 Task: Find connections with filter location Calimete with filter topic #Mobileapplicationswith filter profile language Potuguese with filter current company Hero MotoCorp with filter school Dwaraka Doss Goverdhan Doss Vaishnav College with filter industry IT System Testing and Evaluation with filter service category FIle Management with filter keywords title B2B Sales Specialist
Action: Mouse moved to (674, 93)
Screenshot: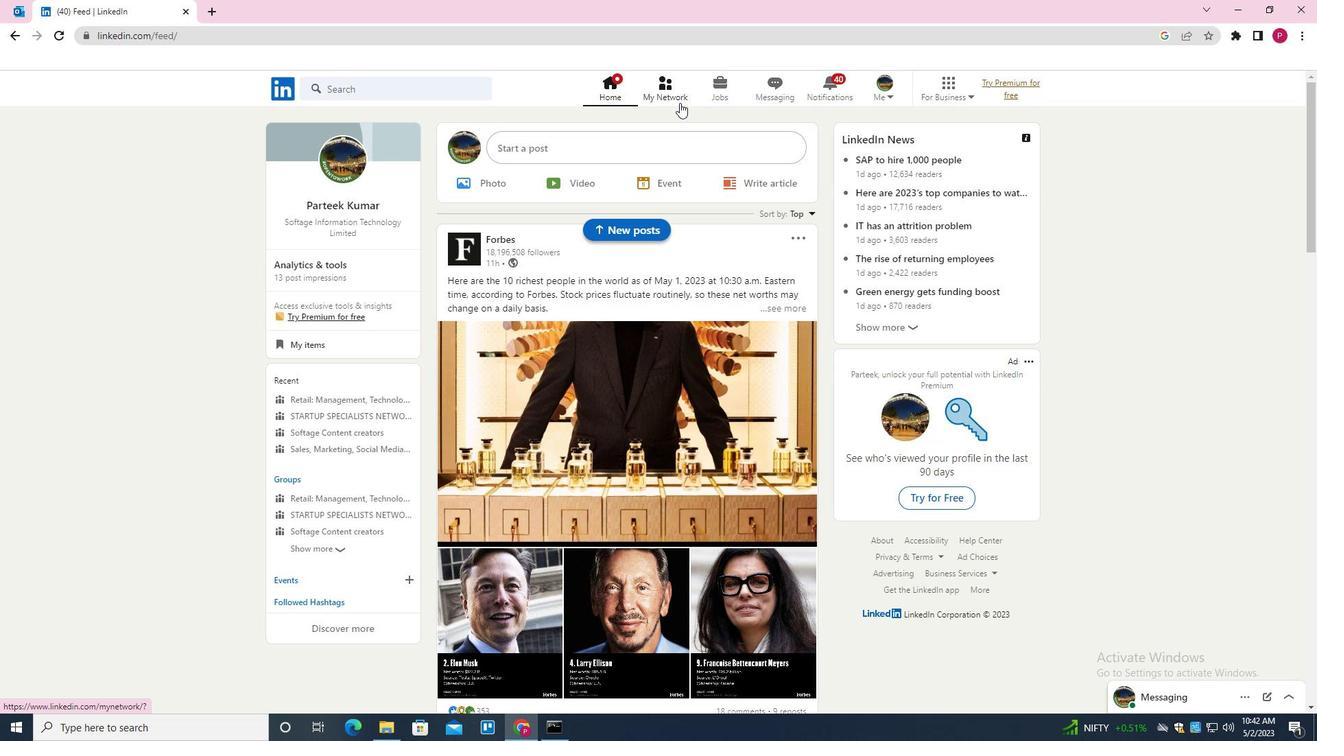 
Action: Mouse pressed left at (674, 93)
Screenshot: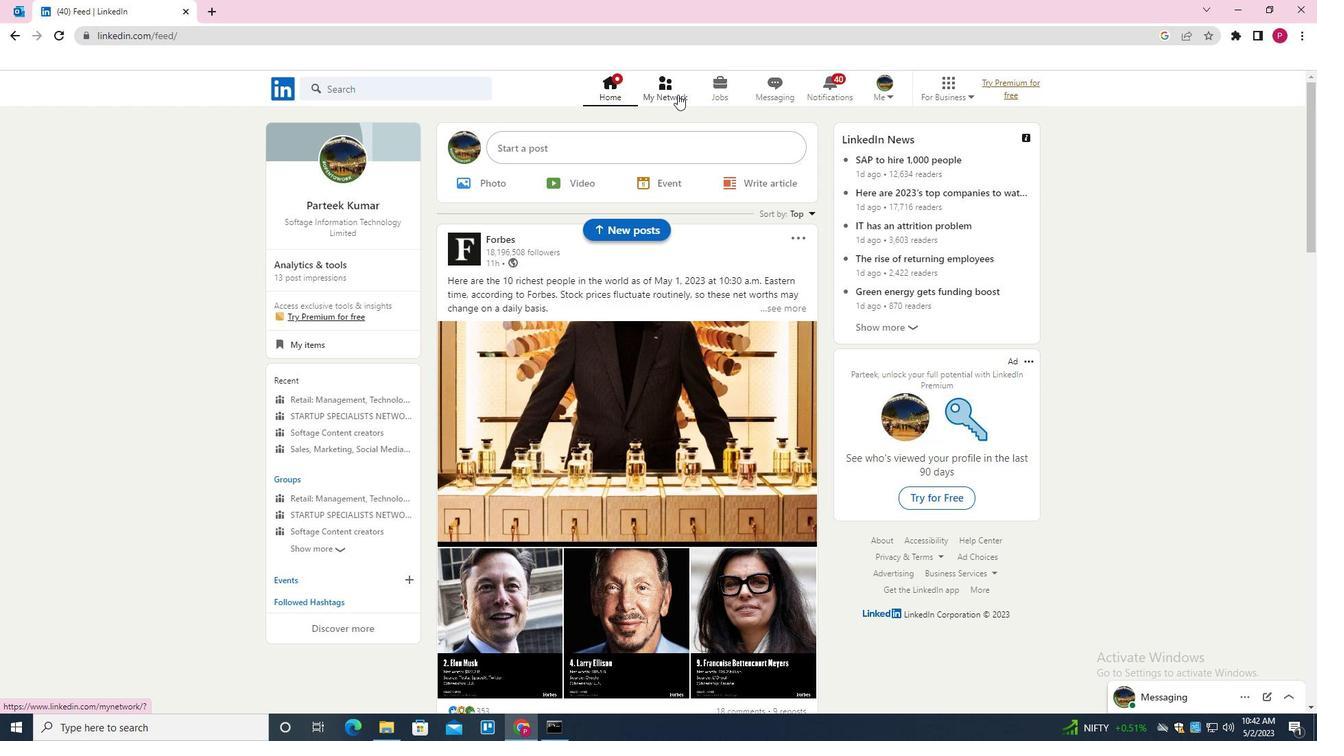
Action: Mouse moved to (434, 161)
Screenshot: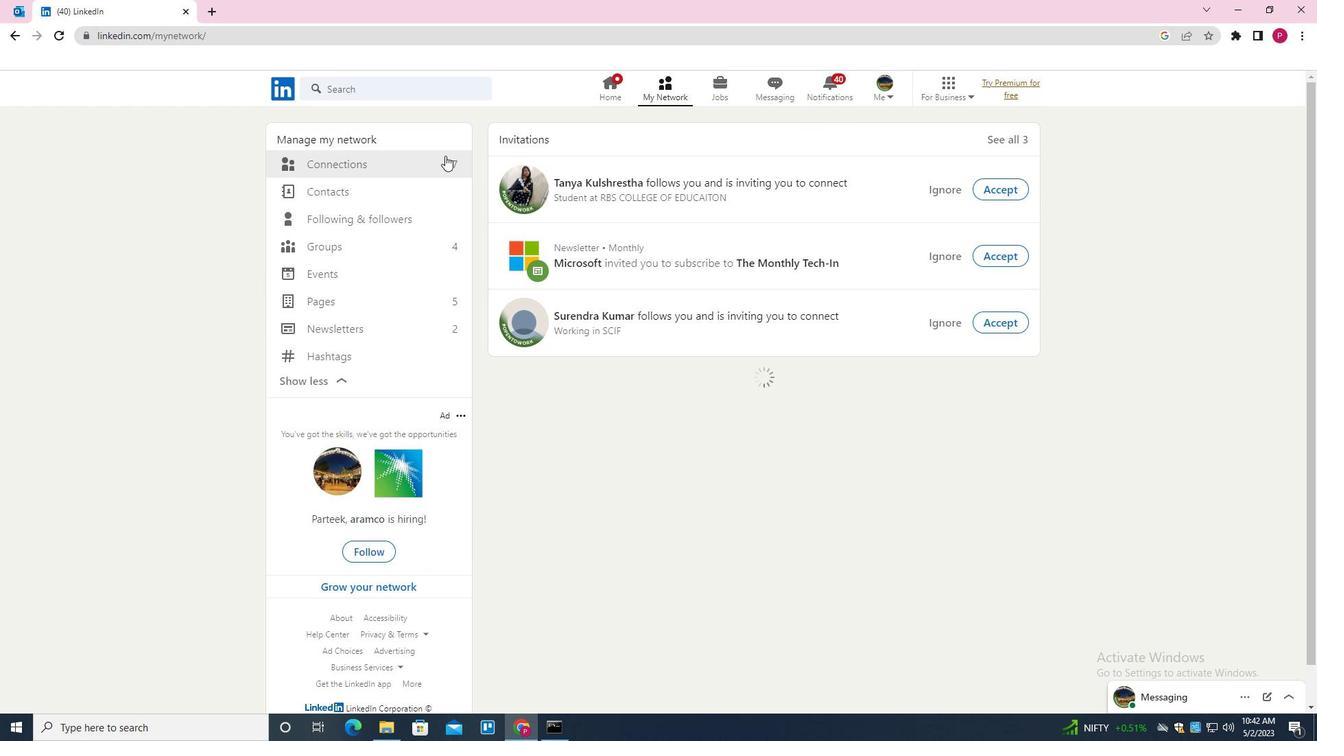 
Action: Mouse pressed left at (434, 161)
Screenshot: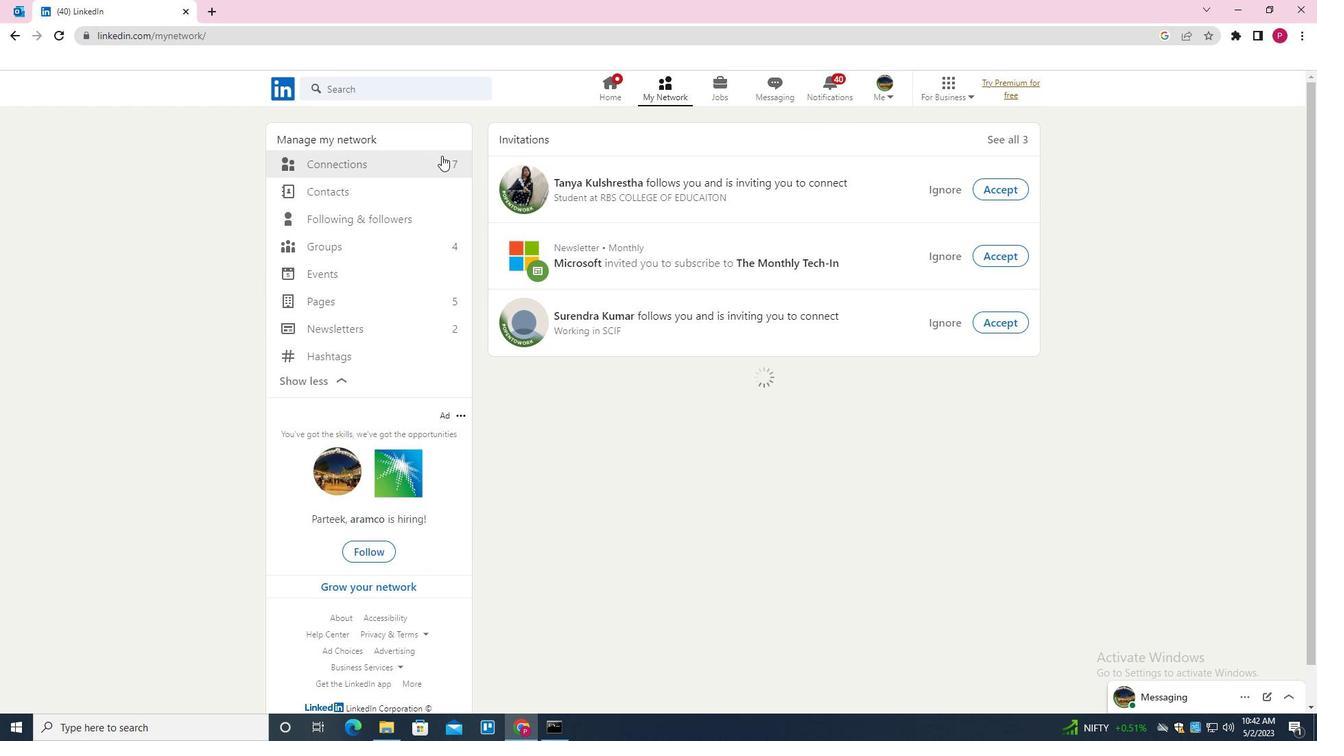 
Action: Mouse moved to (754, 166)
Screenshot: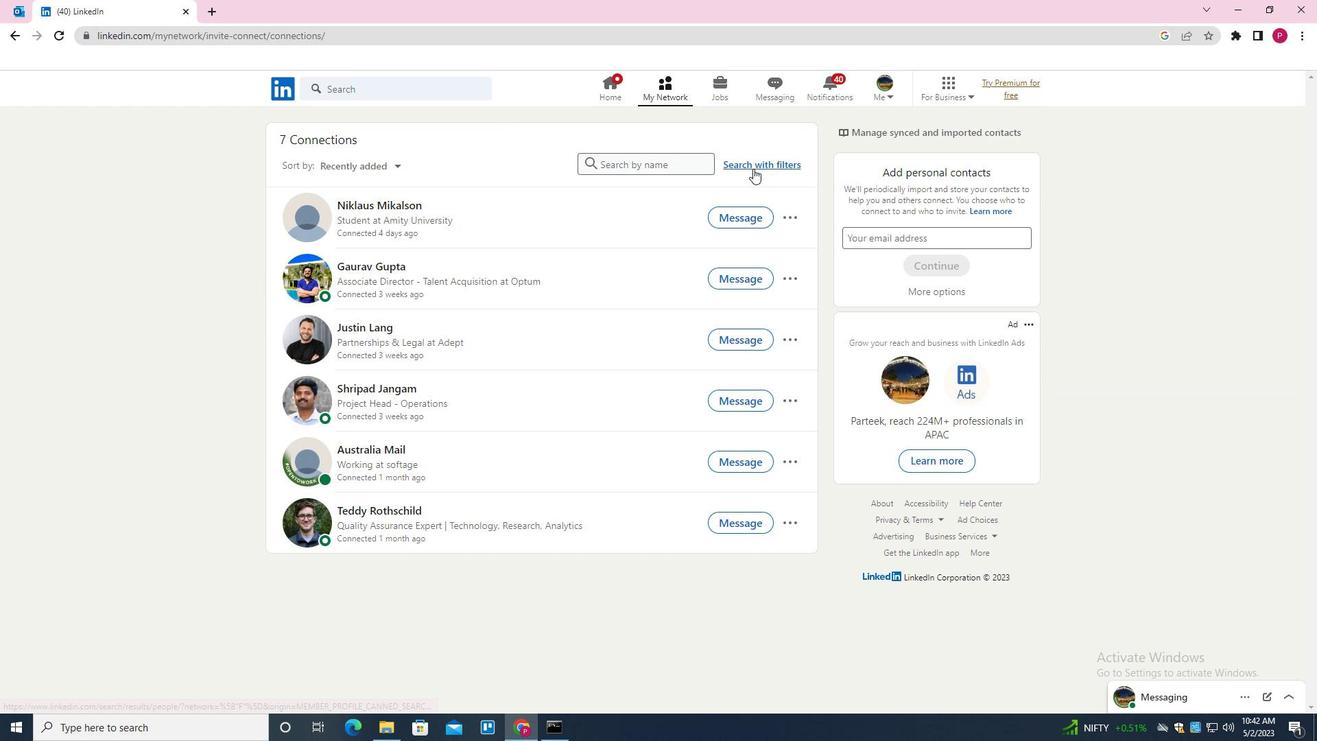 
Action: Mouse pressed left at (754, 166)
Screenshot: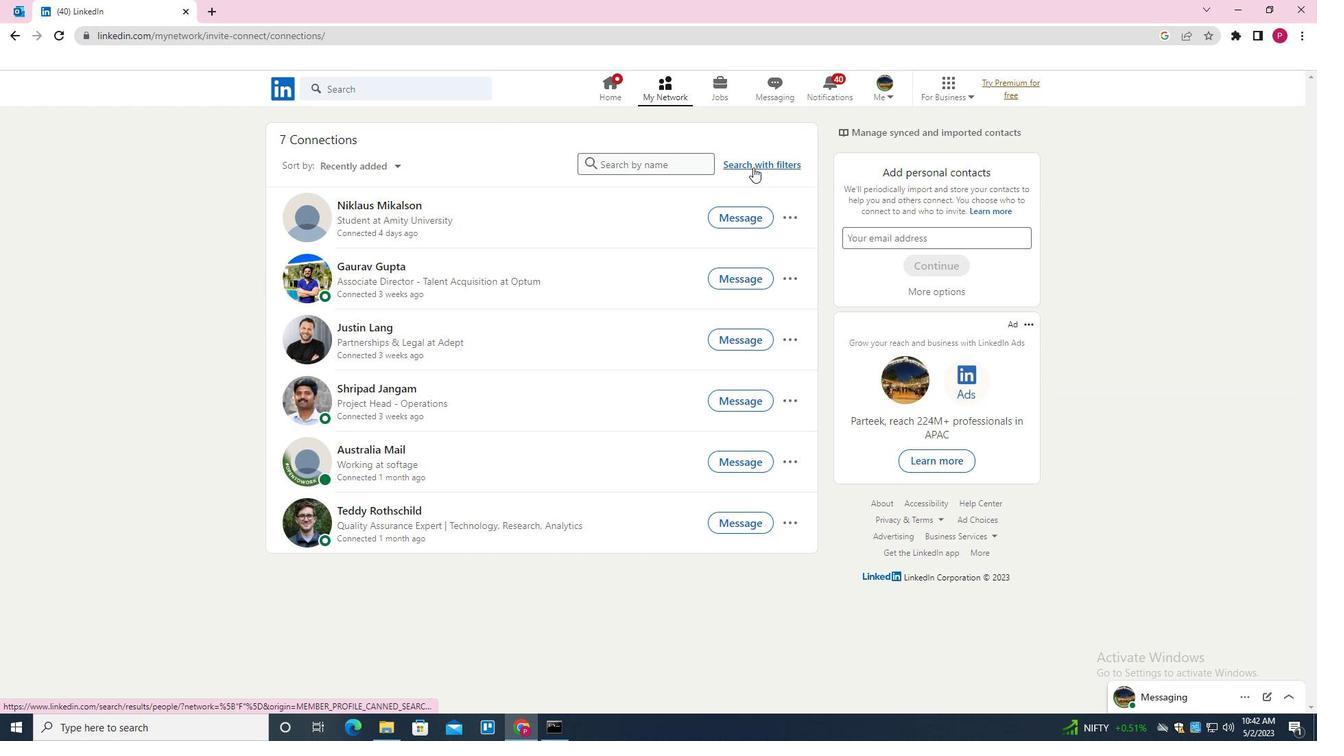 
Action: Mouse moved to (699, 131)
Screenshot: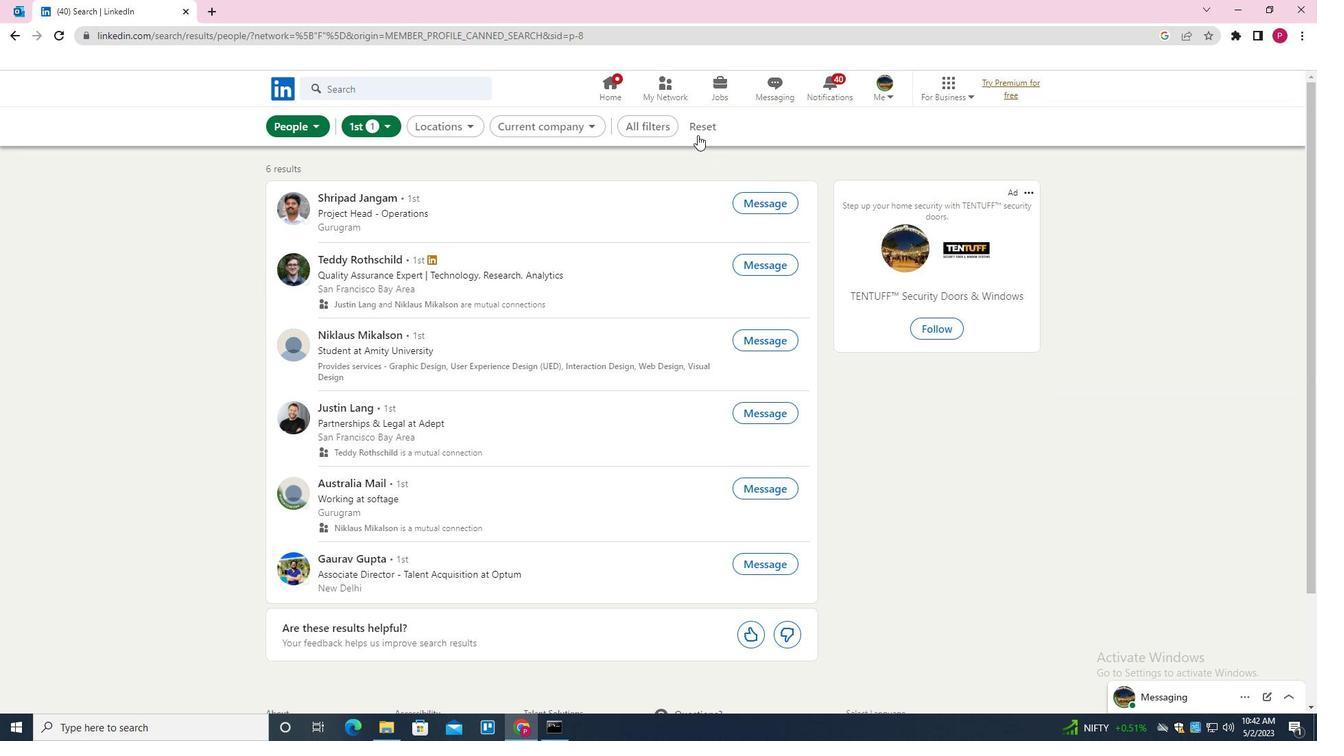 
Action: Mouse pressed left at (699, 131)
Screenshot: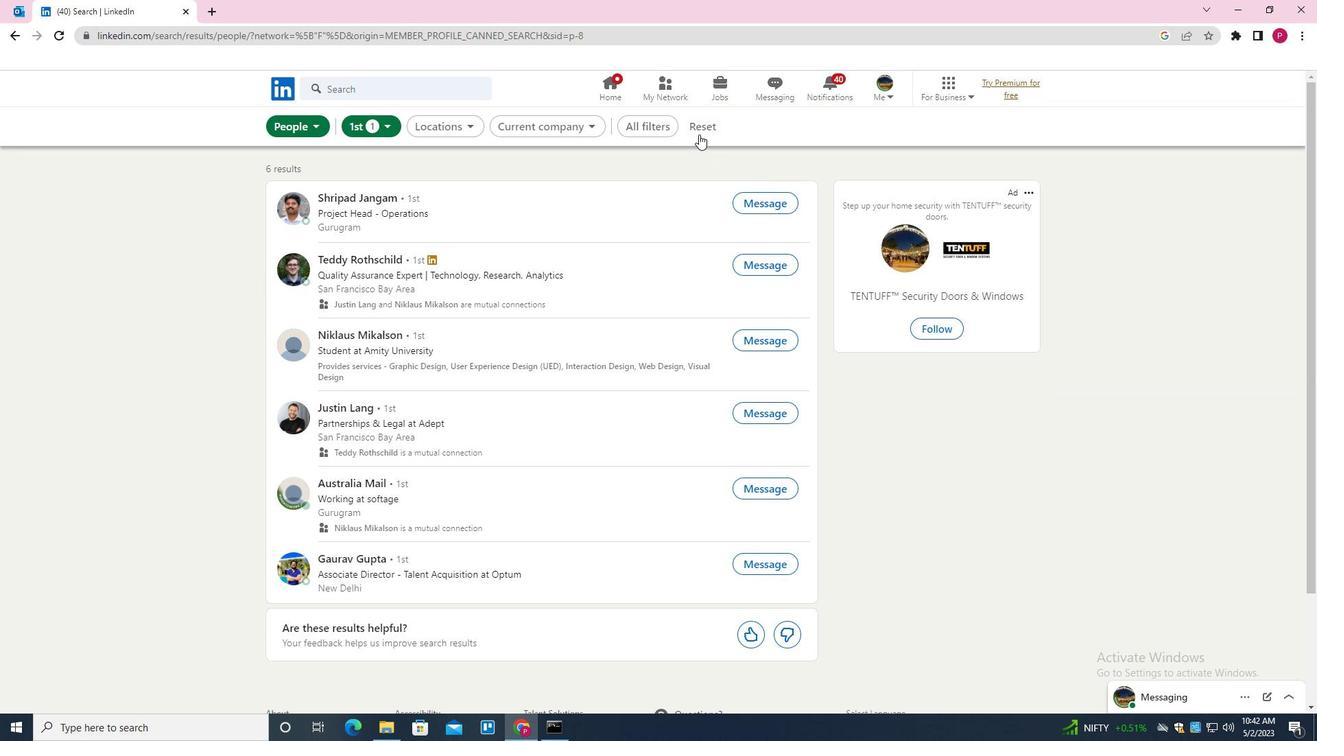 
Action: Mouse moved to (698, 130)
Screenshot: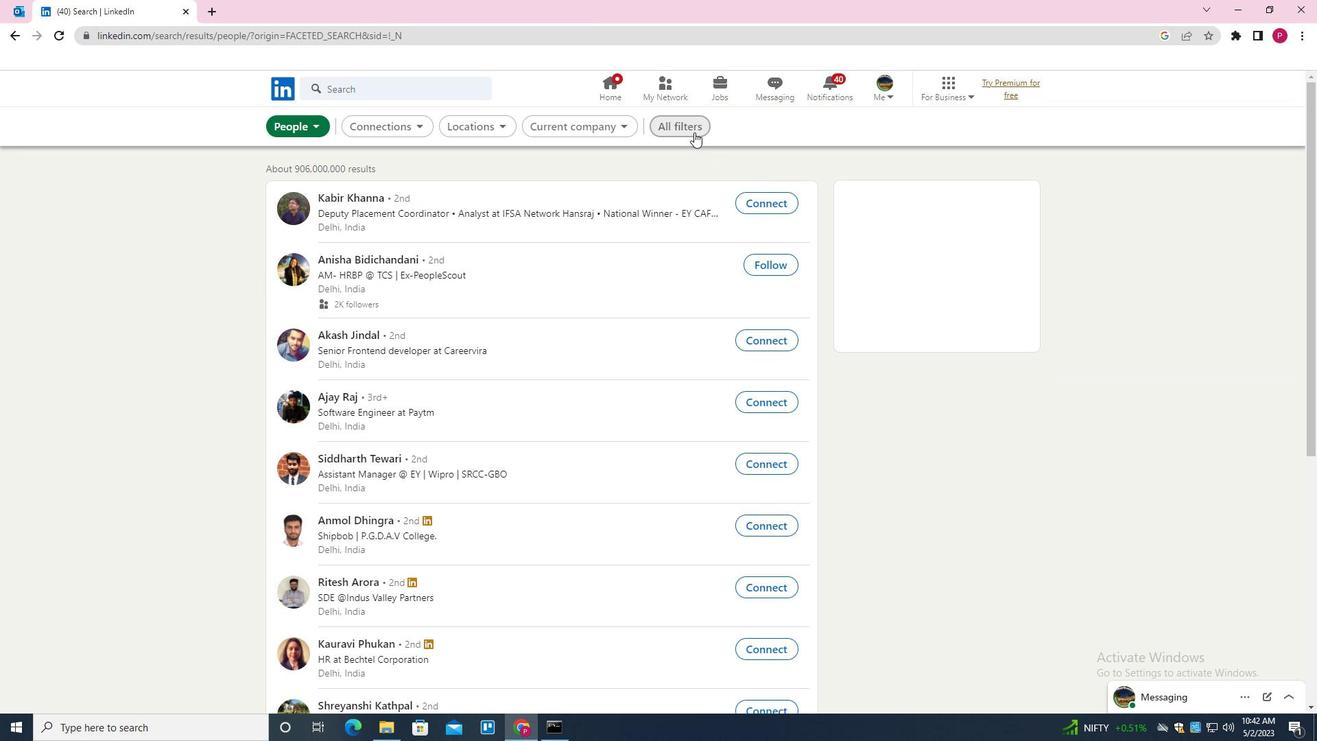 
Action: Mouse pressed left at (698, 130)
Screenshot: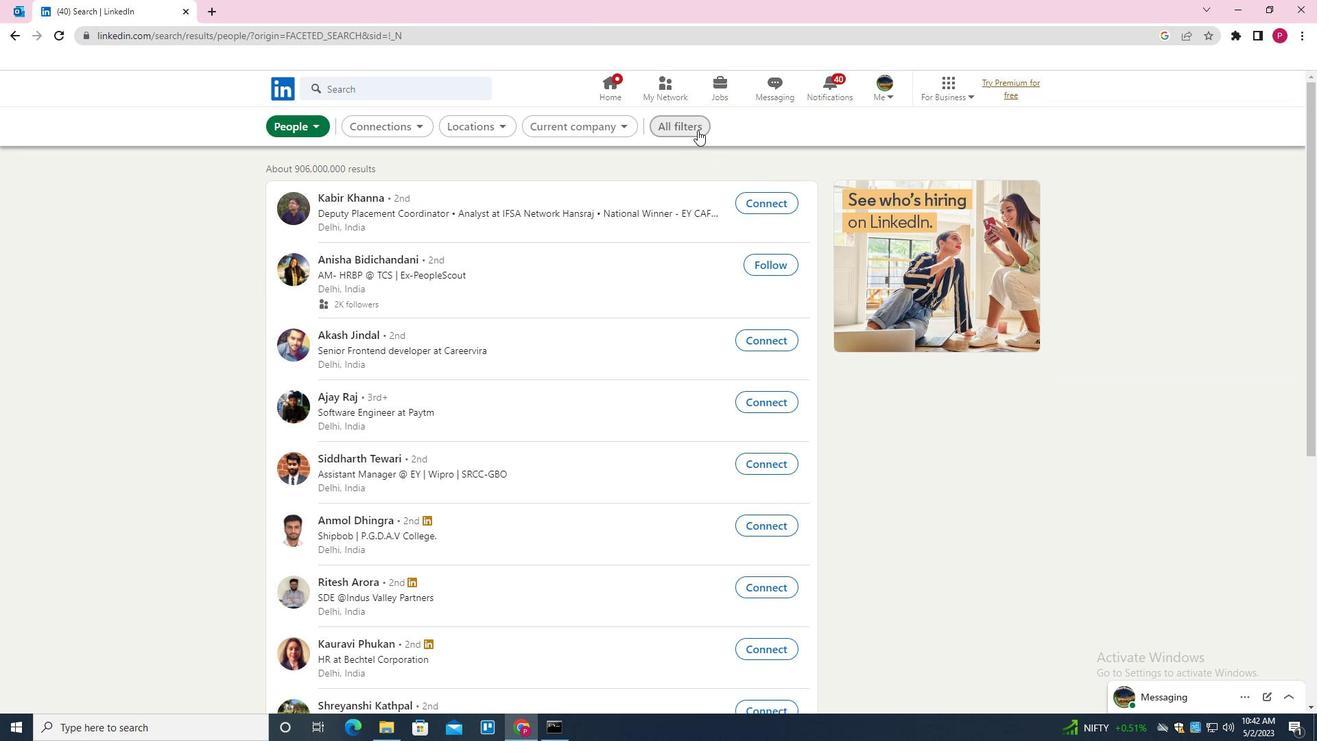 
Action: Mouse moved to (1159, 446)
Screenshot: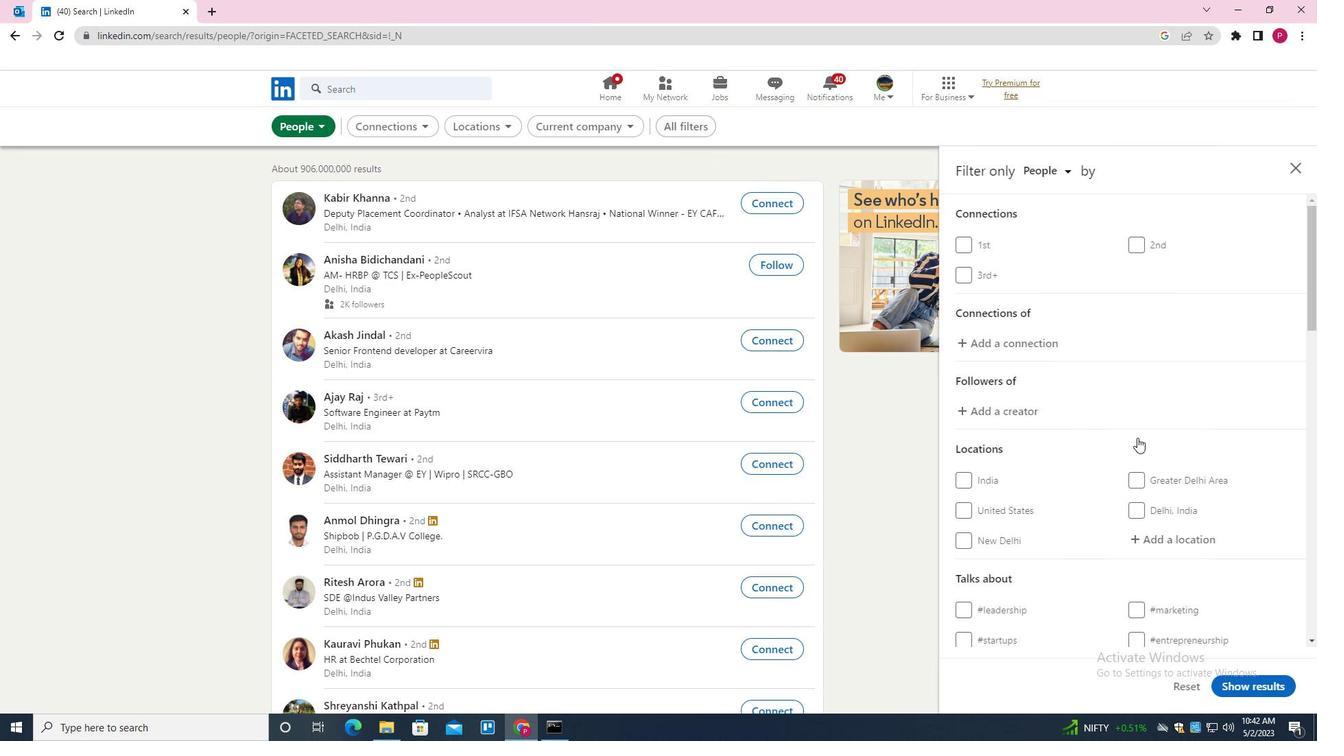 
Action: Mouse scrolled (1159, 445) with delta (0, 0)
Screenshot: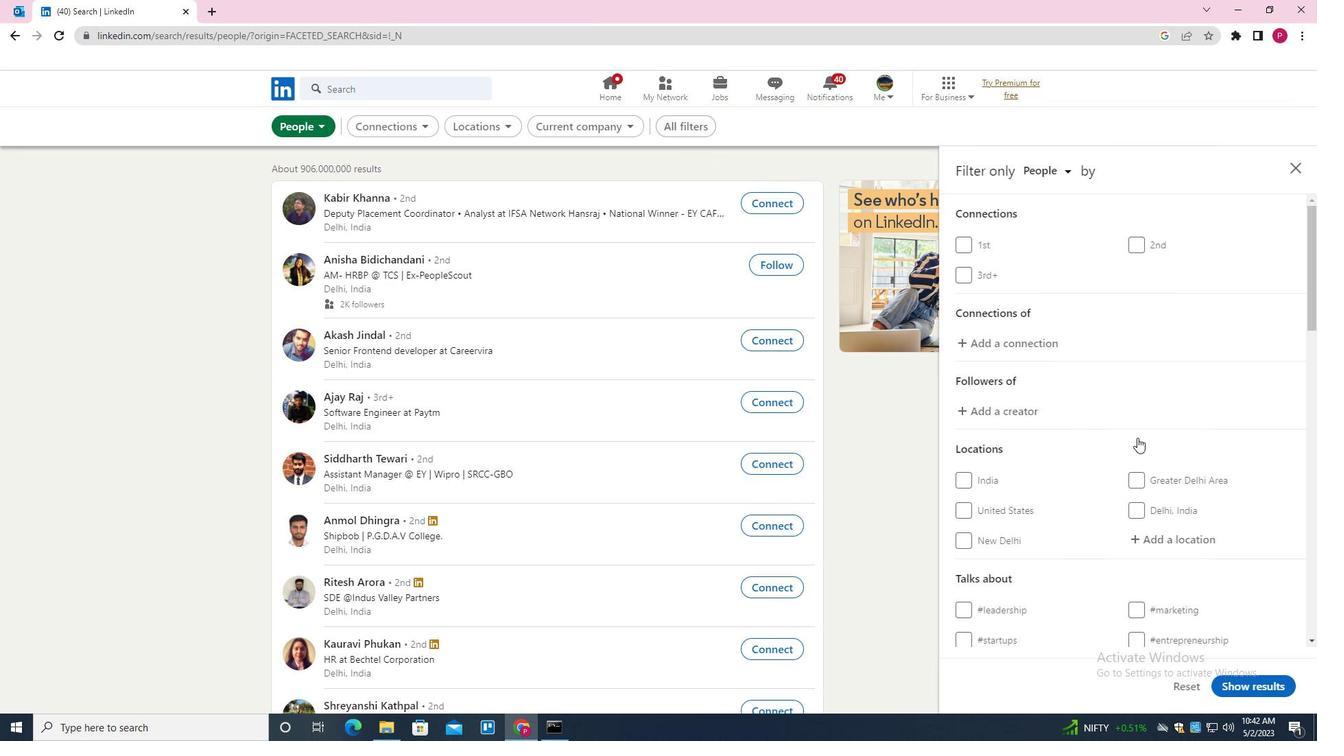 
Action: Mouse moved to (1169, 470)
Screenshot: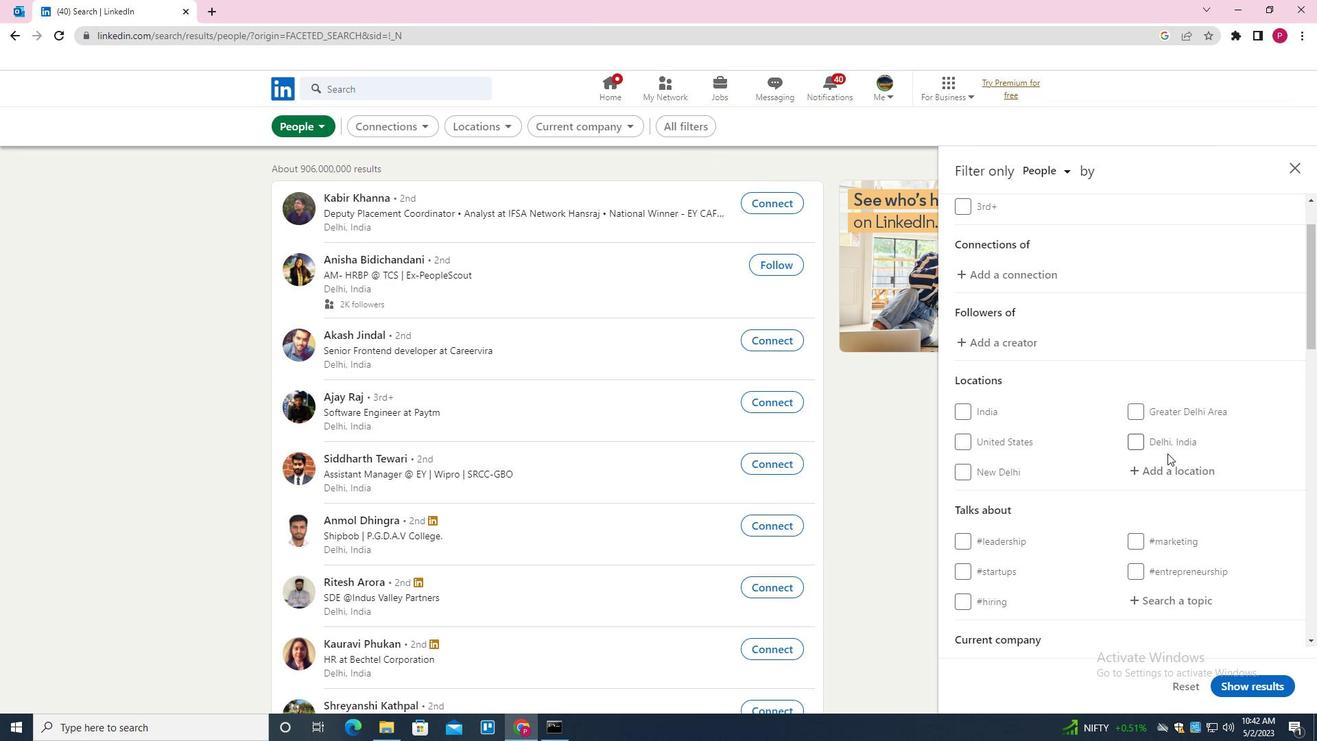
Action: Mouse pressed left at (1169, 470)
Screenshot: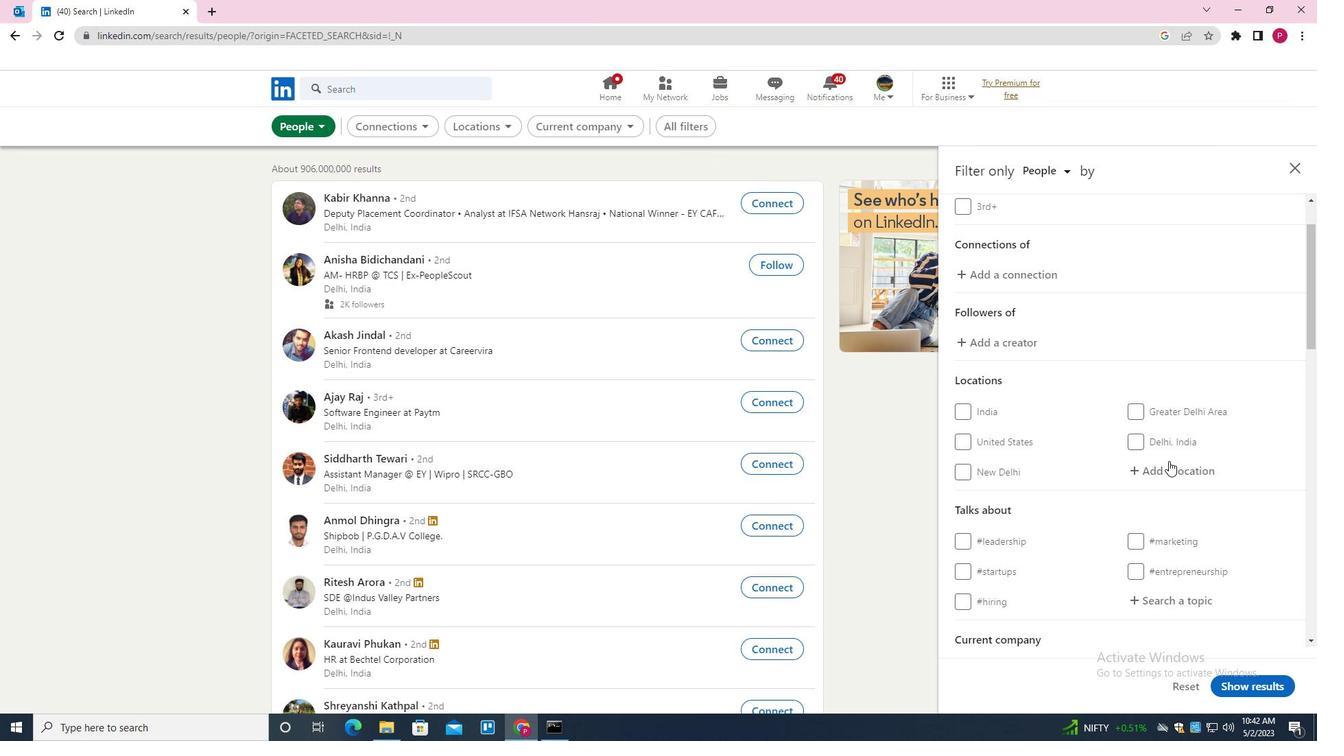 
Action: Mouse moved to (1168, 471)
Screenshot: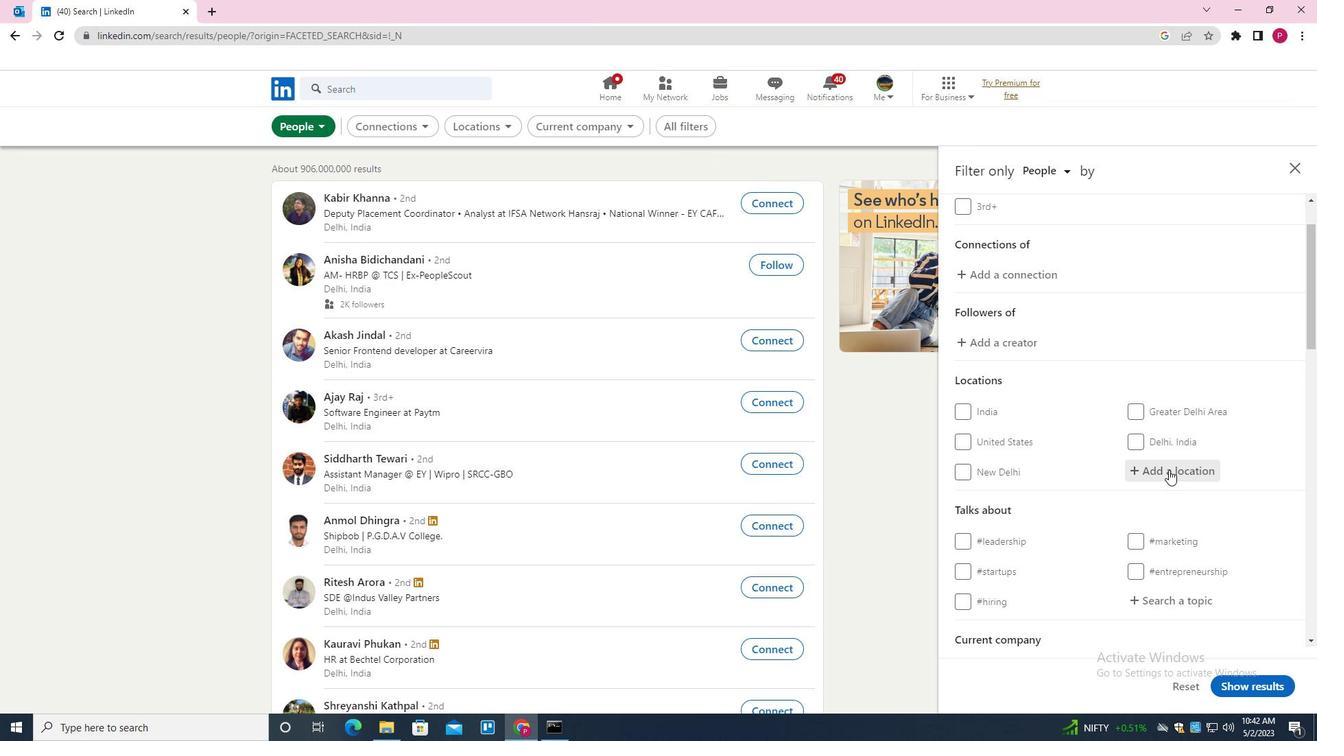 
Action: Key pressed <Key.shift>CALIMETE
Screenshot: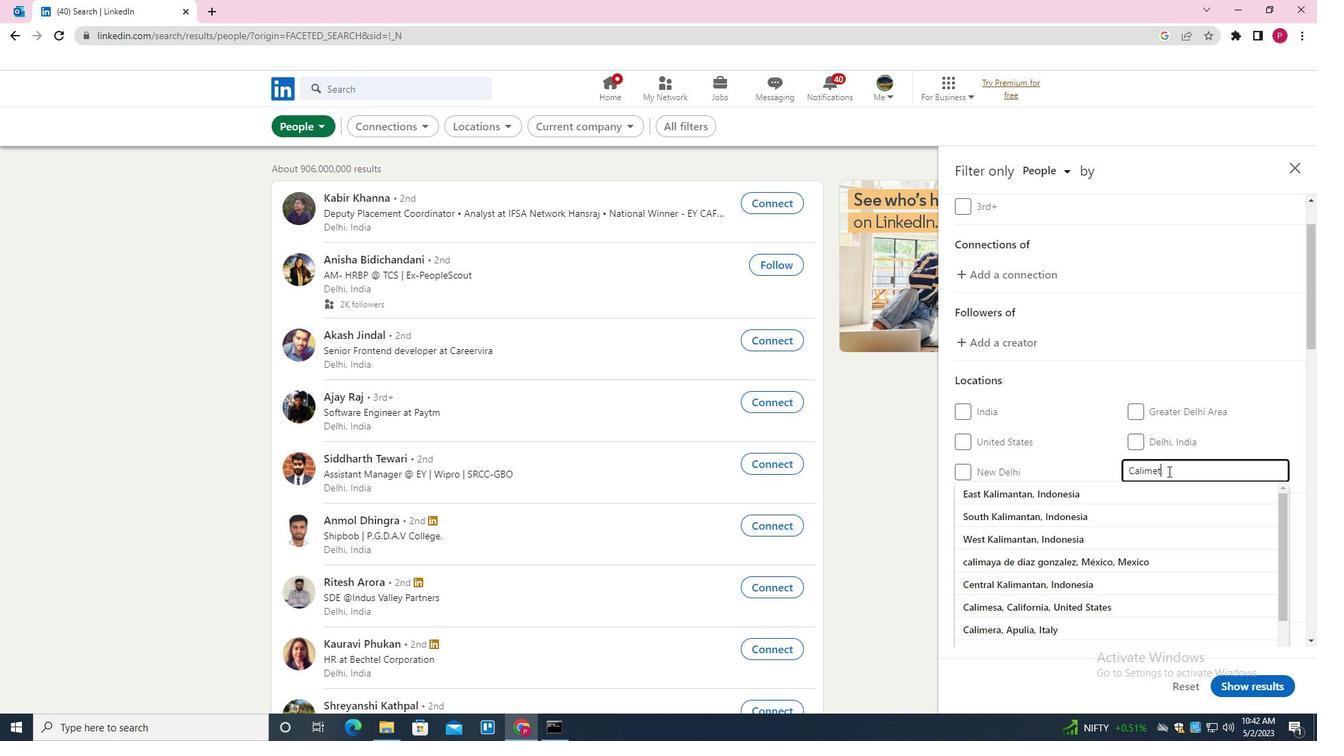 
Action: Mouse moved to (1166, 472)
Screenshot: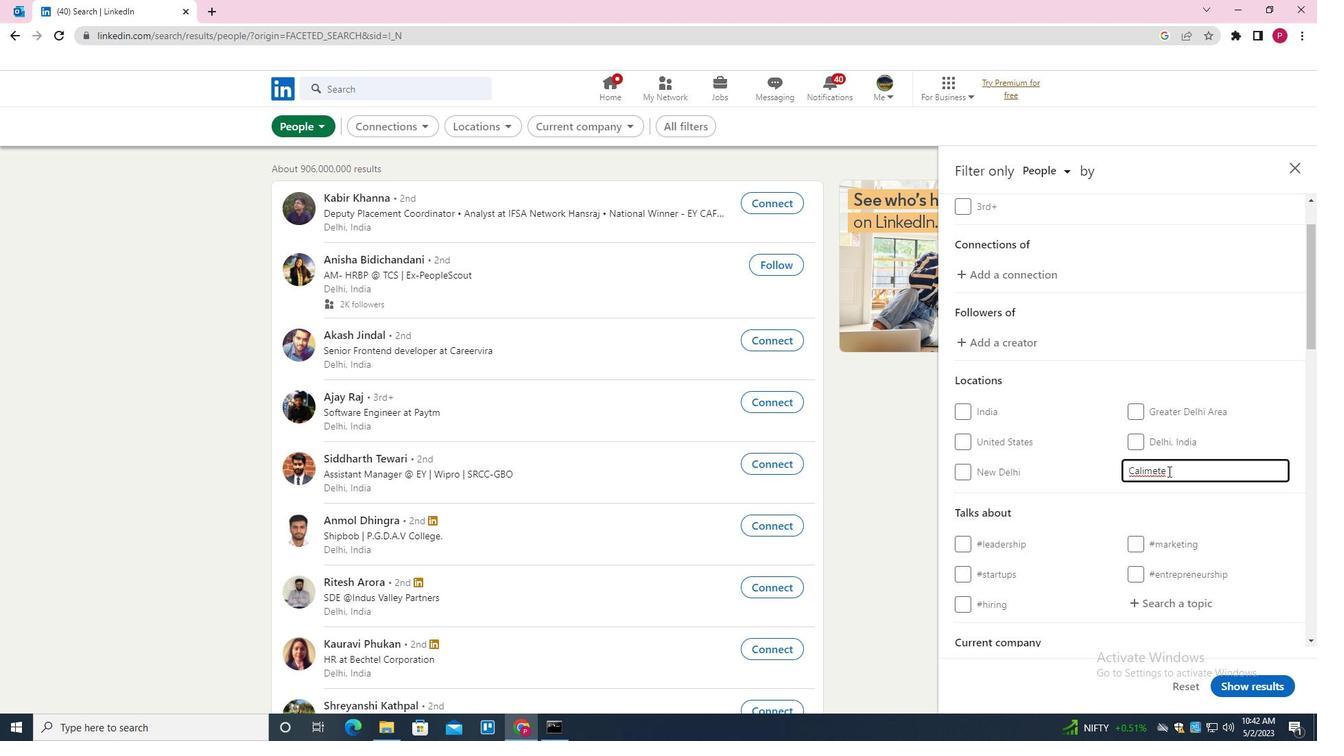 
Action: Mouse scrolled (1166, 471) with delta (0, 0)
Screenshot: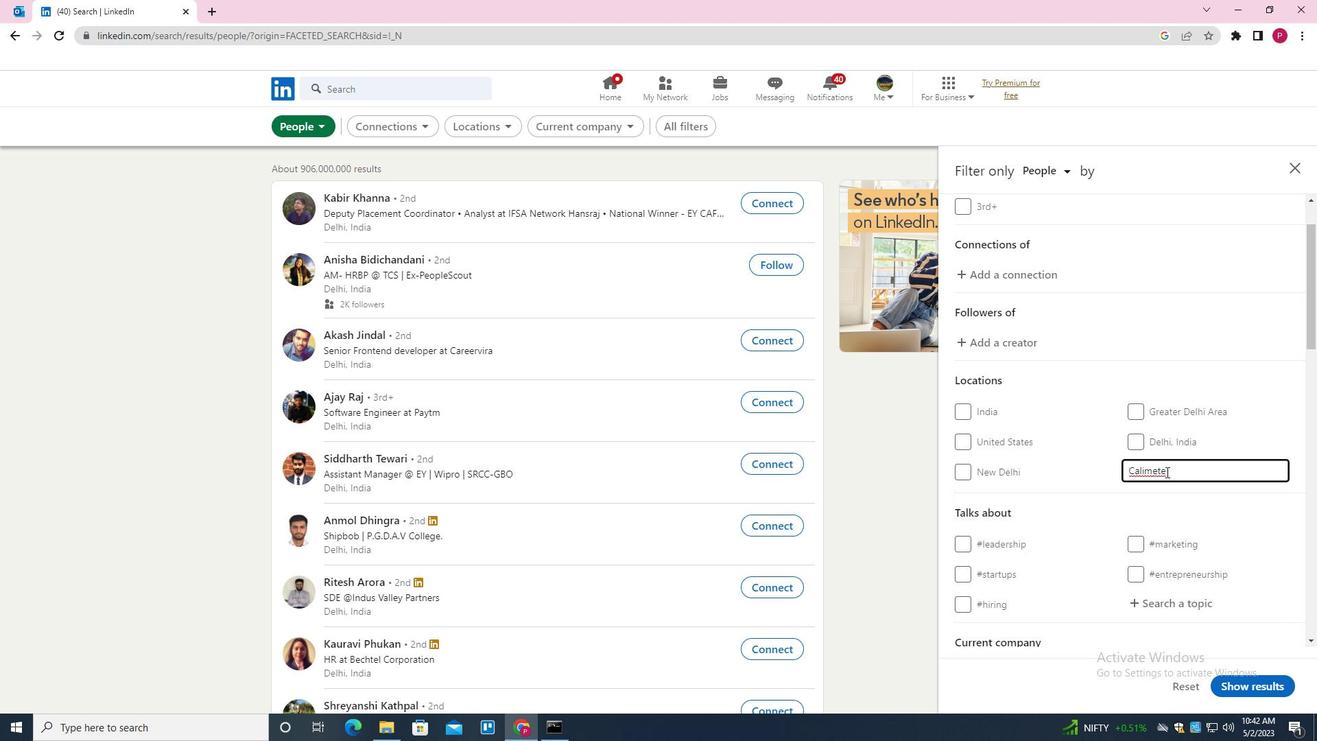 
Action: Mouse scrolled (1166, 471) with delta (0, 0)
Screenshot: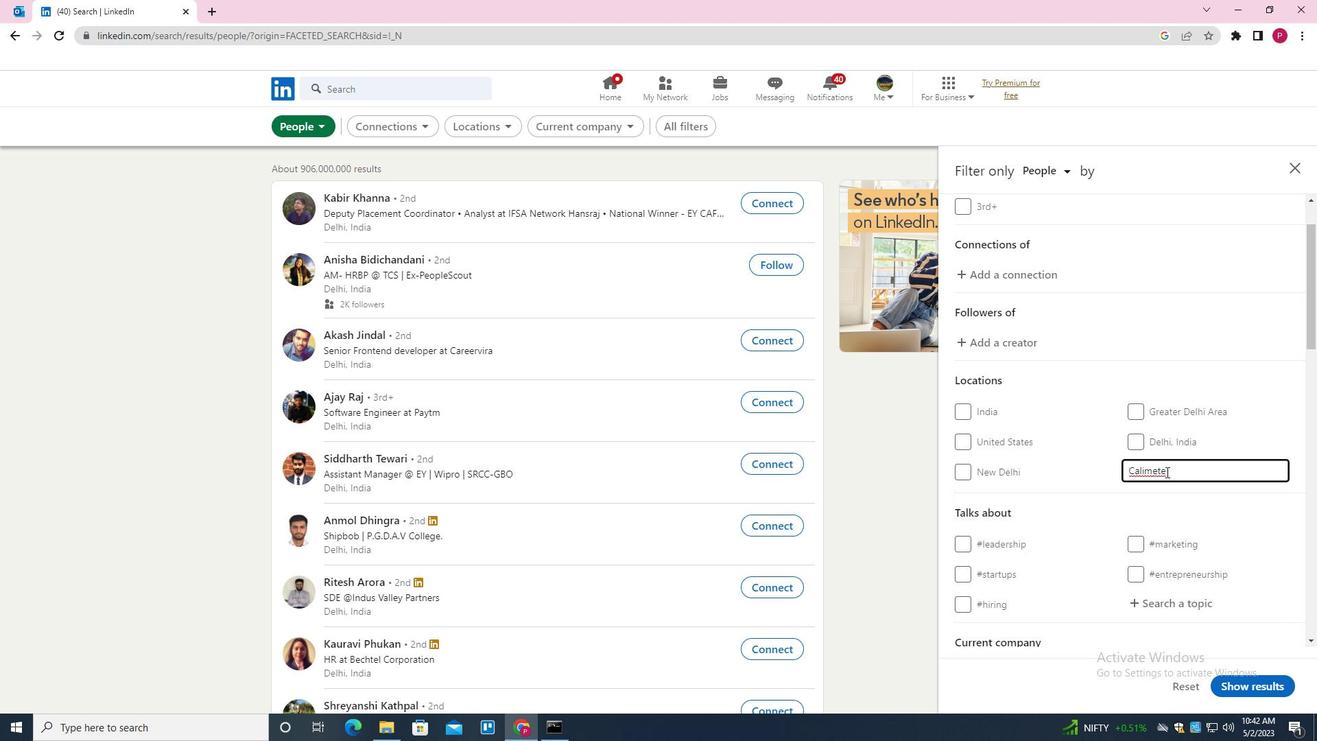 
Action: Mouse moved to (1166, 473)
Screenshot: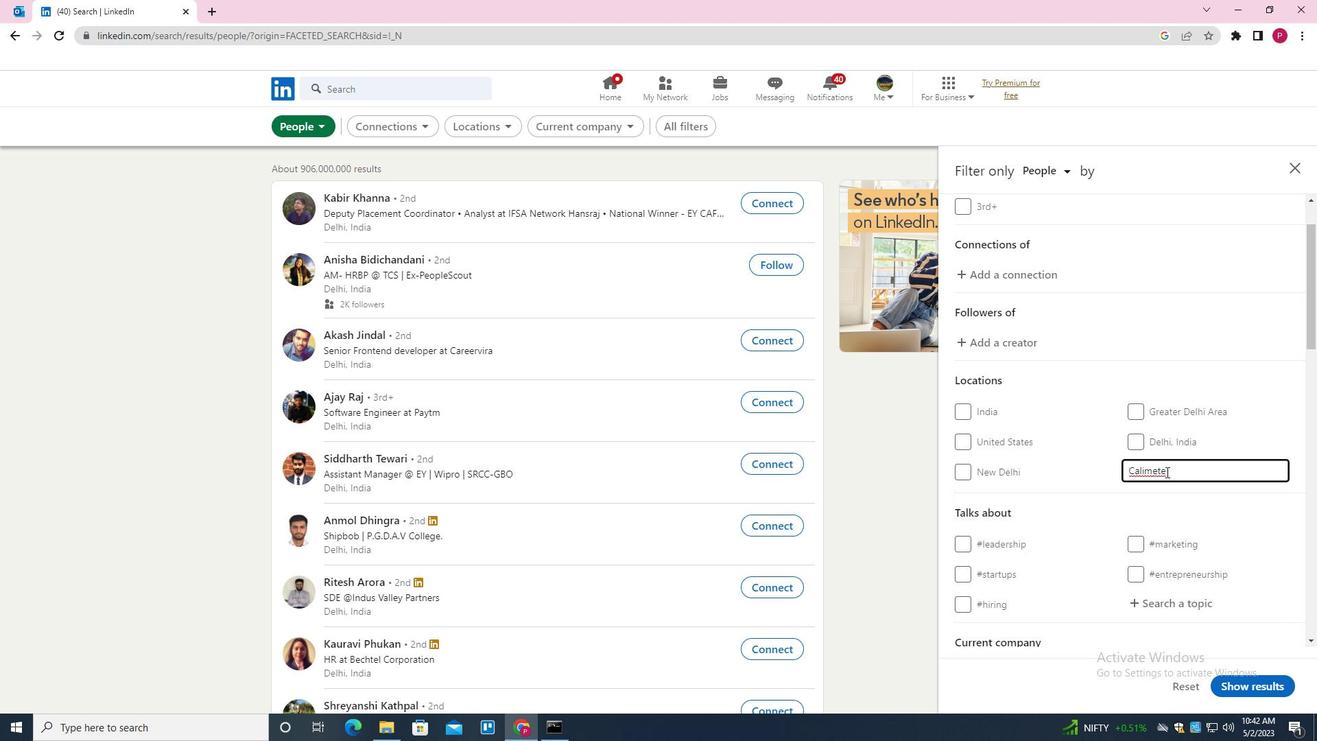 
Action: Mouse scrolled (1166, 472) with delta (0, 0)
Screenshot: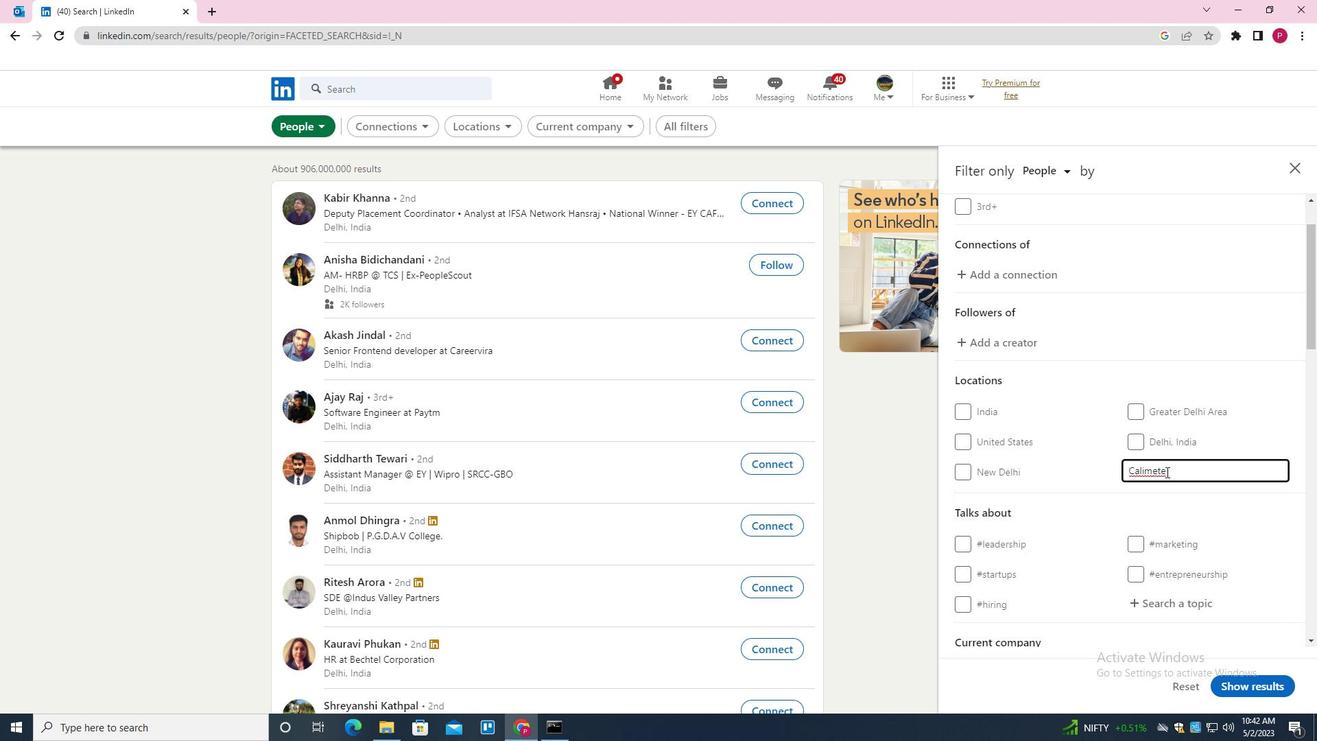 
Action: Mouse moved to (1172, 393)
Screenshot: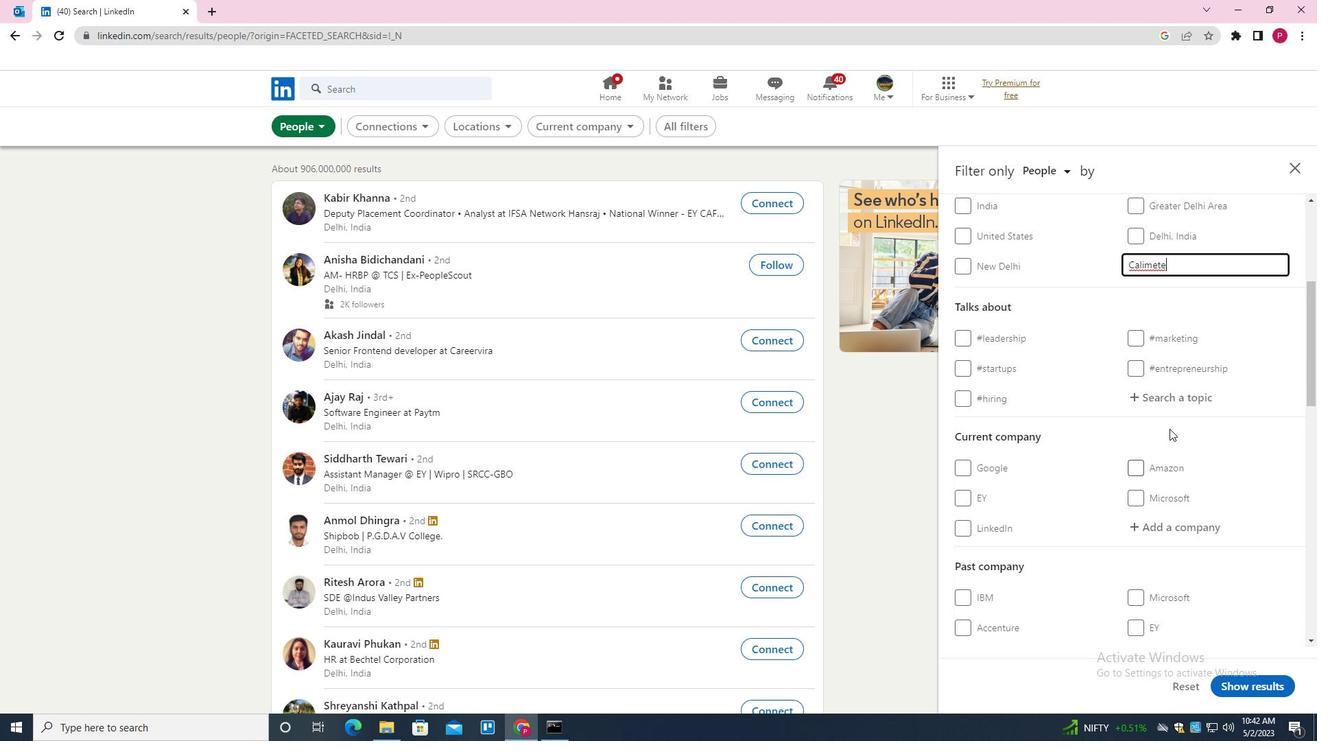 
Action: Mouse pressed left at (1172, 393)
Screenshot: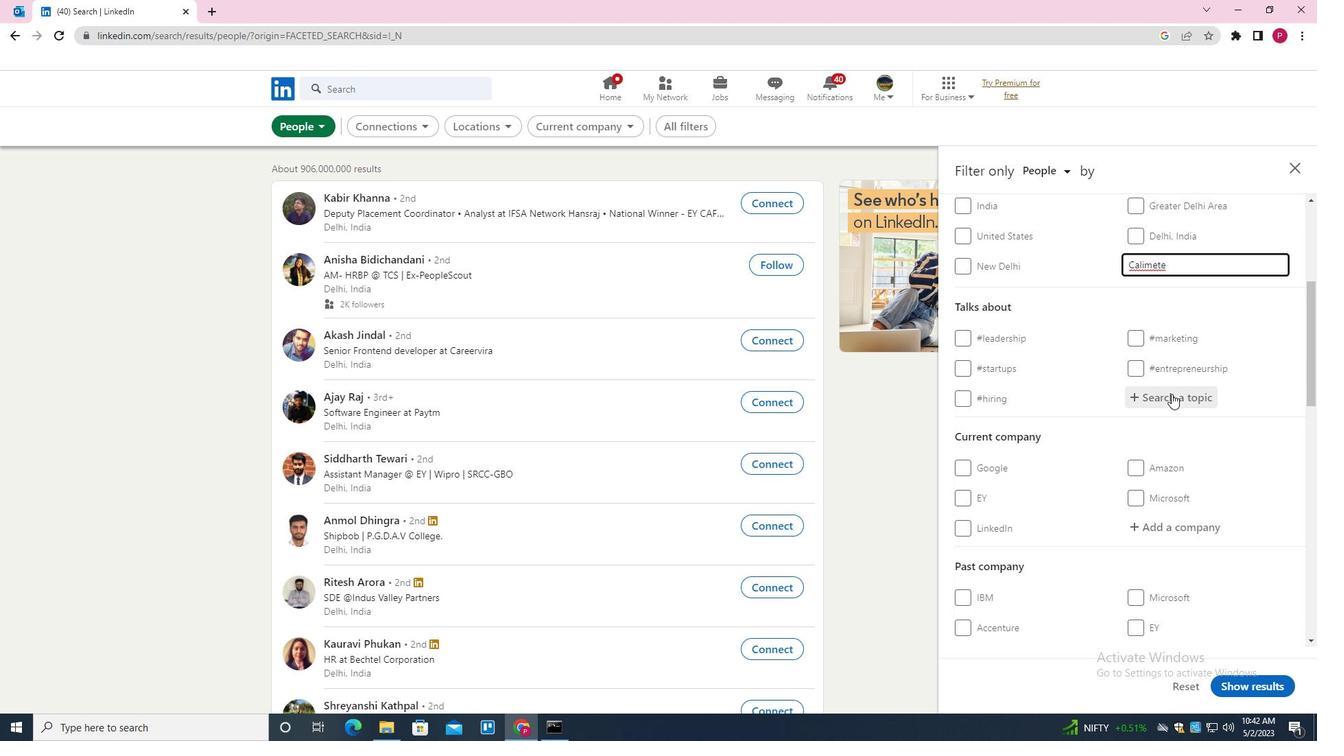 
Action: Key pressed MOBILEAPPLICATION<Key.down><Key.enter>
Screenshot: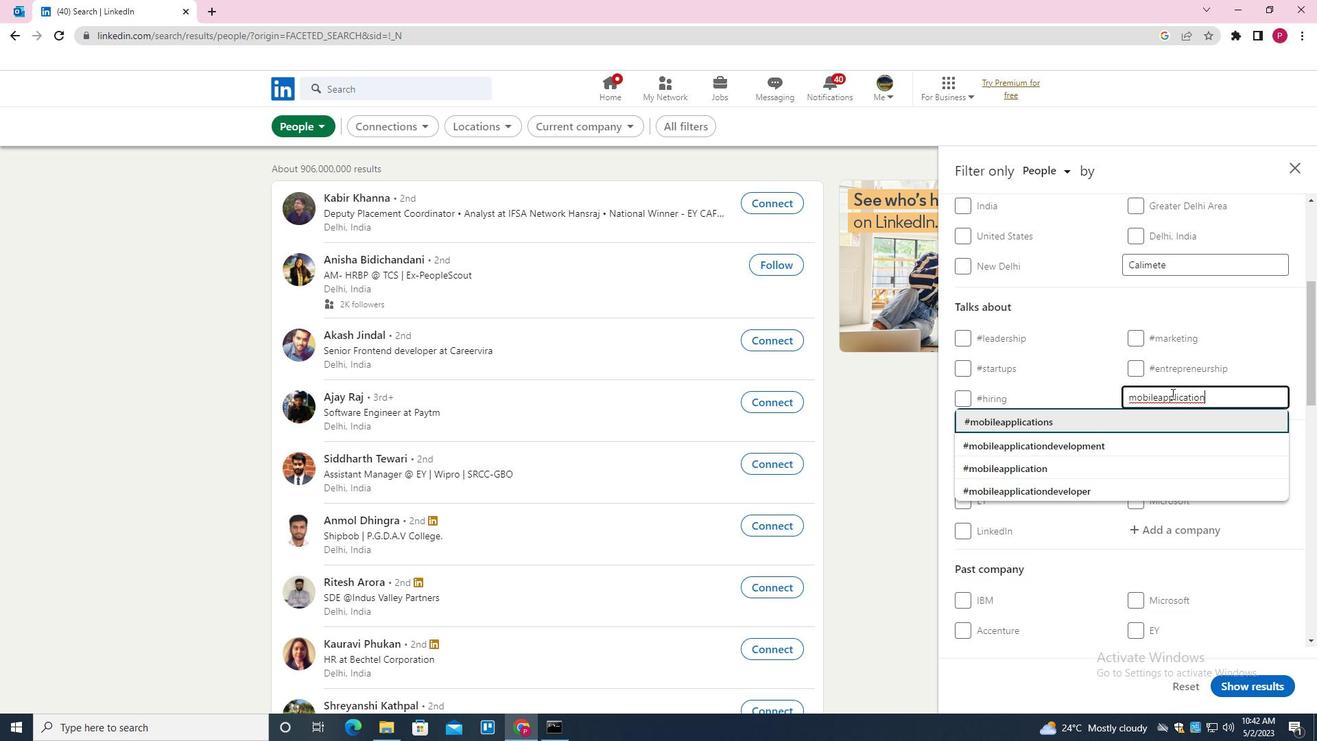 
Action: Mouse moved to (1132, 420)
Screenshot: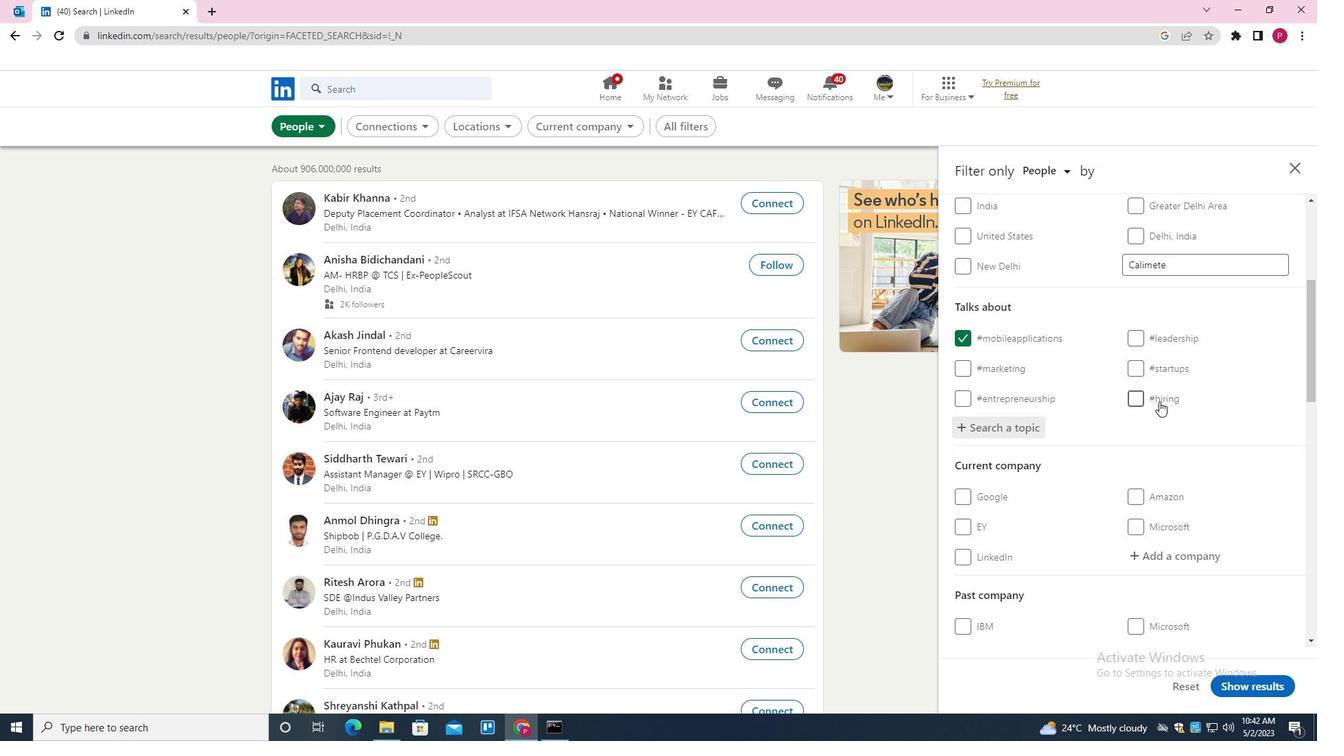 
Action: Mouse scrolled (1132, 420) with delta (0, 0)
Screenshot: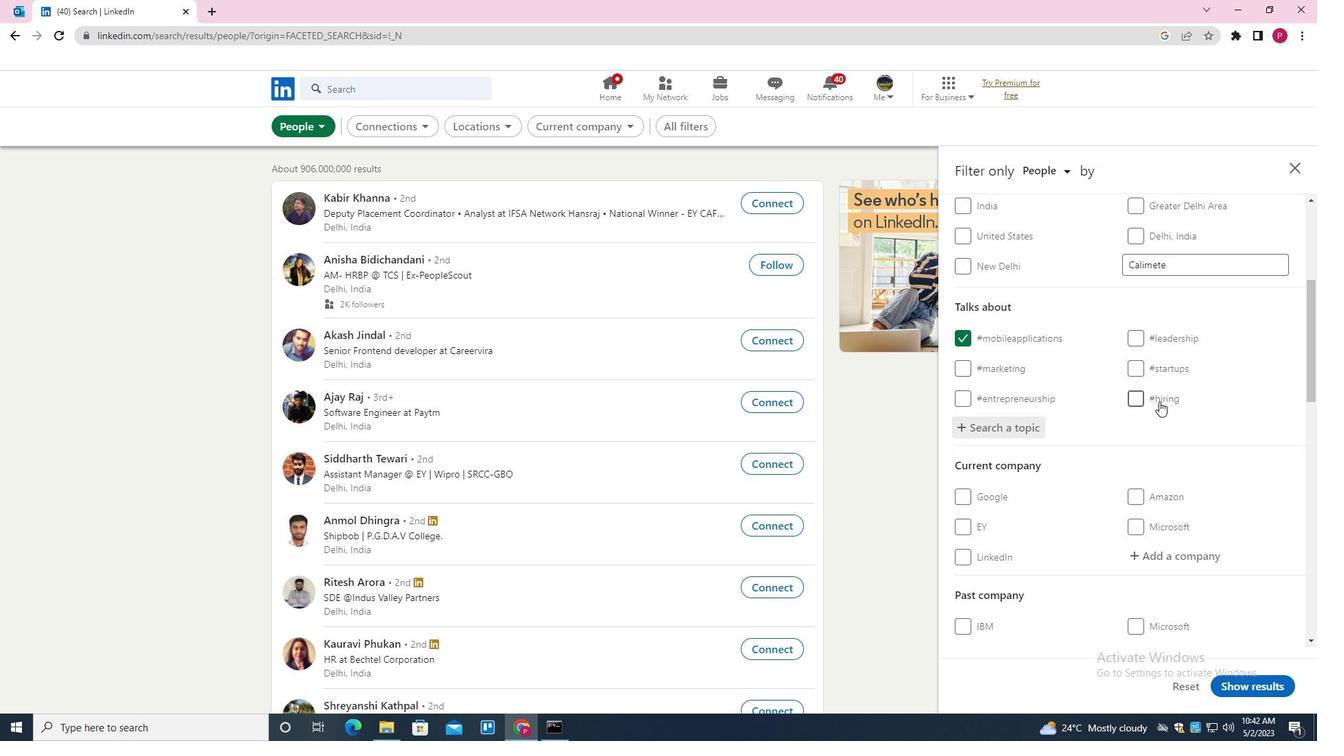 
Action: Mouse moved to (1130, 421)
Screenshot: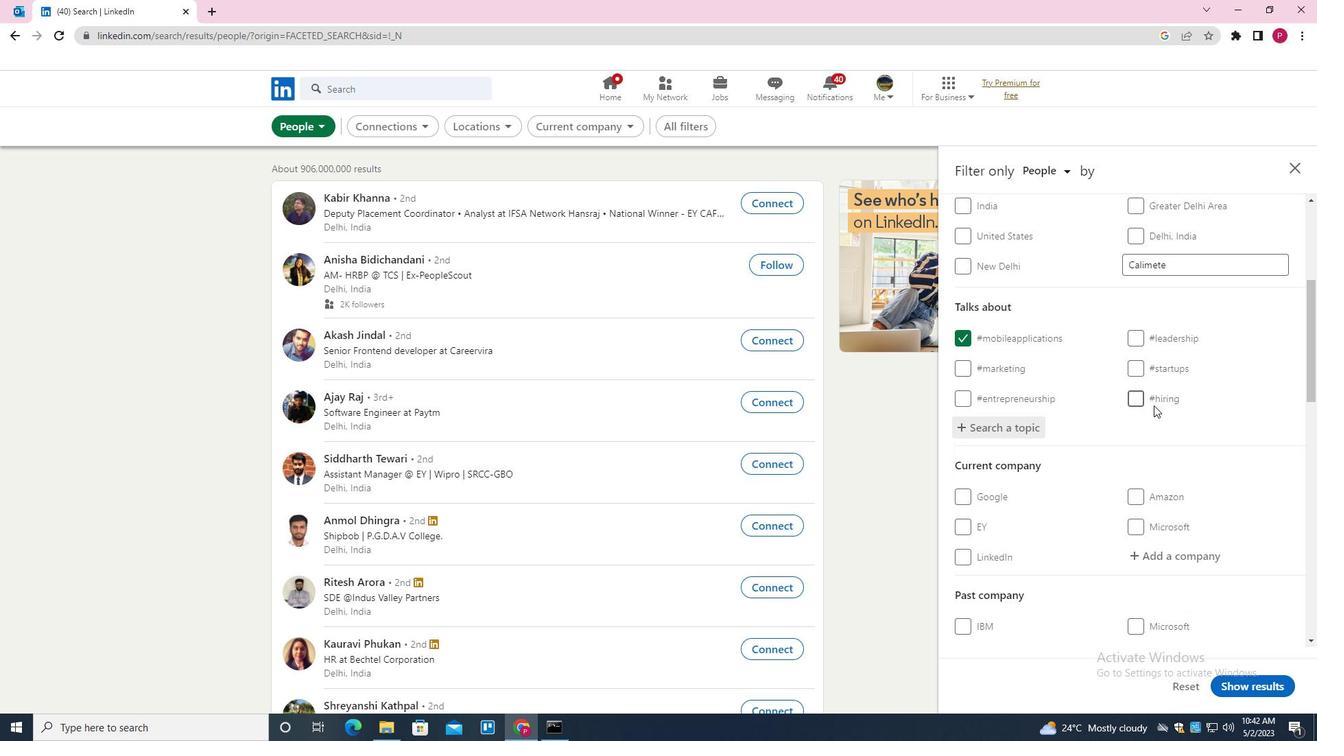 
Action: Mouse scrolled (1130, 420) with delta (0, 0)
Screenshot: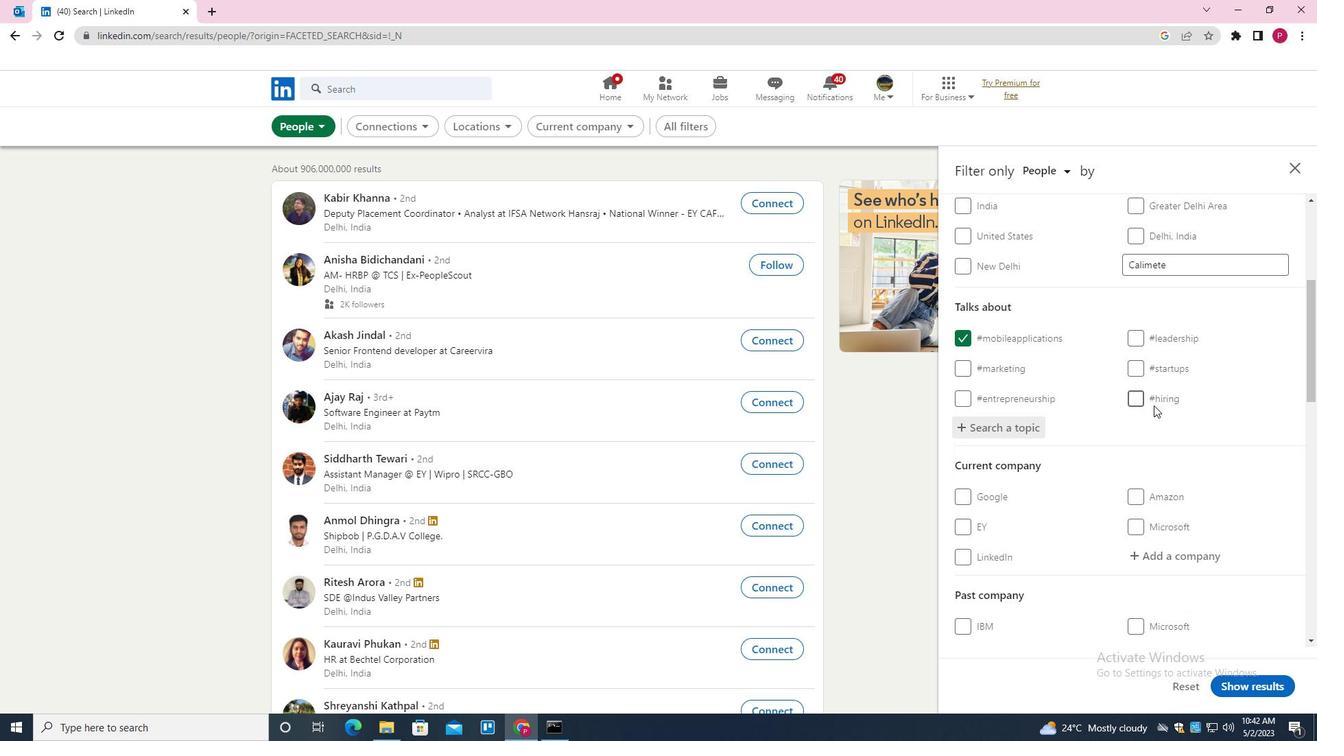 
Action: Mouse scrolled (1130, 420) with delta (0, 0)
Screenshot: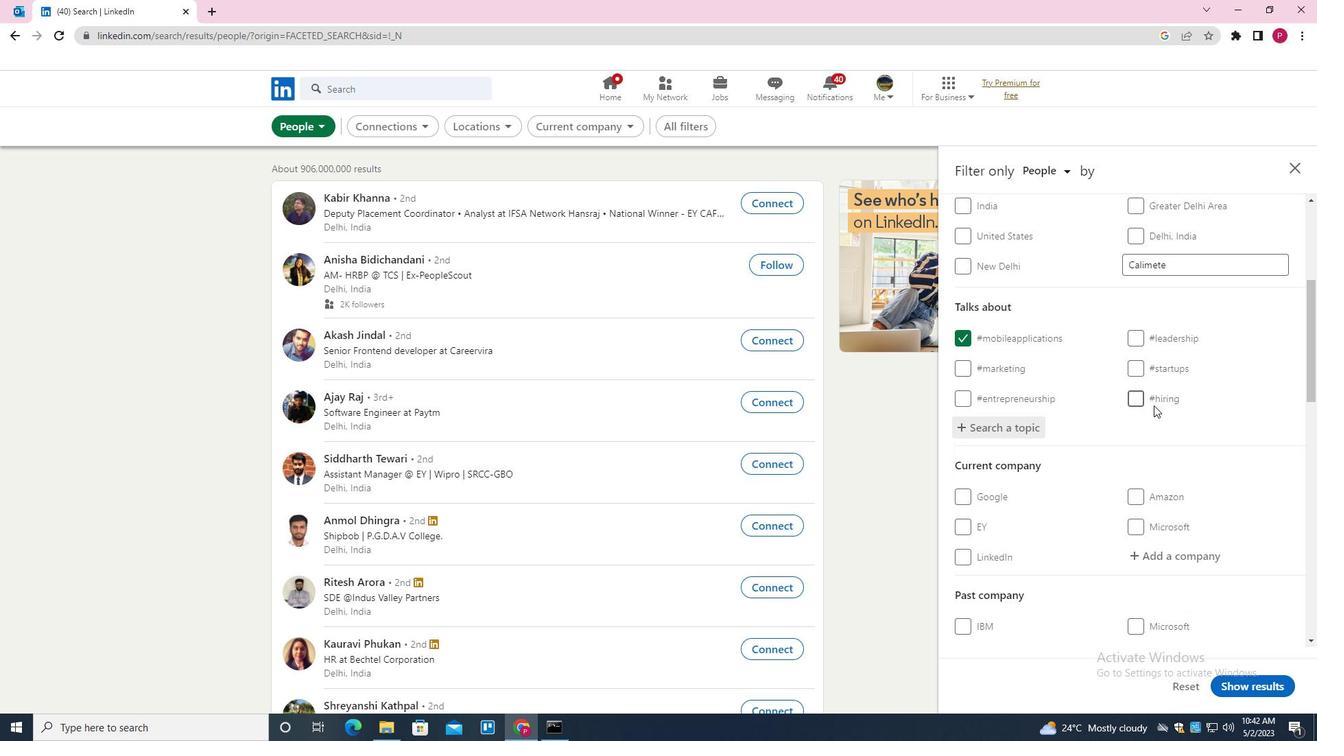 
Action: Mouse moved to (1077, 433)
Screenshot: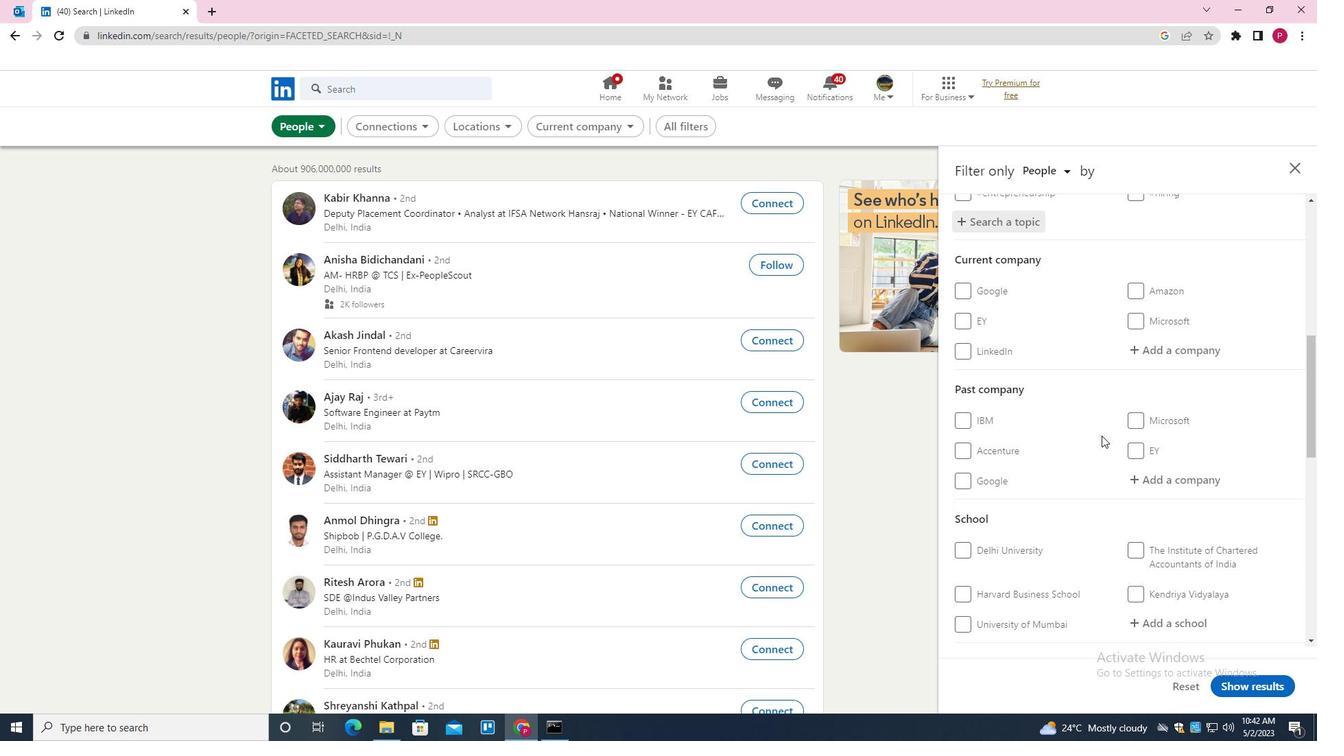 
Action: Mouse scrolled (1077, 432) with delta (0, 0)
Screenshot: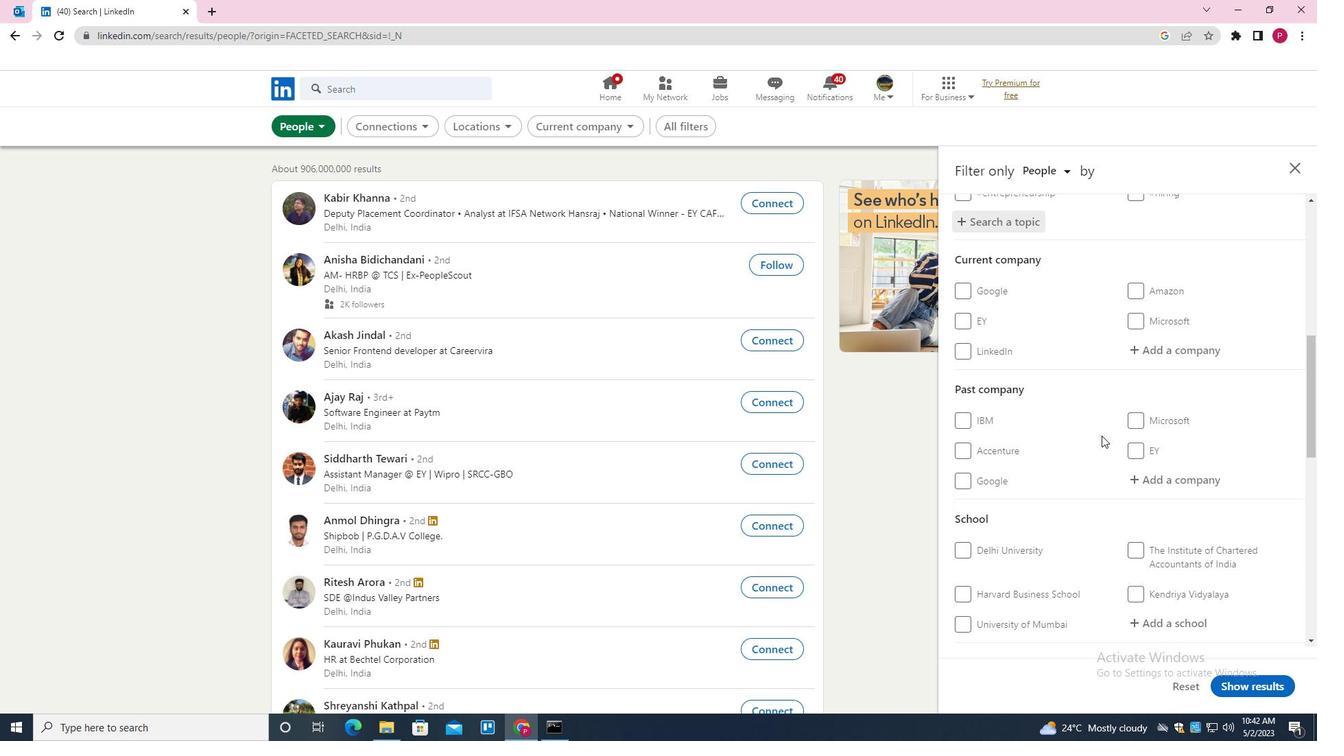
Action: Mouse moved to (1076, 433)
Screenshot: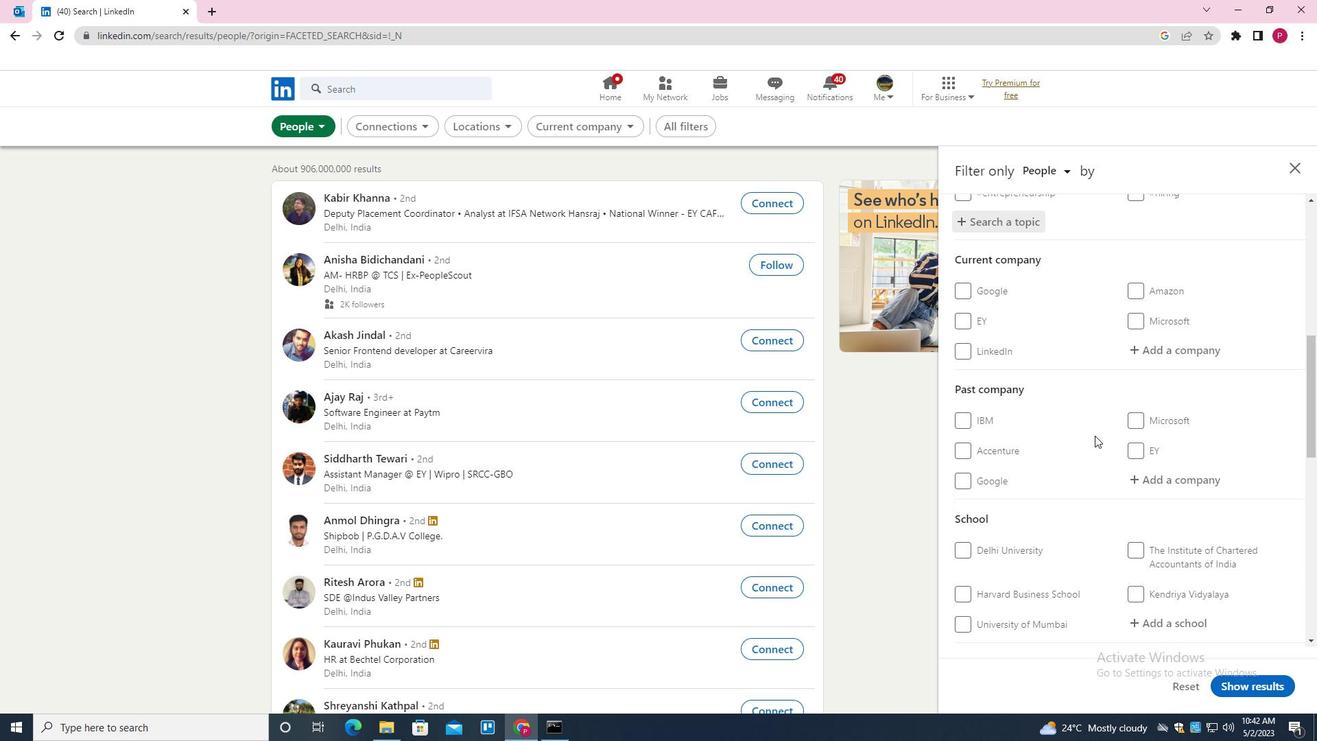 
Action: Mouse scrolled (1076, 432) with delta (0, 0)
Screenshot: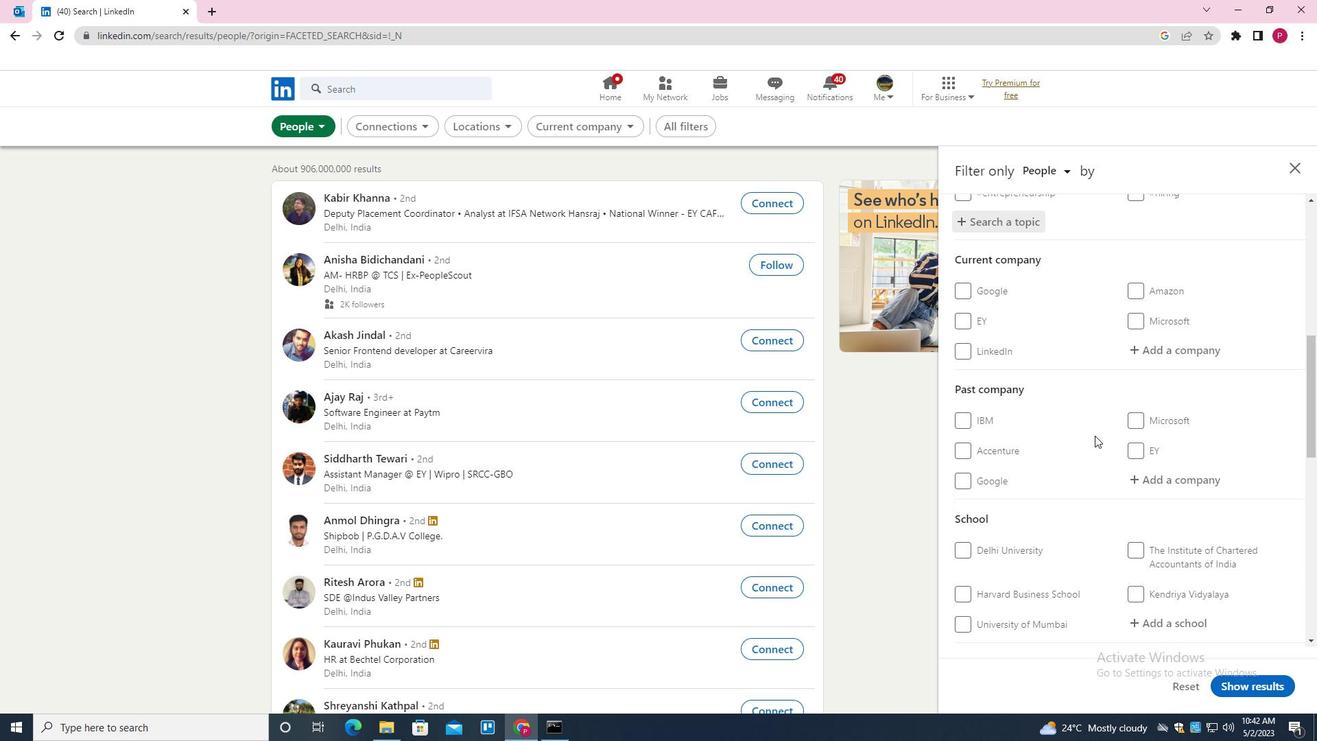 
Action: Mouse moved to (1075, 433)
Screenshot: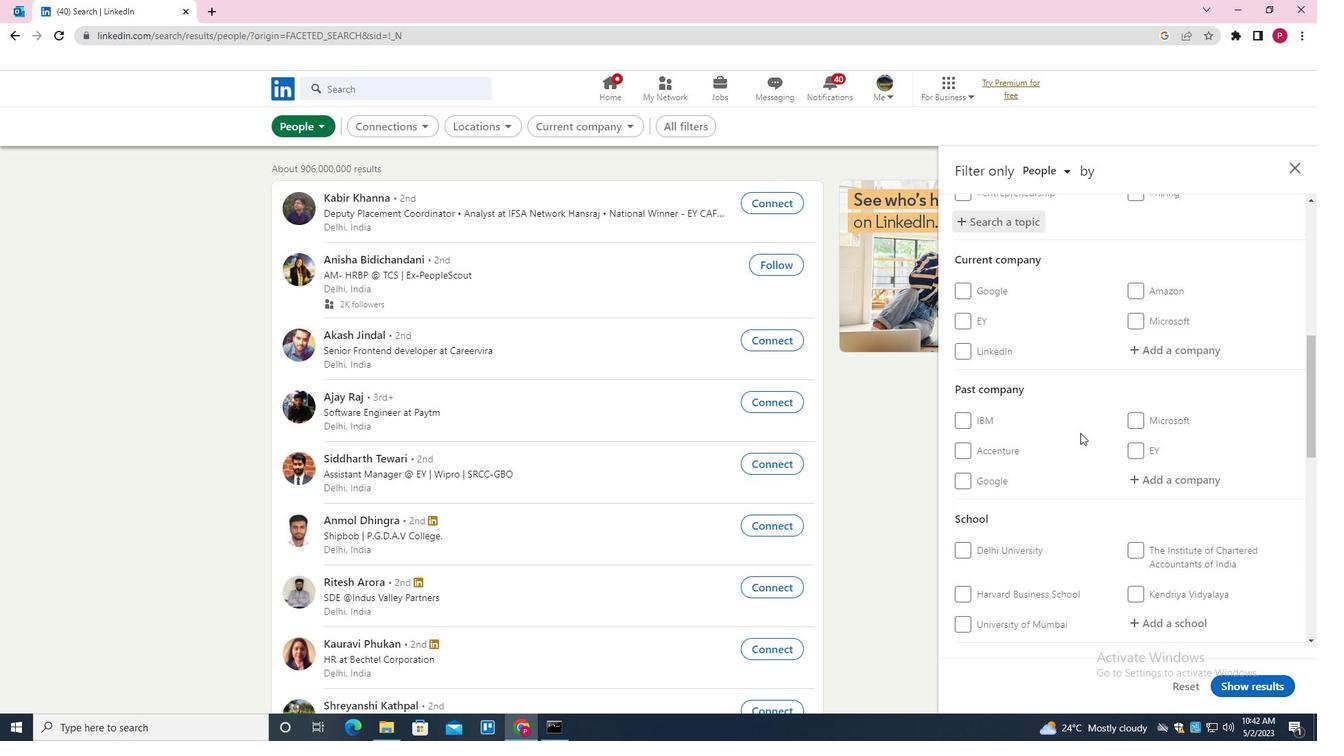 
Action: Mouse scrolled (1075, 432) with delta (0, 0)
Screenshot: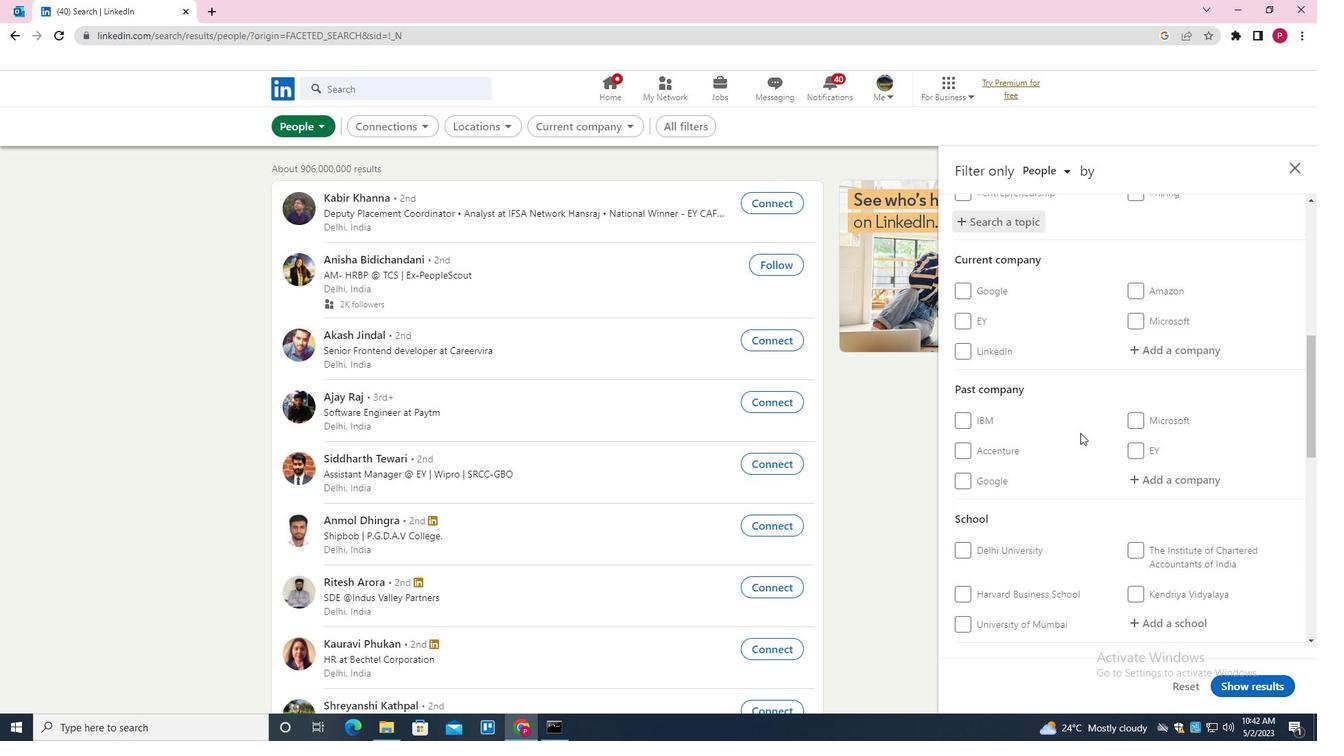
Action: Mouse scrolled (1075, 432) with delta (0, 0)
Screenshot: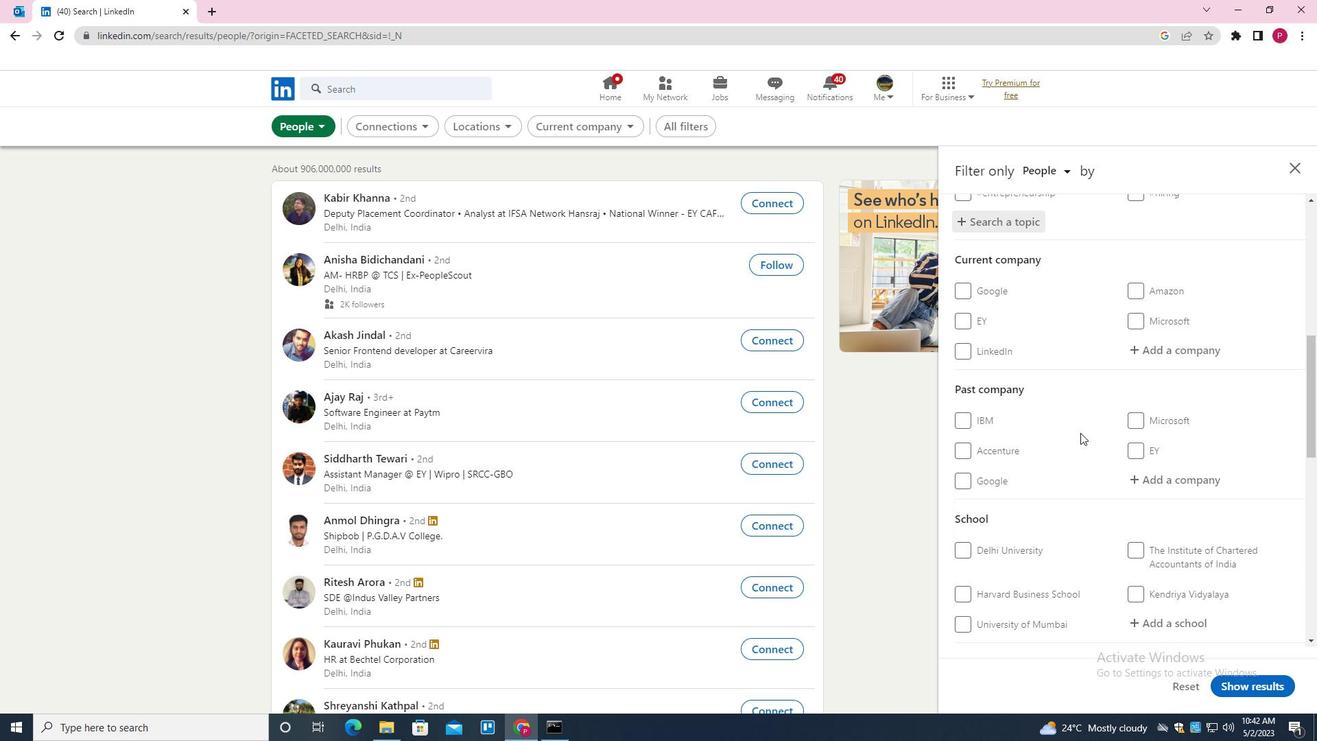 
Action: Mouse moved to (1065, 433)
Screenshot: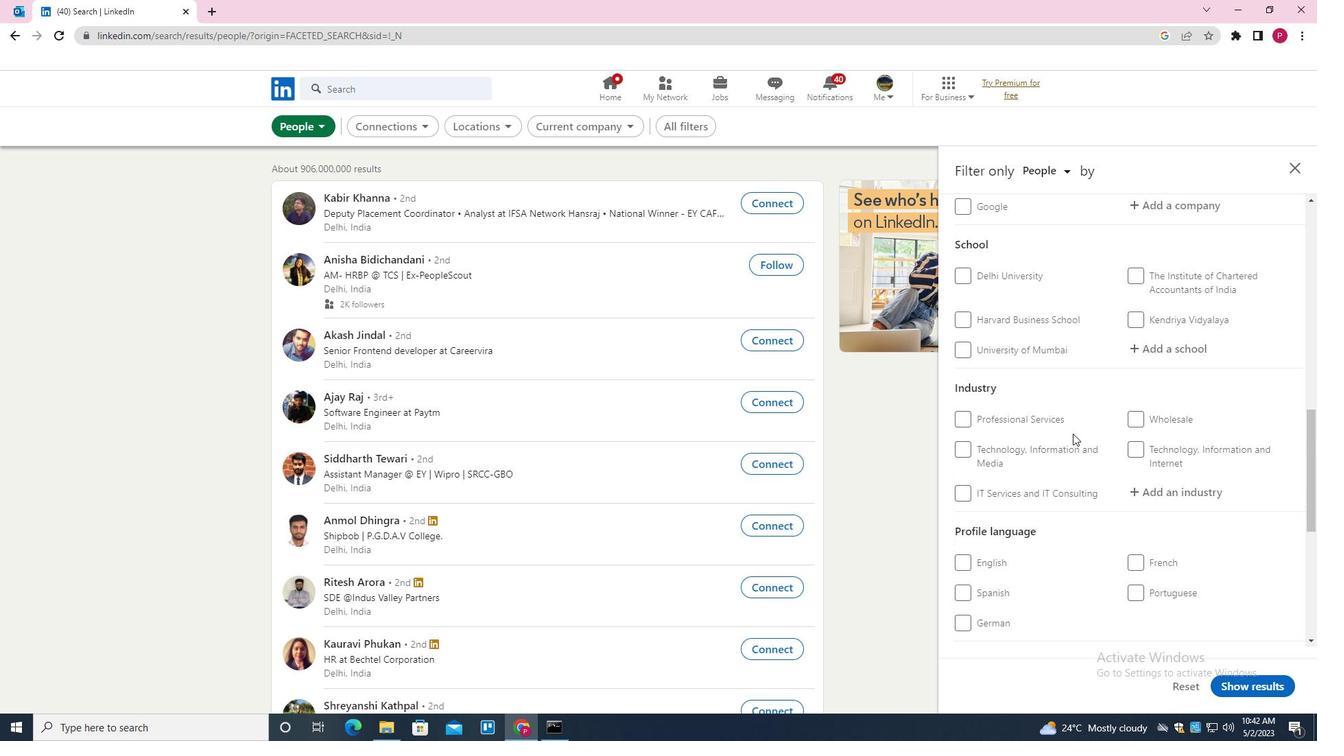 
Action: Mouse scrolled (1065, 433) with delta (0, 0)
Screenshot: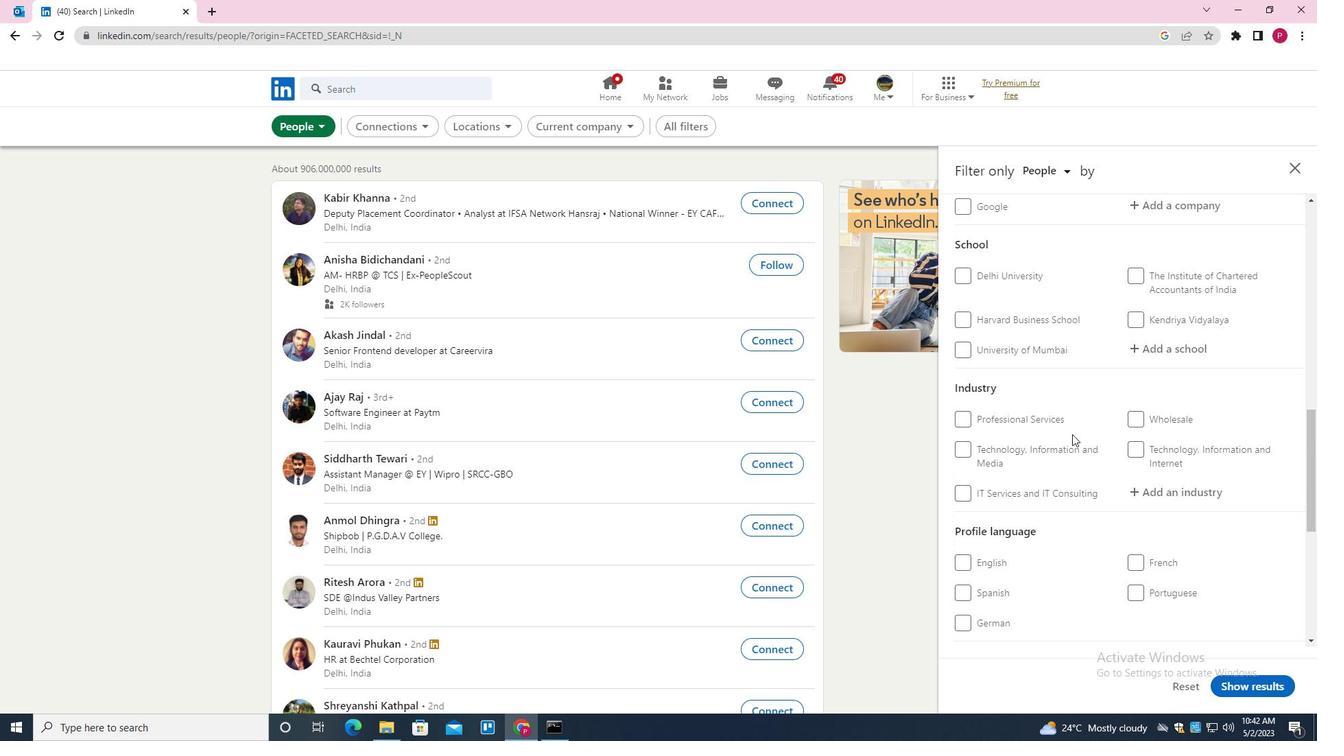 
Action: Mouse scrolled (1065, 433) with delta (0, 0)
Screenshot: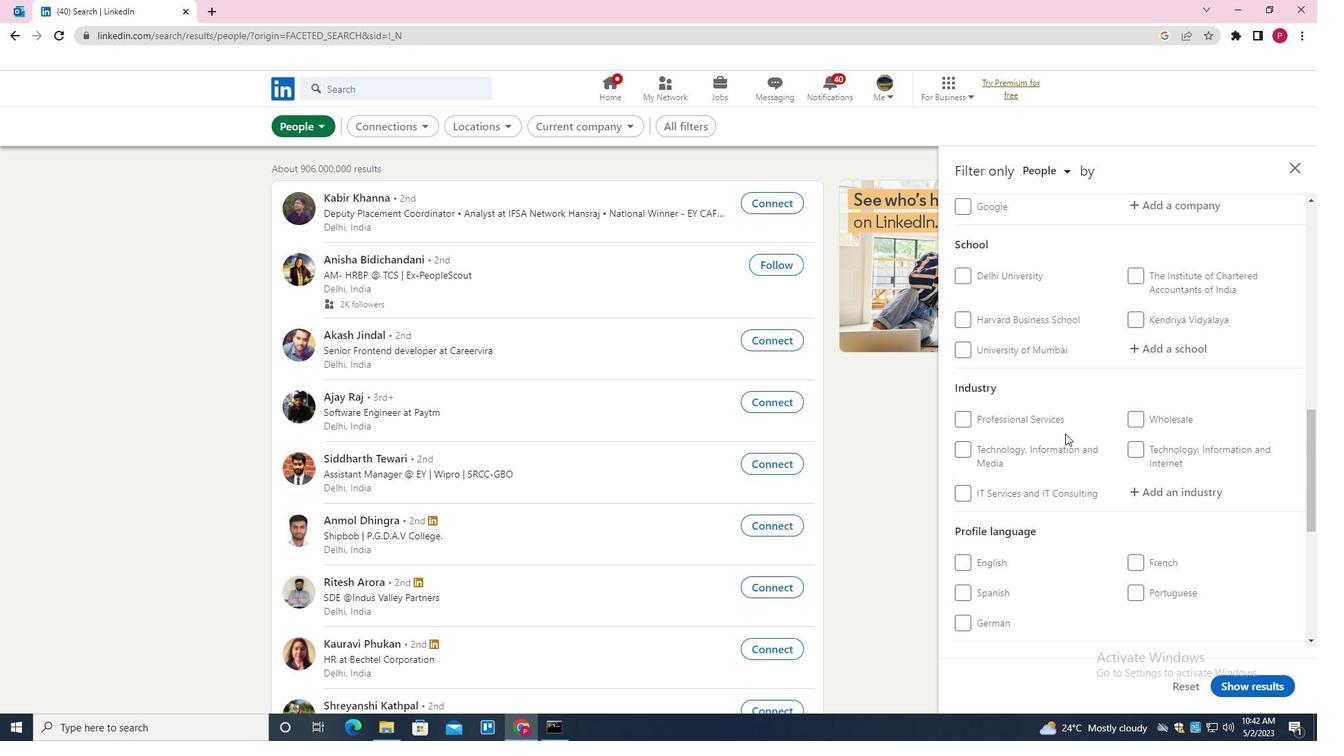 
Action: Mouse scrolled (1065, 433) with delta (0, 0)
Screenshot: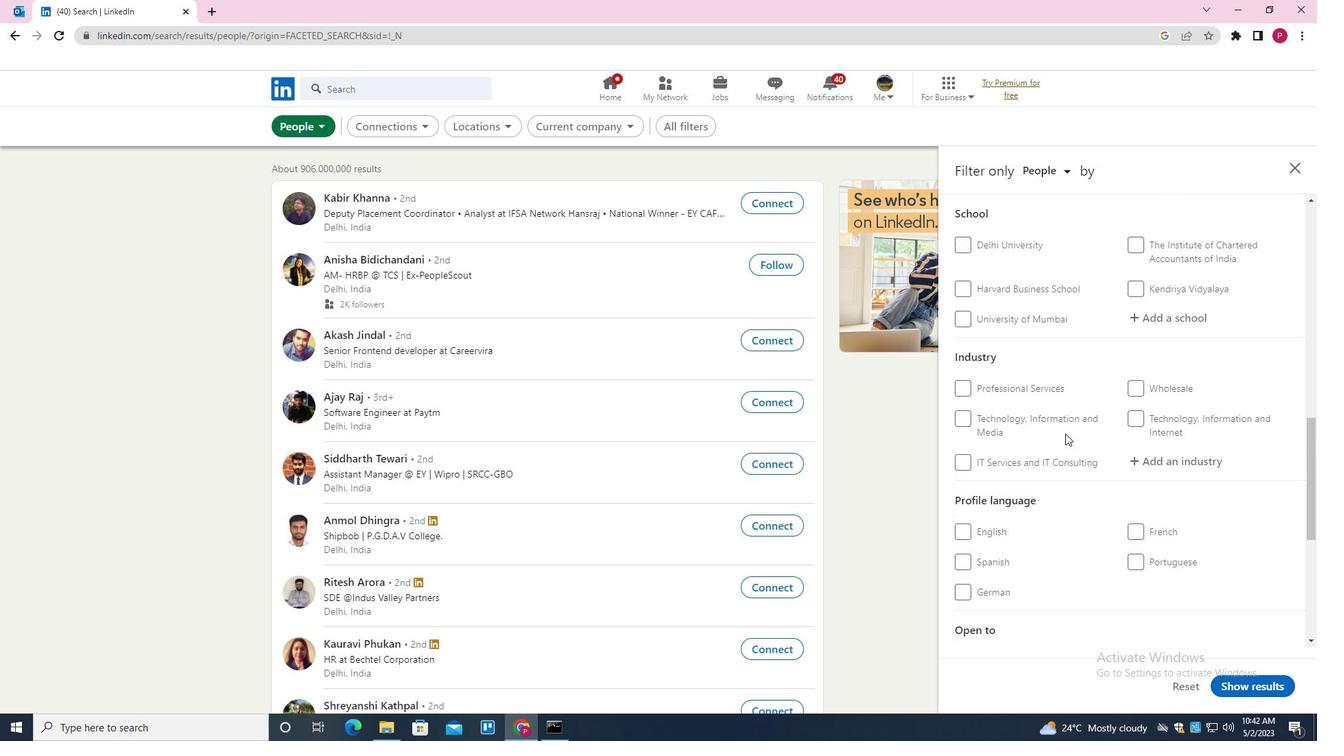 
Action: Mouse moved to (1133, 389)
Screenshot: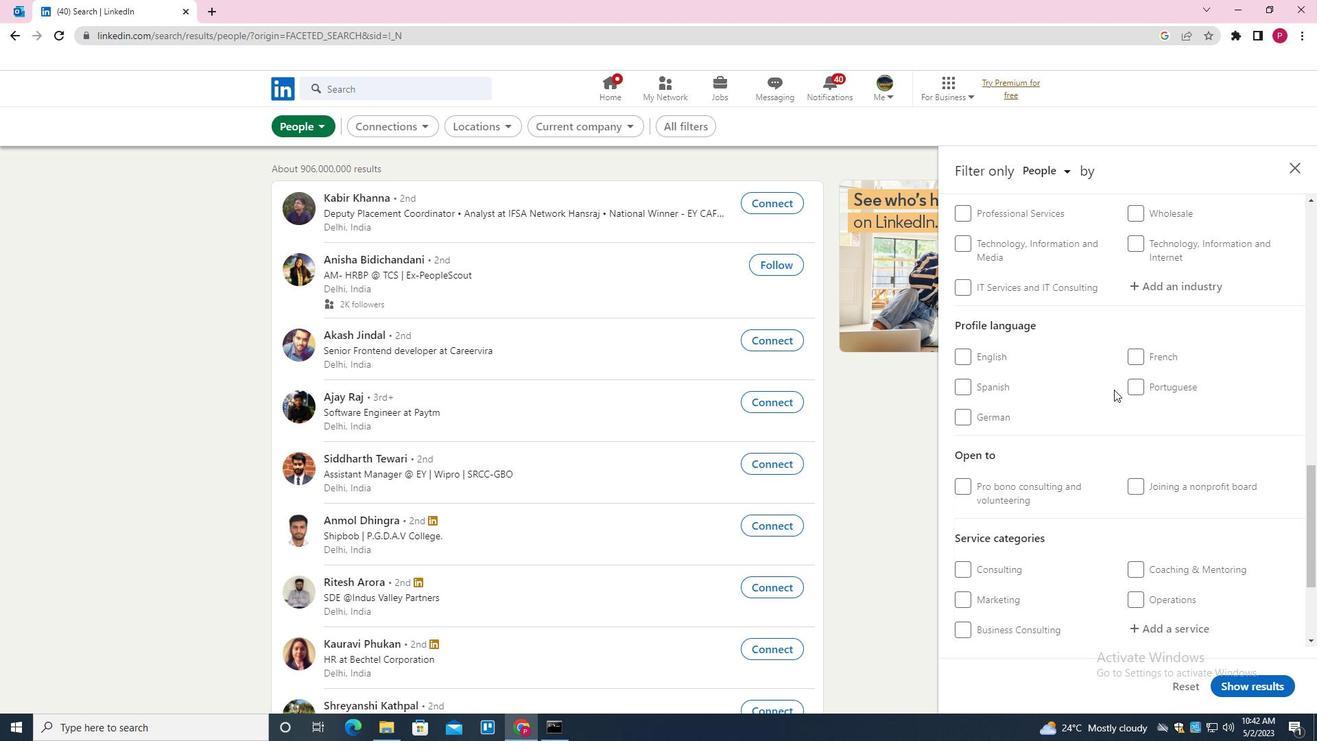 
Action: Mouse pressed left at (1133, 389)
Screenshot: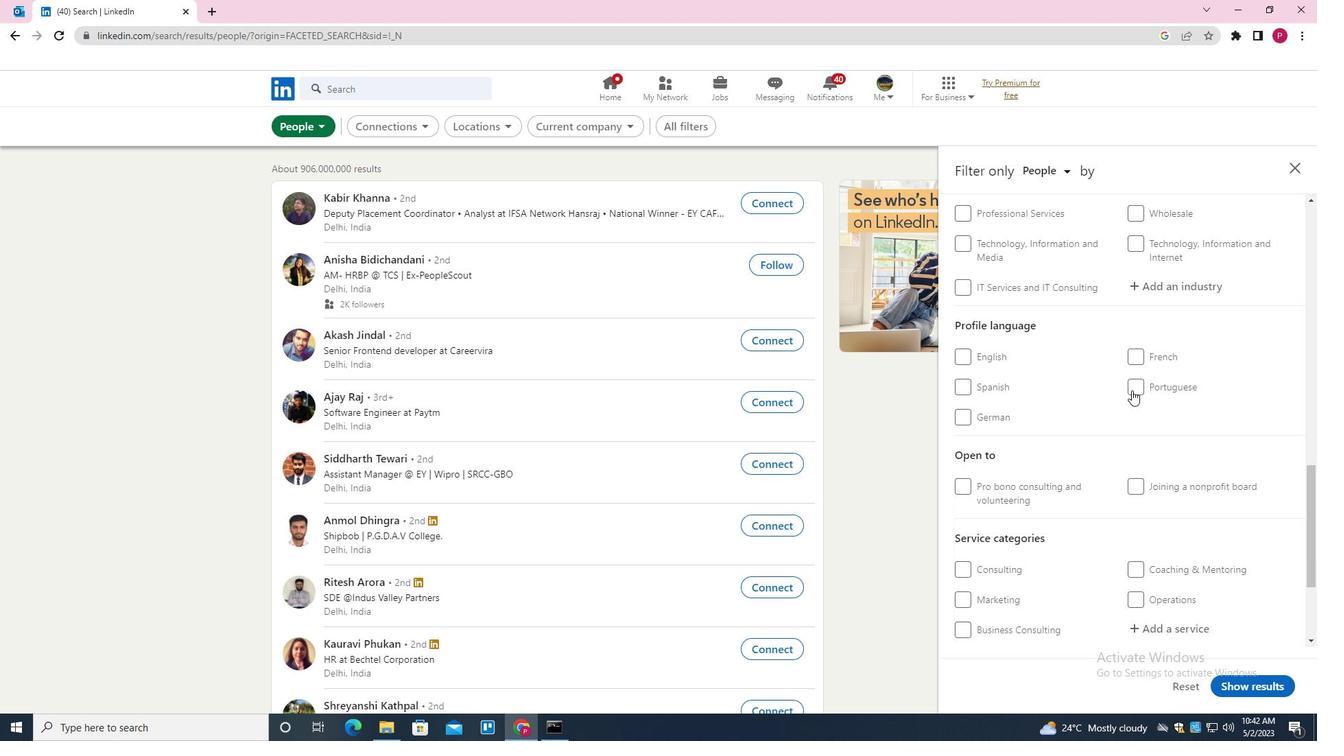 
Action: Mouse moved to (1039, 400)
Screenshot: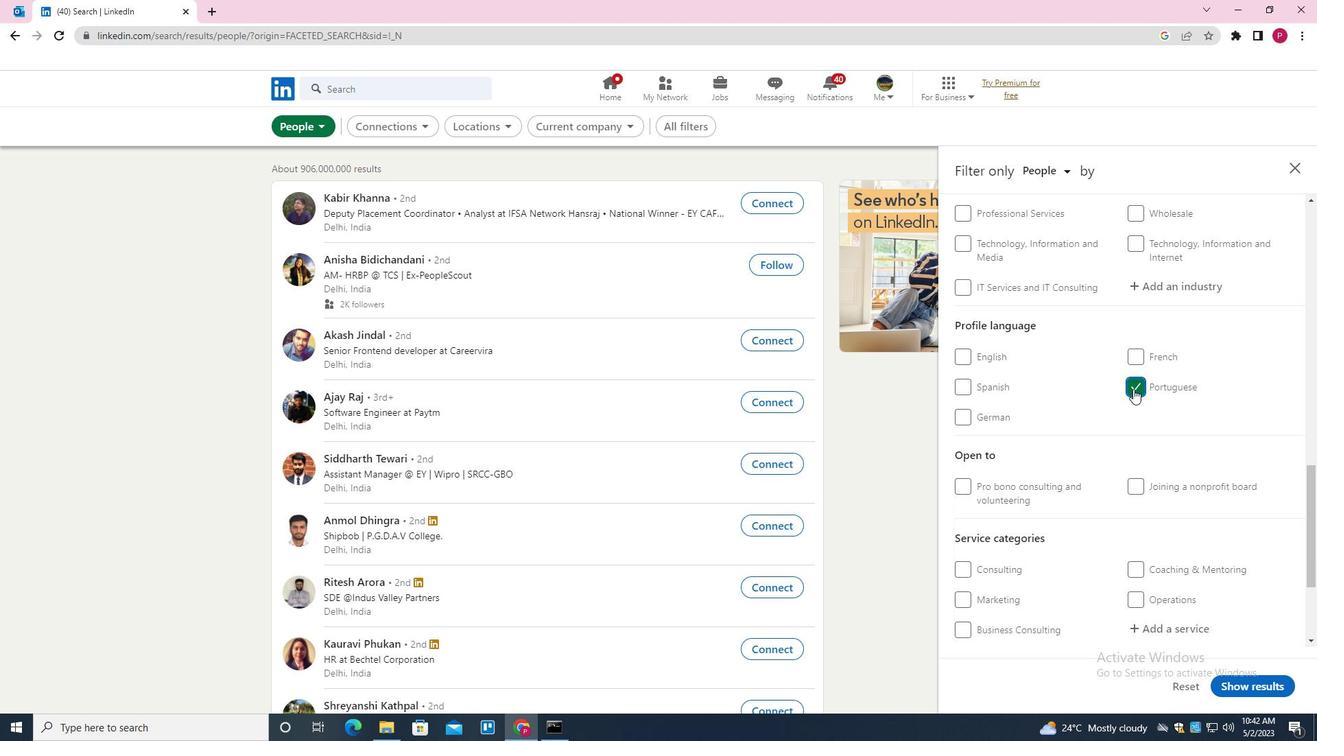 
Action: Mouse scrolled (1039, 401) with delta (0, 0)
Screenshot: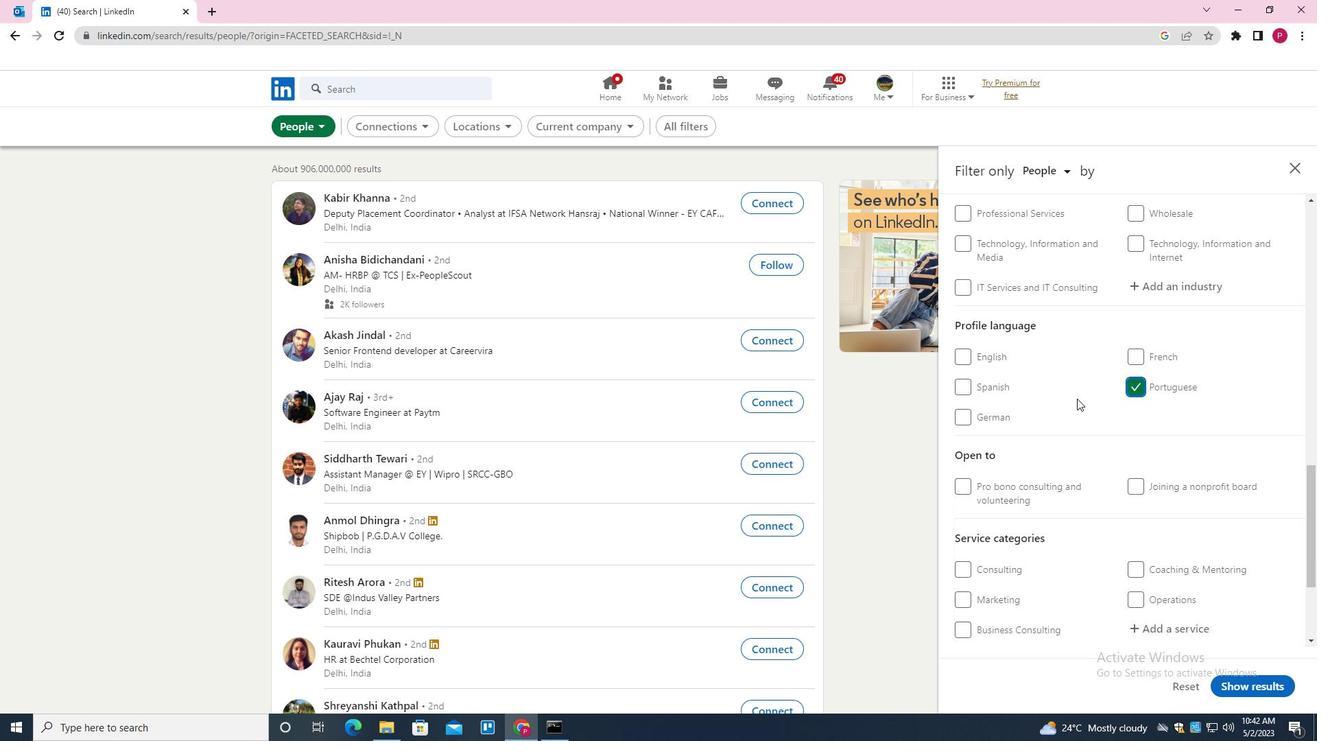 
Action: Mouse scrolled (1039, 401) with delta (0, 0)
Screenshot: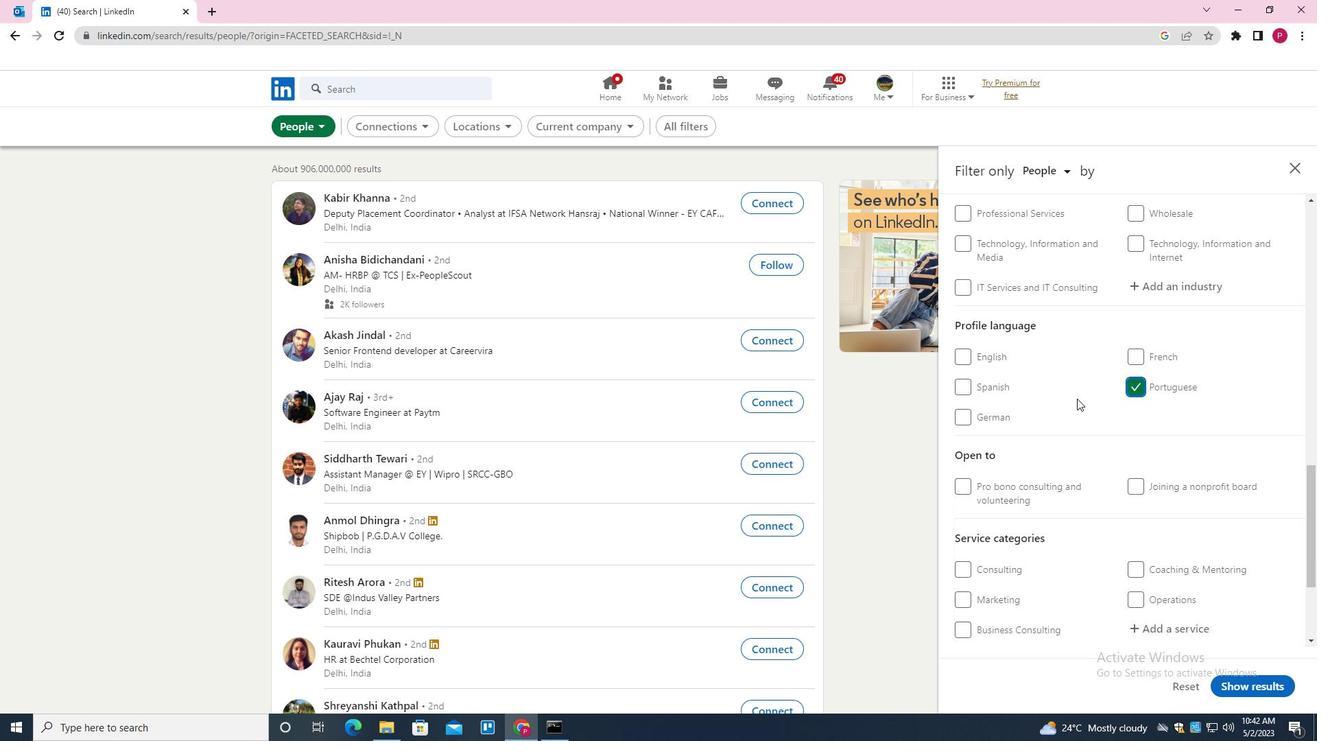 
Action: Mouse scrolled (1039, 401) with delta (0, 0)
Screenshot: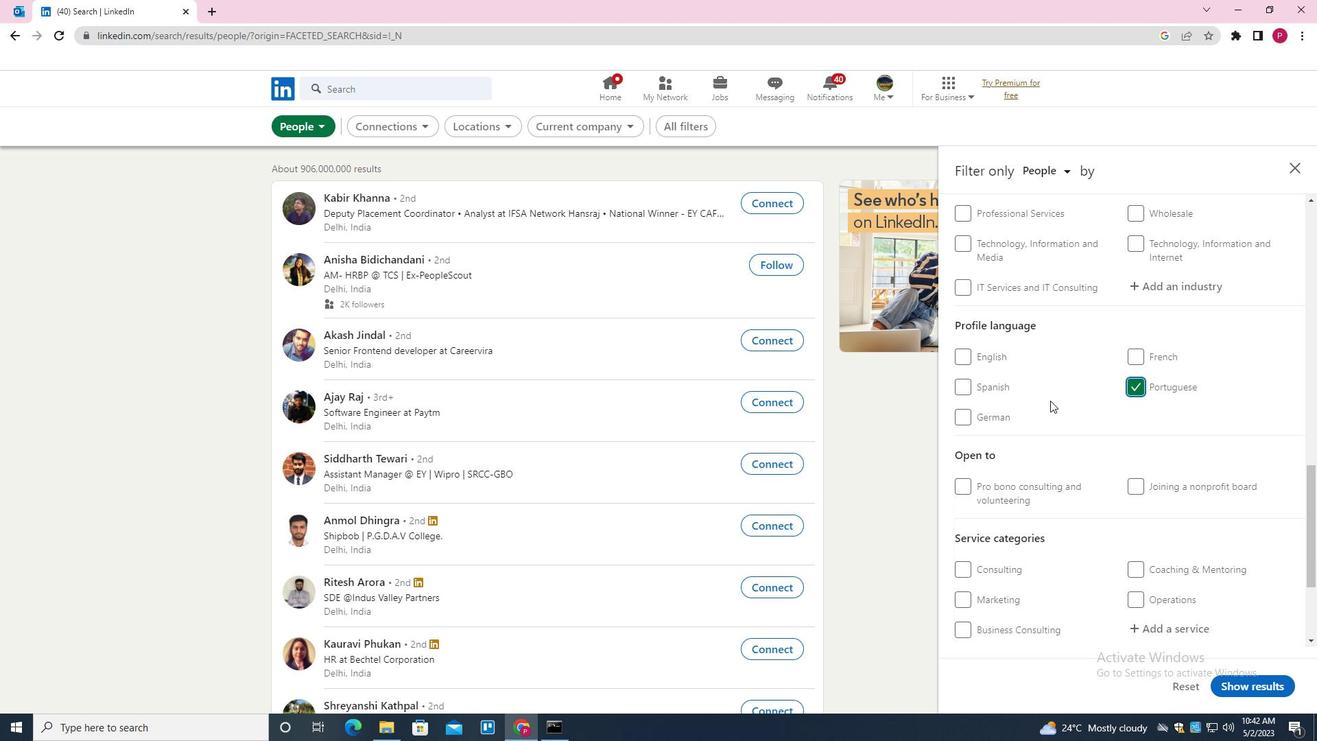 
Action: Mouse scrolled (1039, 401) with delta (0, 0)
Screenshot: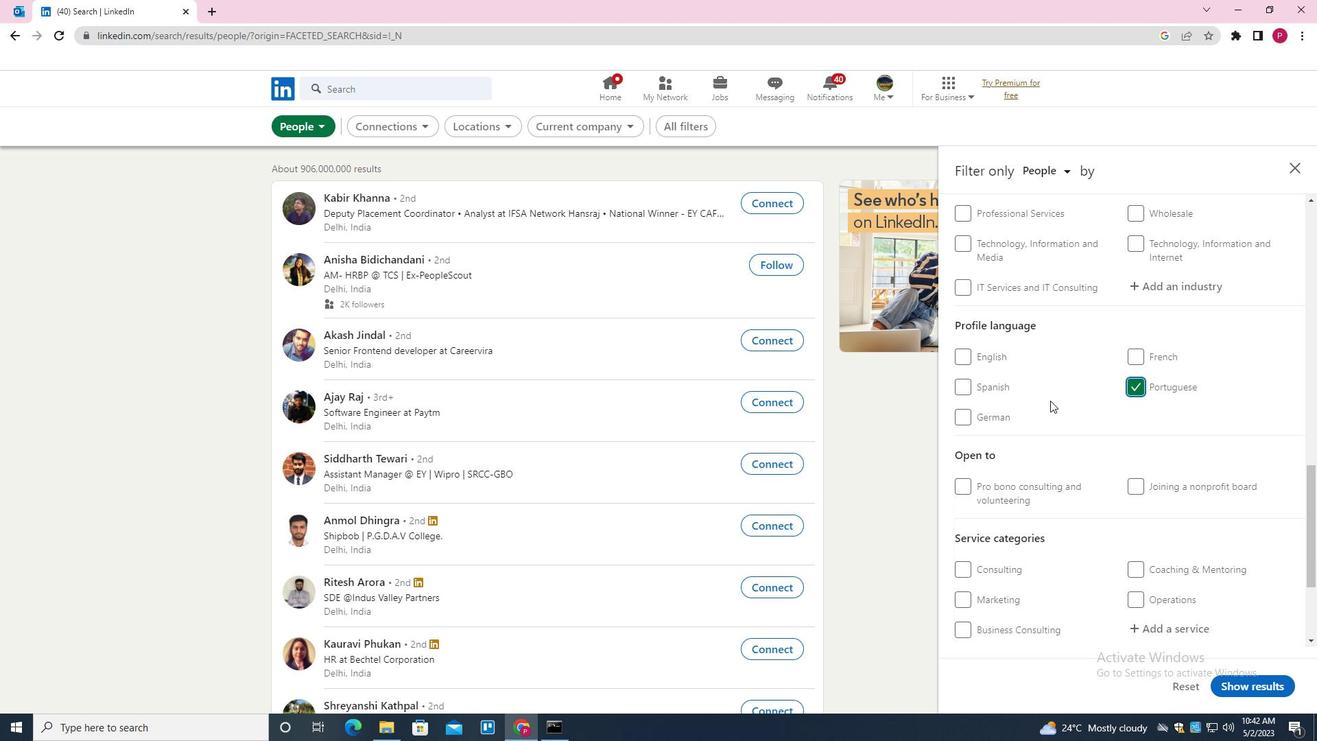 
Action: Mouse scrolled (1039, 401) with delta (0, 0)
Screenshot: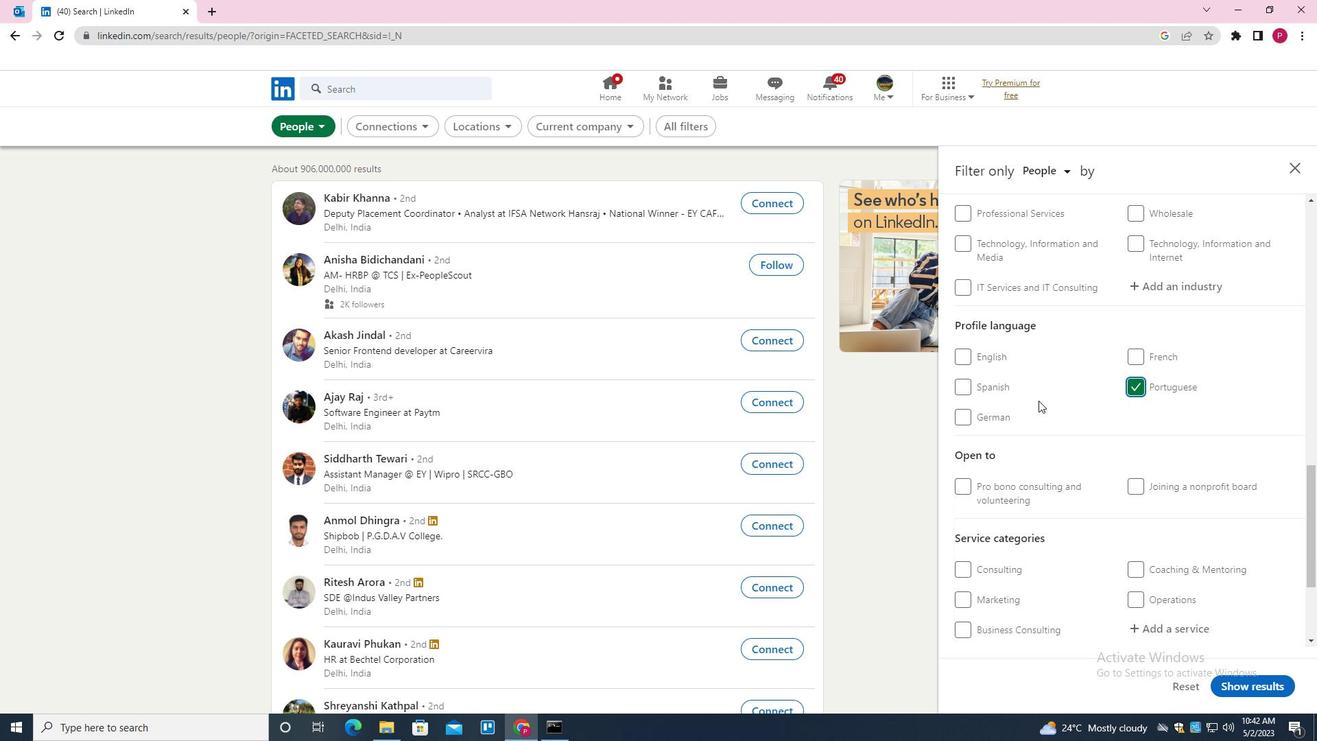 
Action: Mouse scrolled (1039, 401) with delta (0, 0)
Screenshot: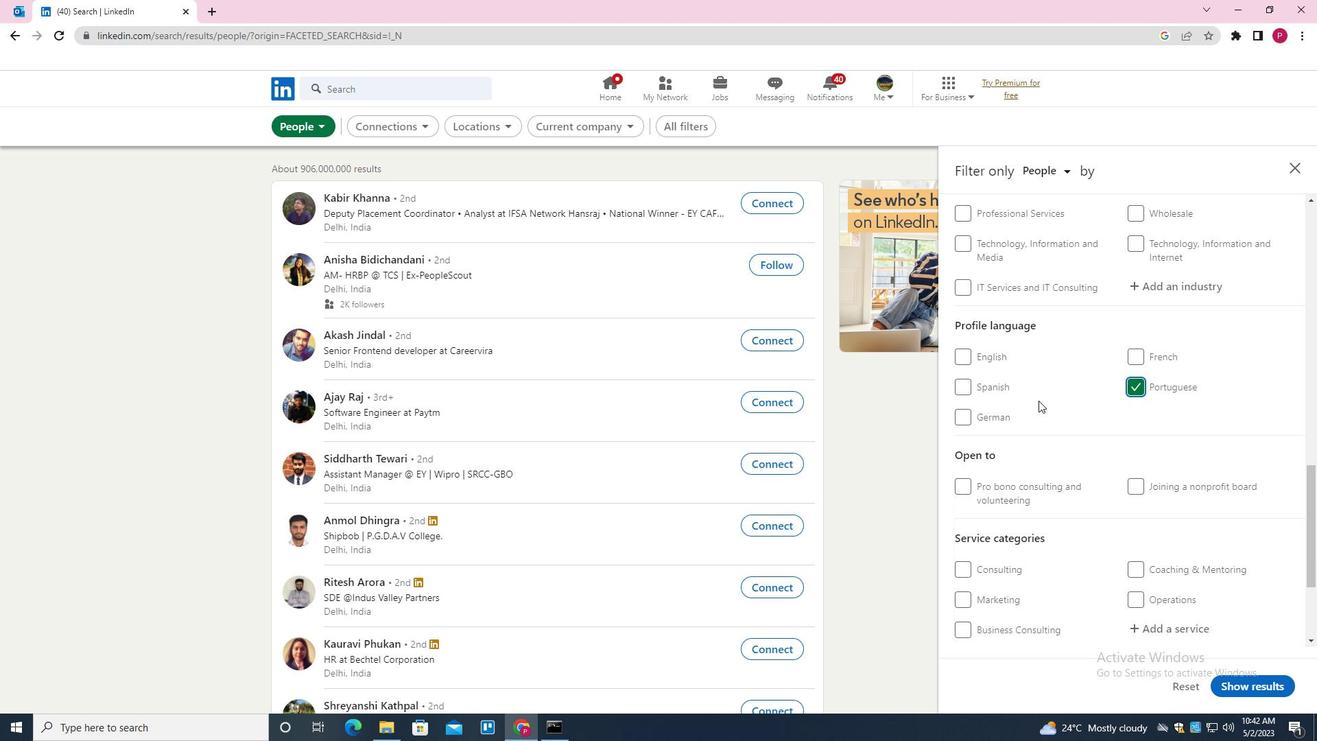 
Action: Mouse moved to (1116, 354)
Screenshot: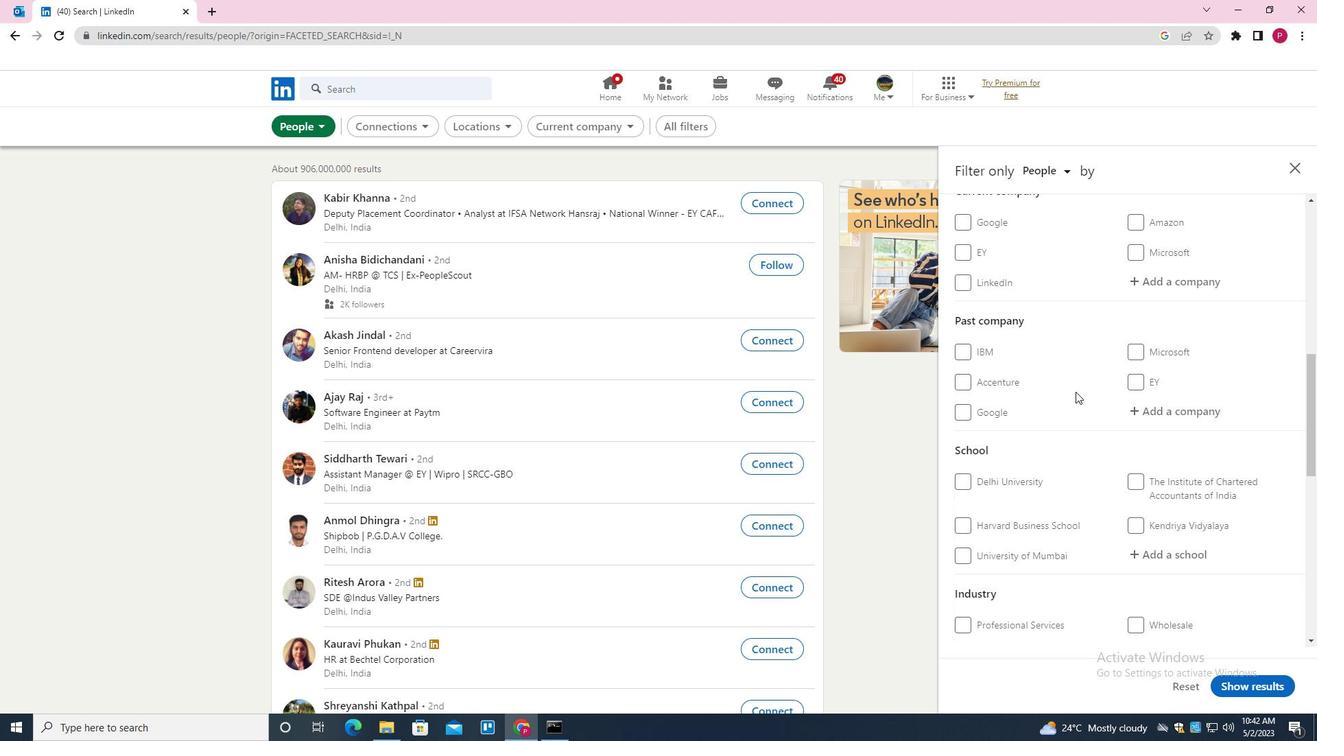 
Action: Mouse scrolled (1116, 354) with delta (0, 0)
Screenshot: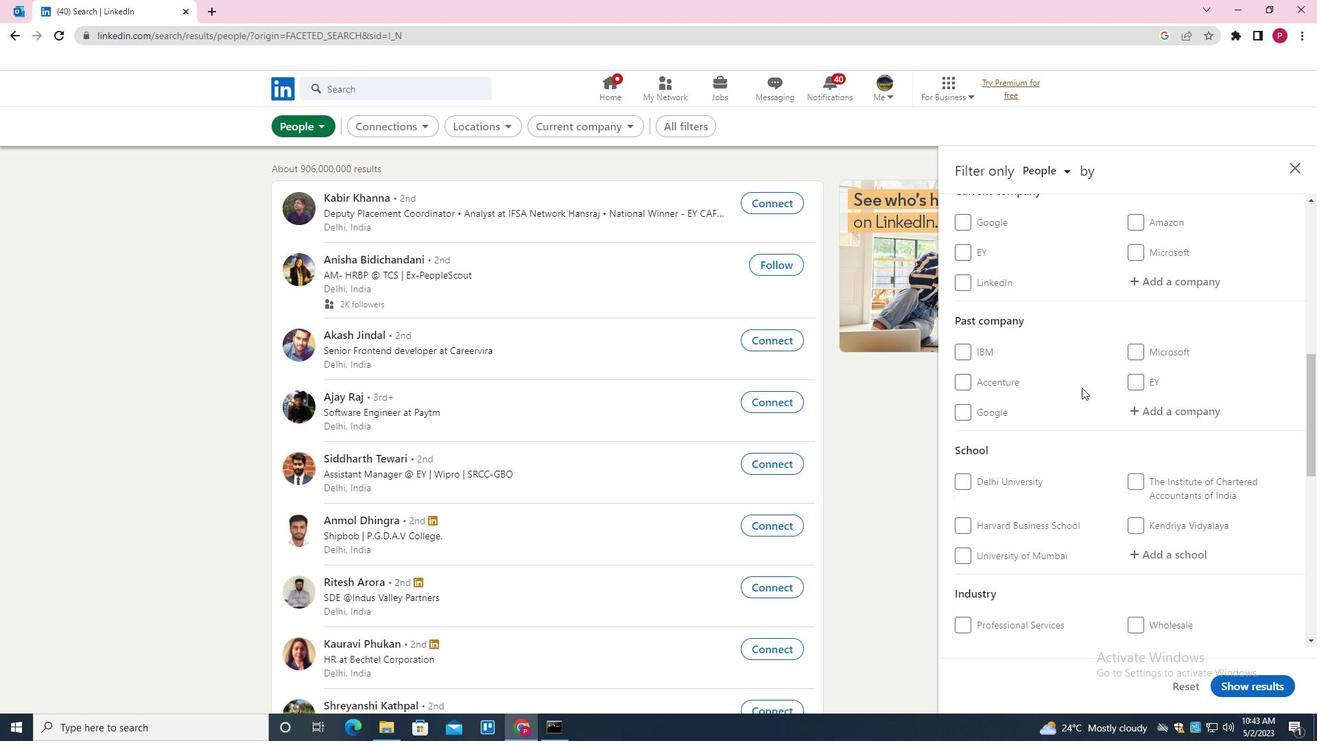 
Action: Mouse scrolled (1116, 354) with delta (0, 0)
Screenshot: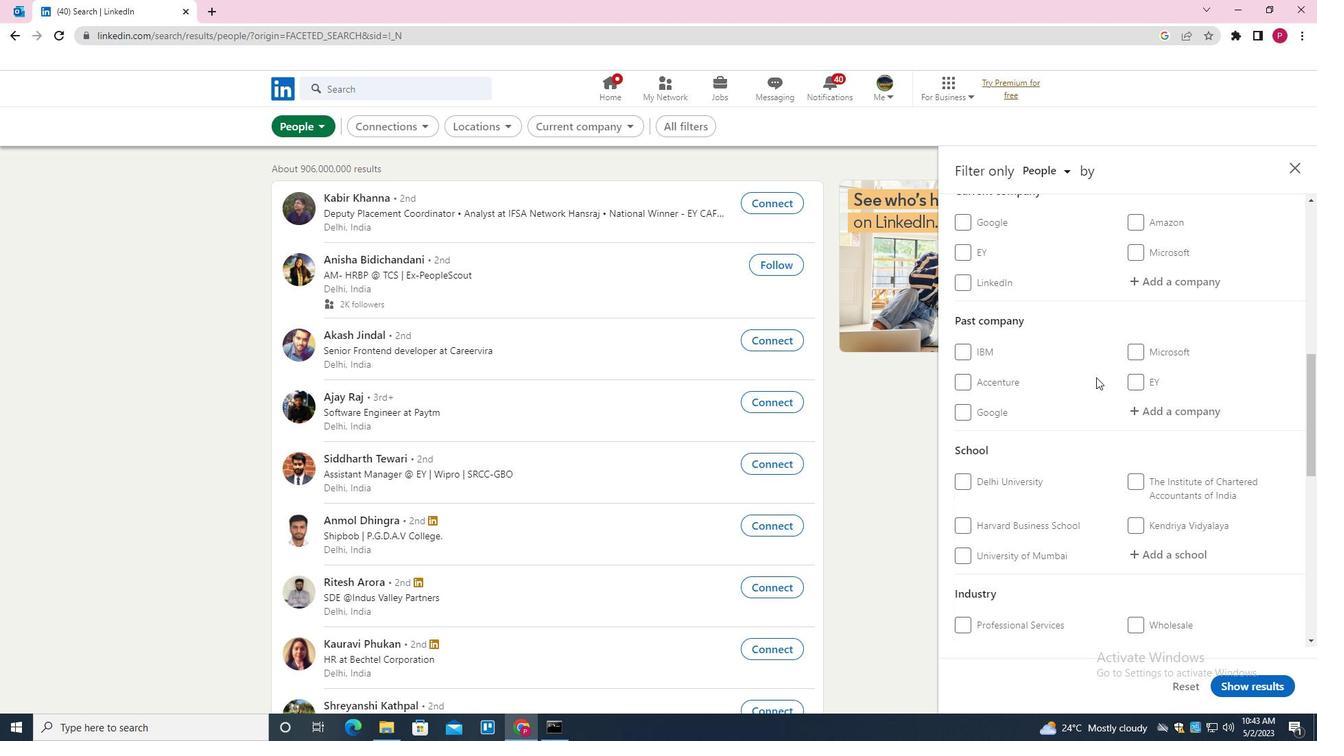 
Action: Mouse moved to (1181, 423)
Screenshot: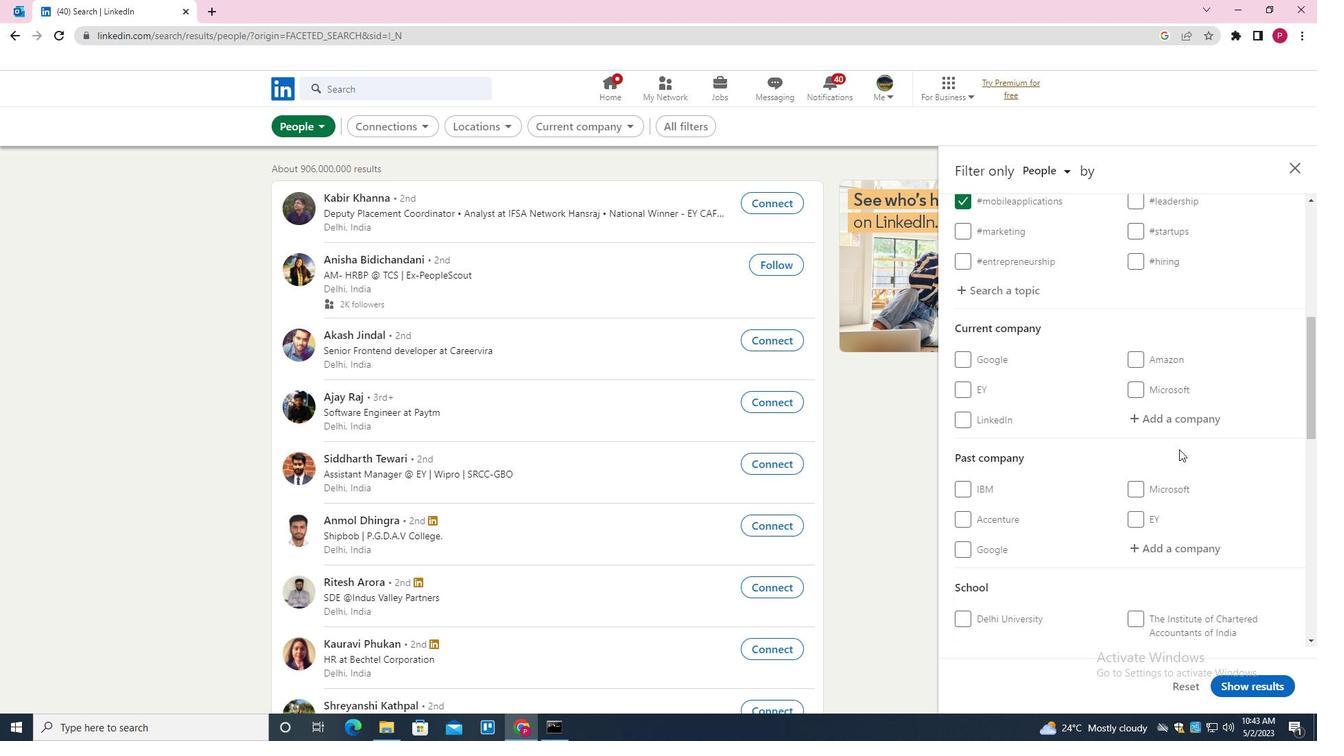 
Action: Mouse pressed left at (1181, 423)
Screenshot: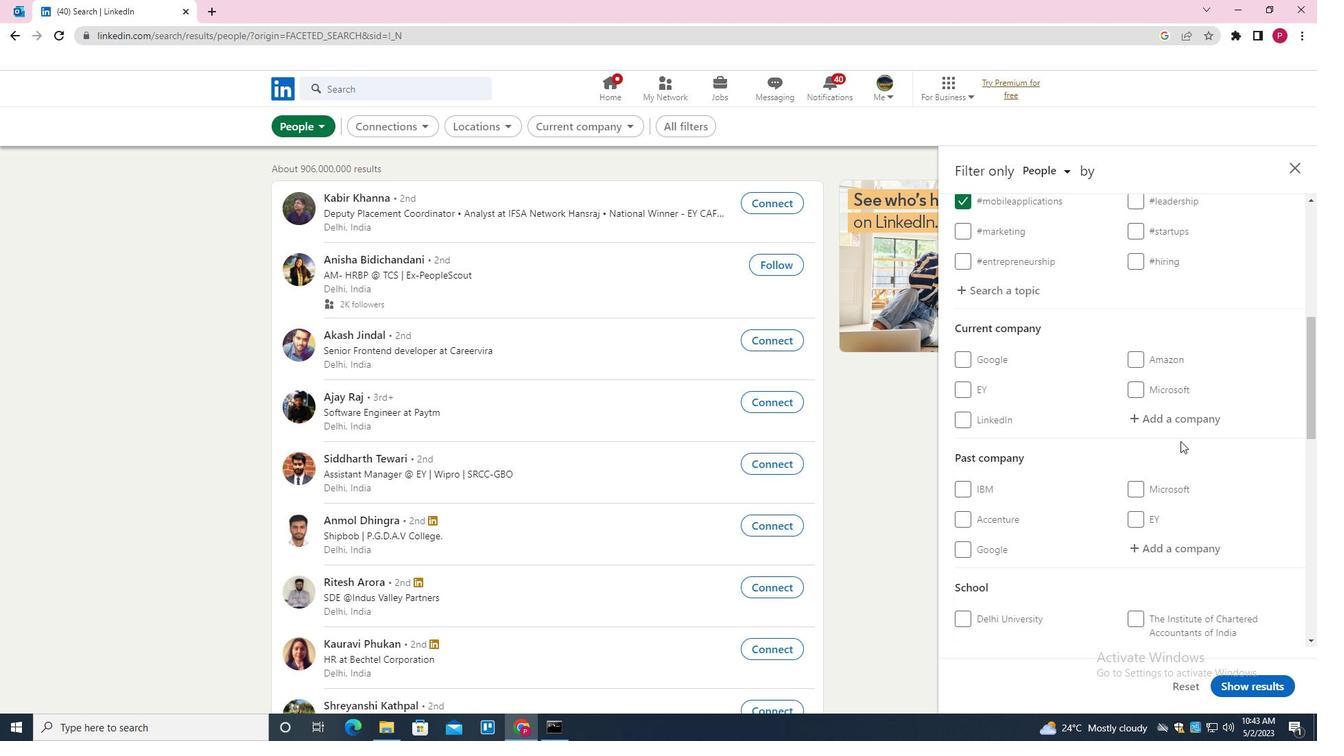 
Action: Mouse moved to (1181, 423)
Screenshot: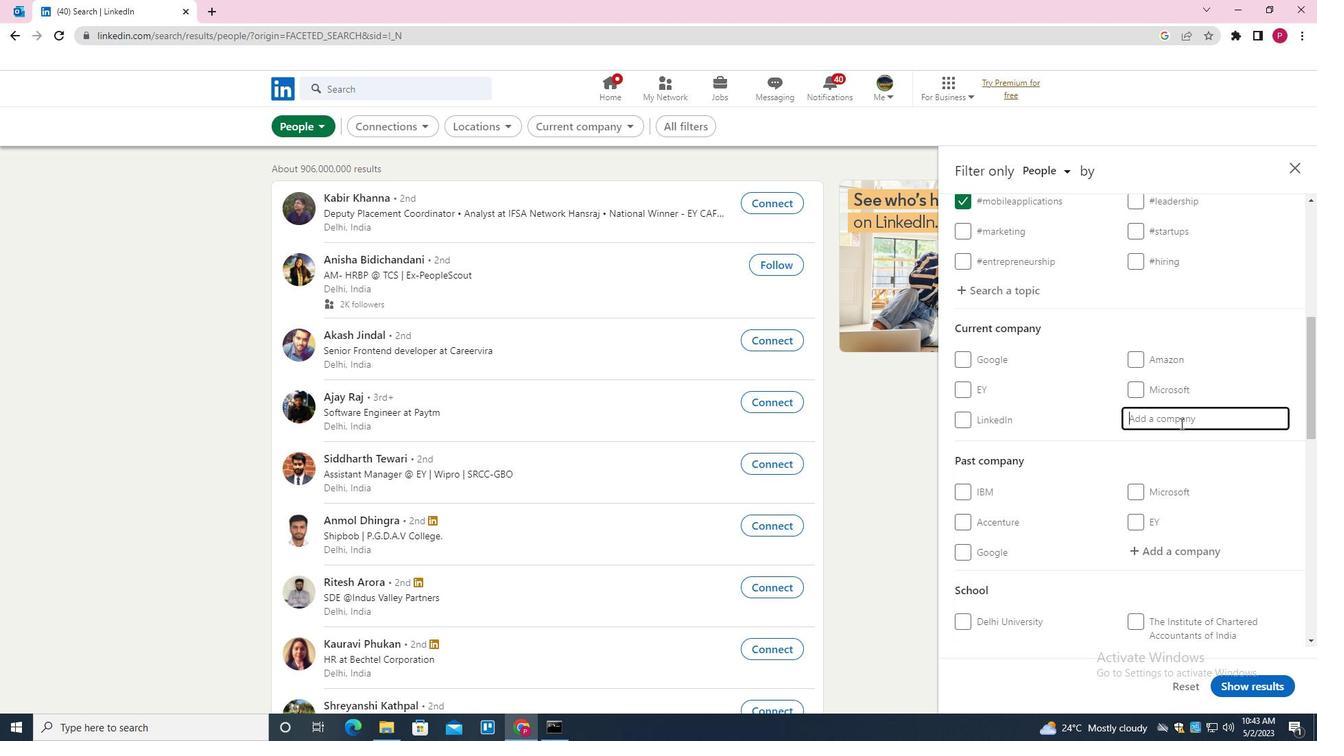 
Action: Key pressed <Key.shift><Key.shift><Key.shift><Key.shift>HERO<Key.space><Key.shift>MOTOR<Key.down><Key.enter>
Screenshot: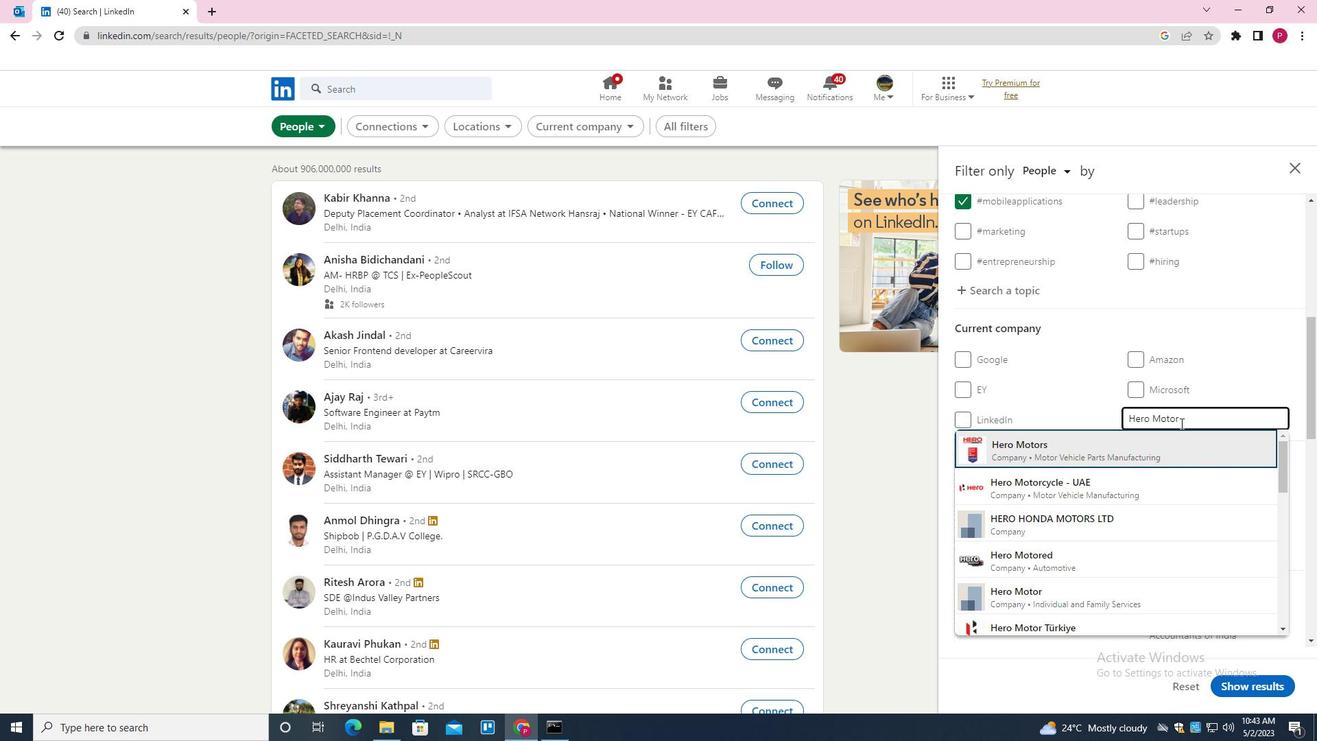 
Action: Mouse moved to (1149, 446)
Screenshot: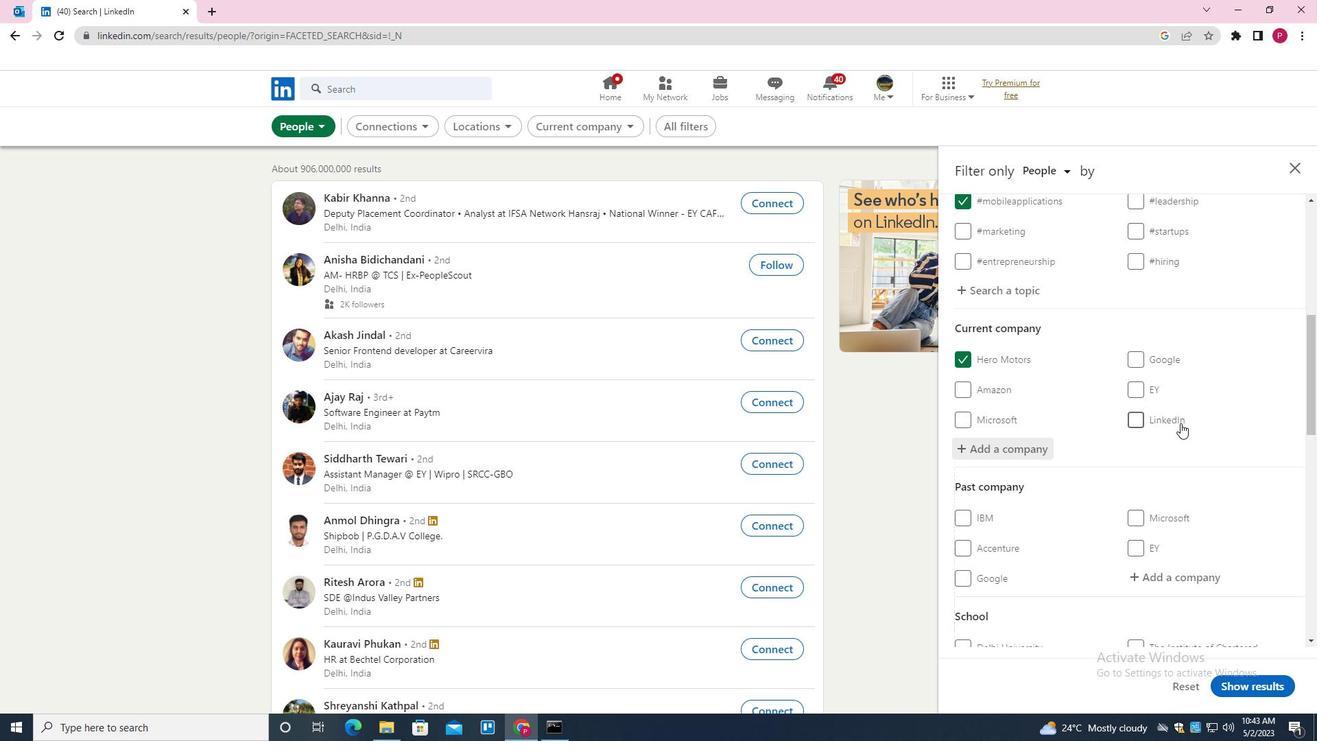 
Action: Mouse scrolled (1149, 445) with delta (0, 0)
Screenshot: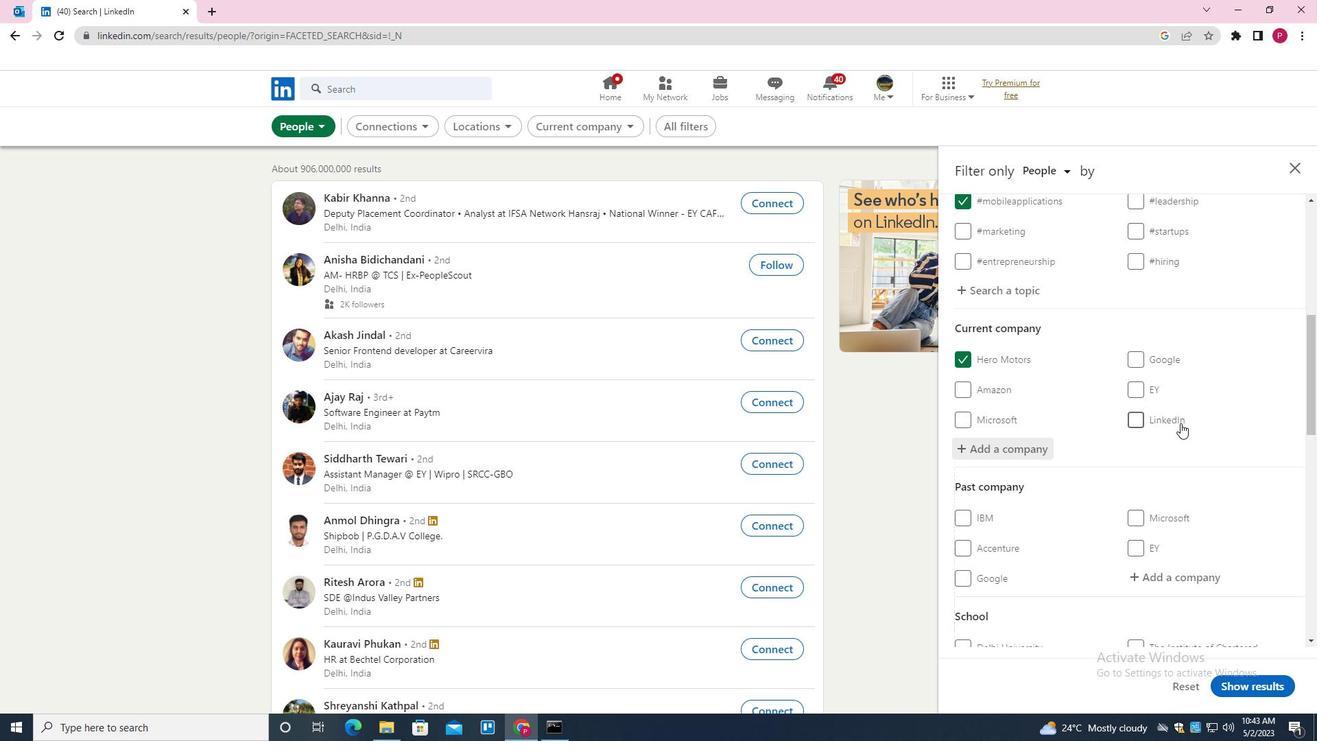 
Action: Mouse moved to (1144, 448)
Screenshot: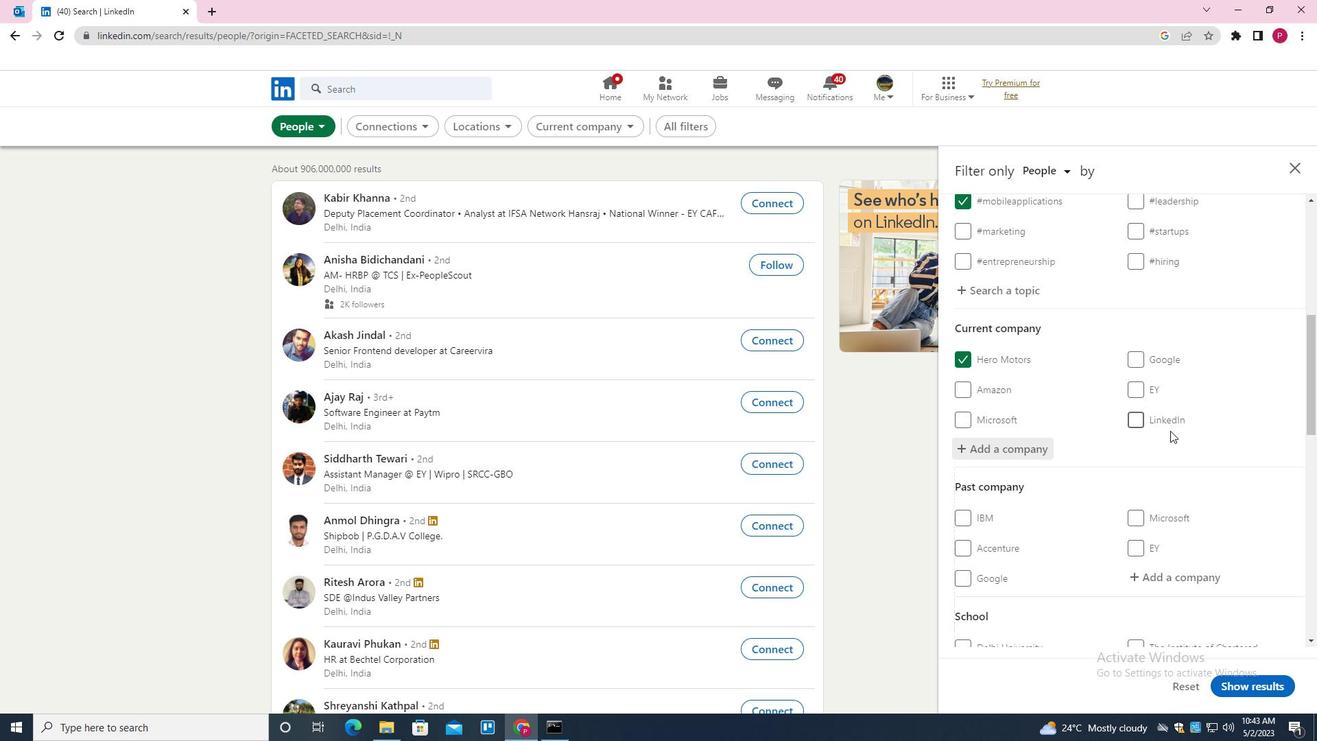 
Action: Mouse scrolled (1144, 448) with delta (0, 0)
Screenshot: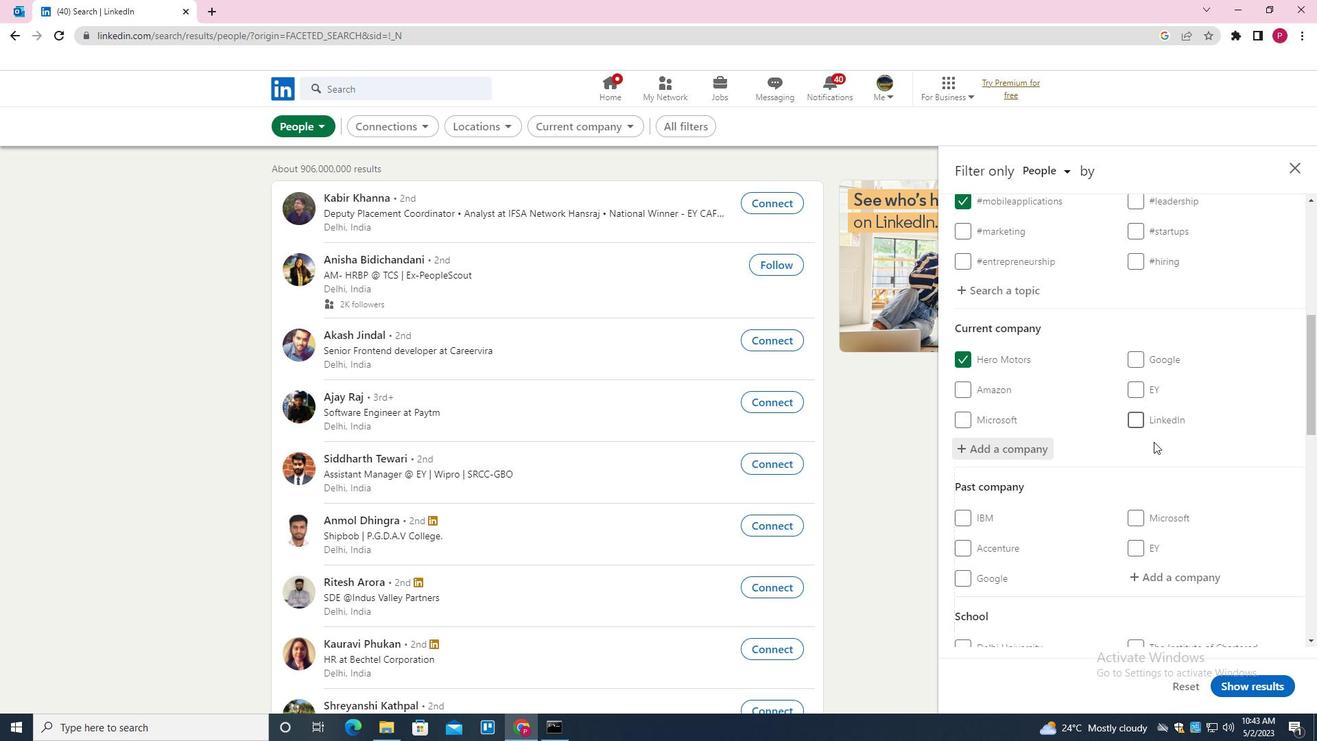 
Action: Mouse moved to (1143, 449)
Screenshot: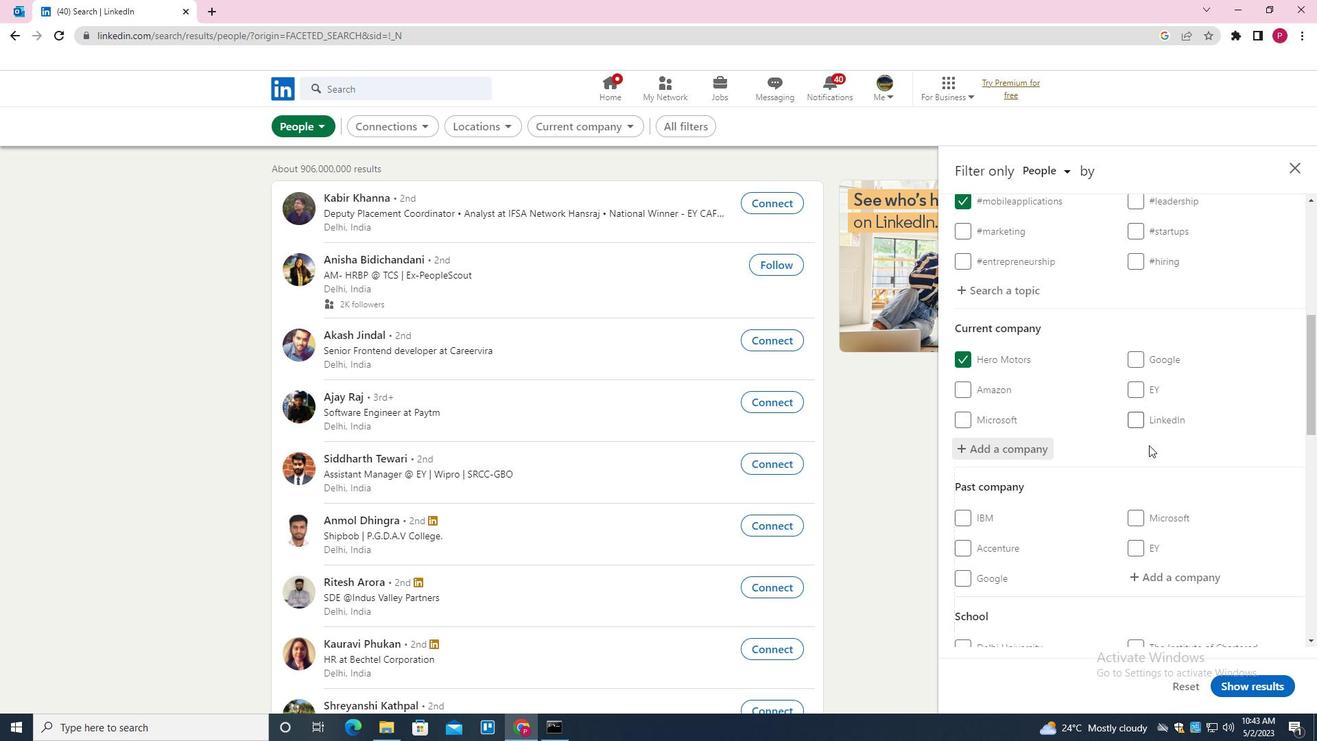 
Action: Mouse scrolled (1143, 448) with delta (0, 0)
Screenshot: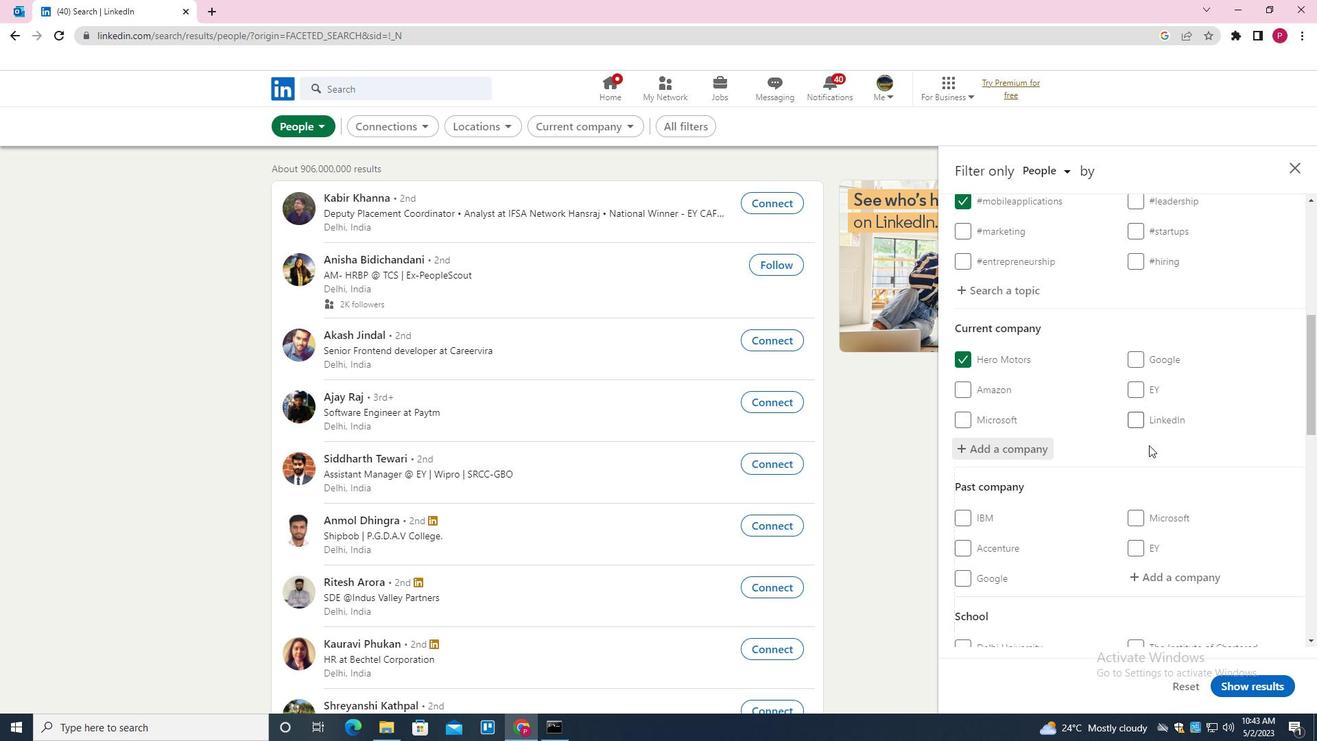 
Action: Mouse moved to (1138, 447)
Screenshot: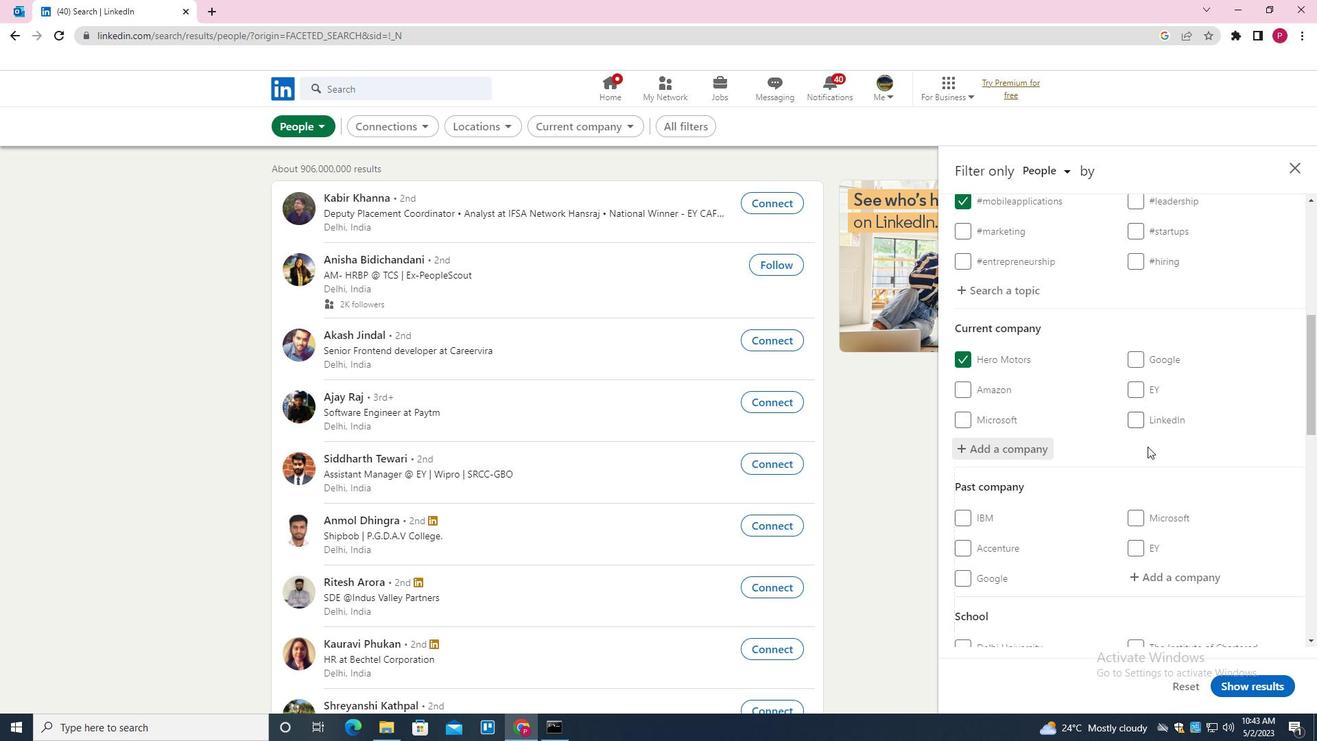 
Action: Mouse scrolled (1138, 446) with delta (0, 0)
Screenshot: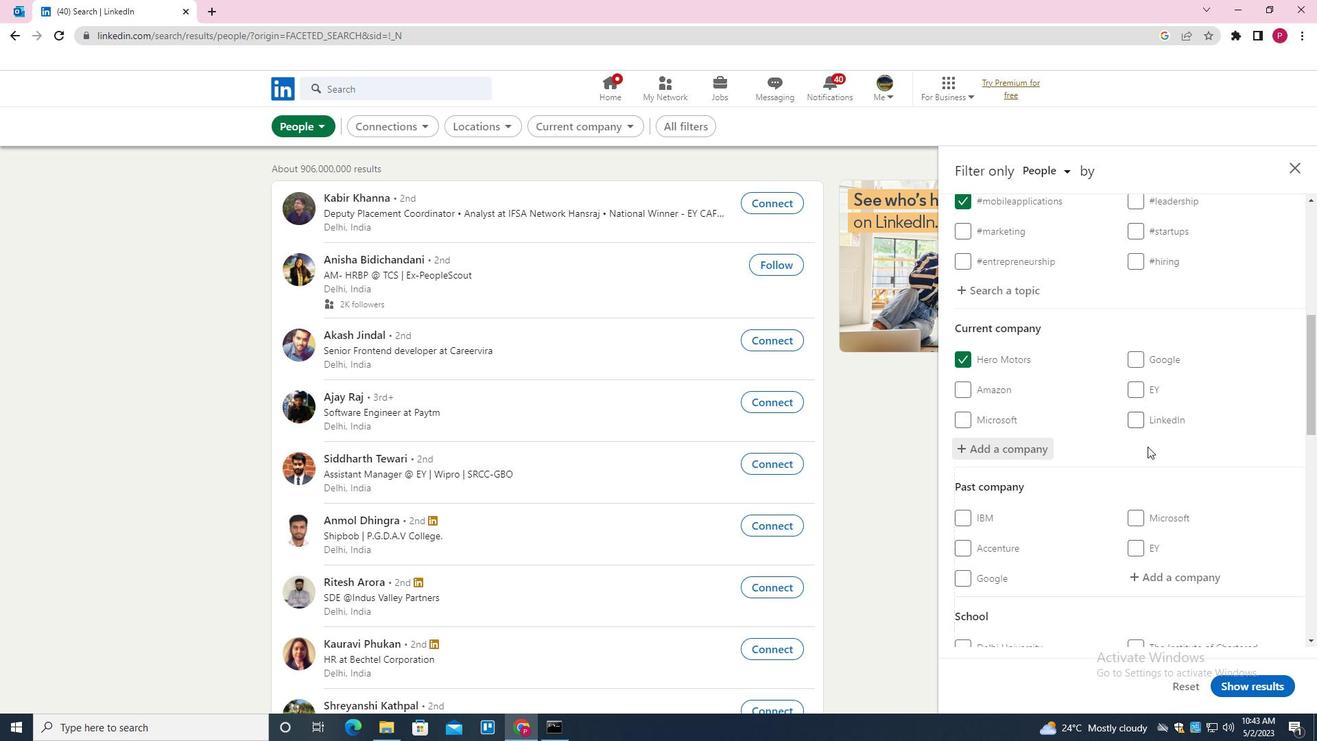 
Action: Mouse moved to (1170, 450)
Screenshot: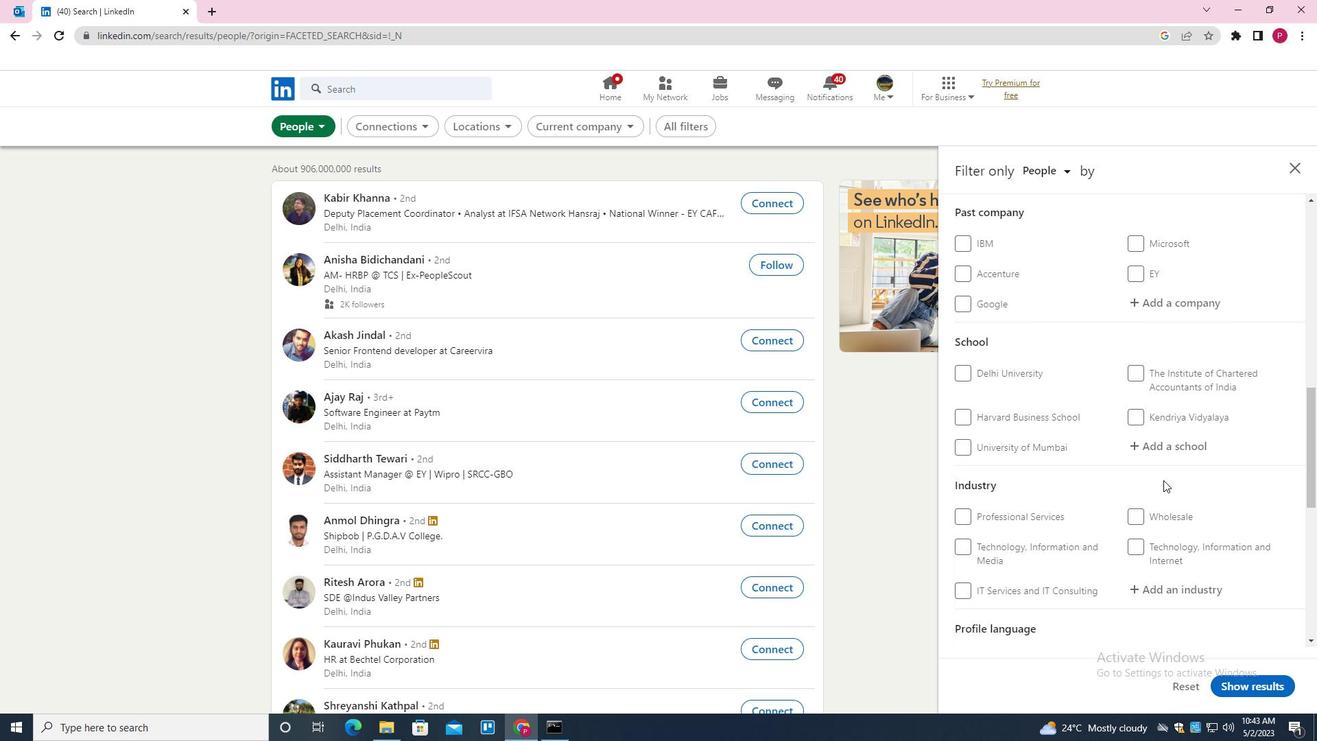 
Action: Mouse pressed left at (1170, 450)
Screenshot: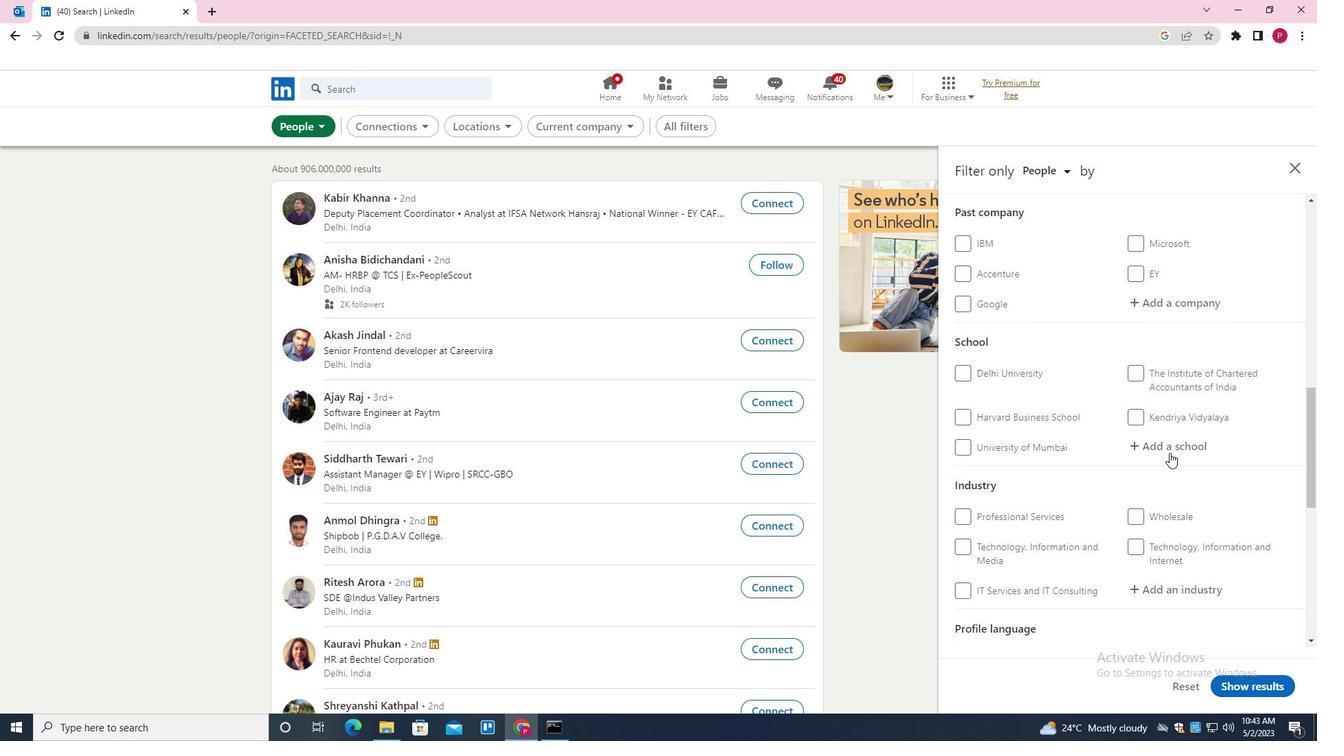 
Action: Key pressed <Key.shift><Key.shift><Key.shift><Key.shift><Key.shift><Key.shift><Key.shift><Key.shift><Key.shift>DAWARKA<Key.space><Key.down><Key.enter>
Screenshot: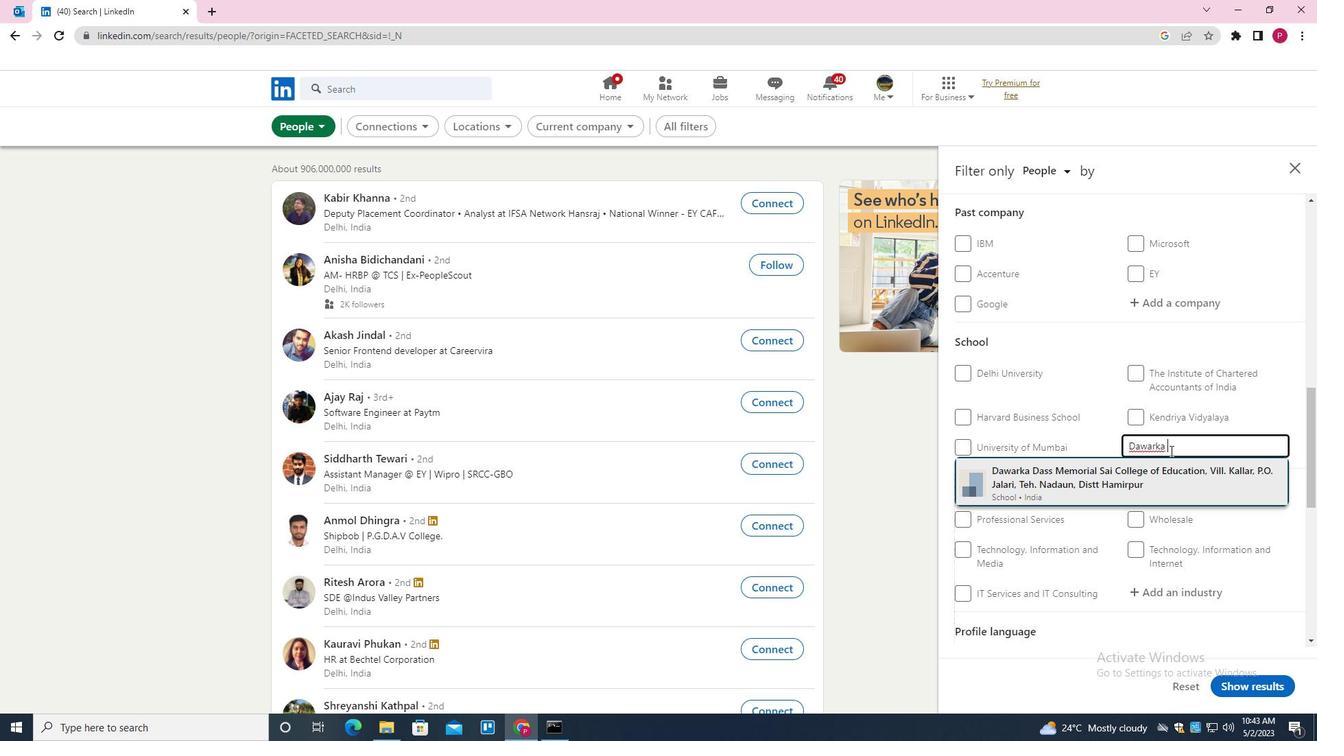 
Action: Mouse moved to (1129, 461)
Screenshot: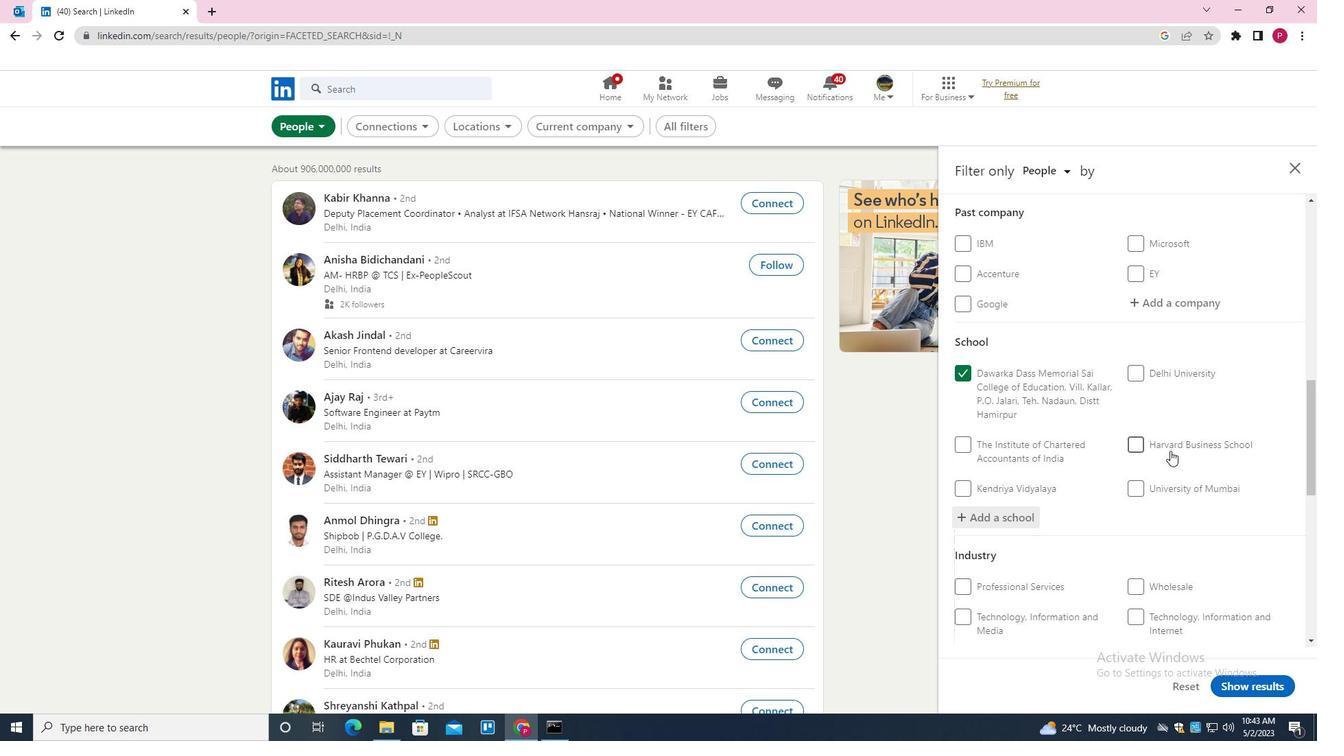 
Action: Mouse scrolled (1129, 460) with delta (0, 0)
Screenshot: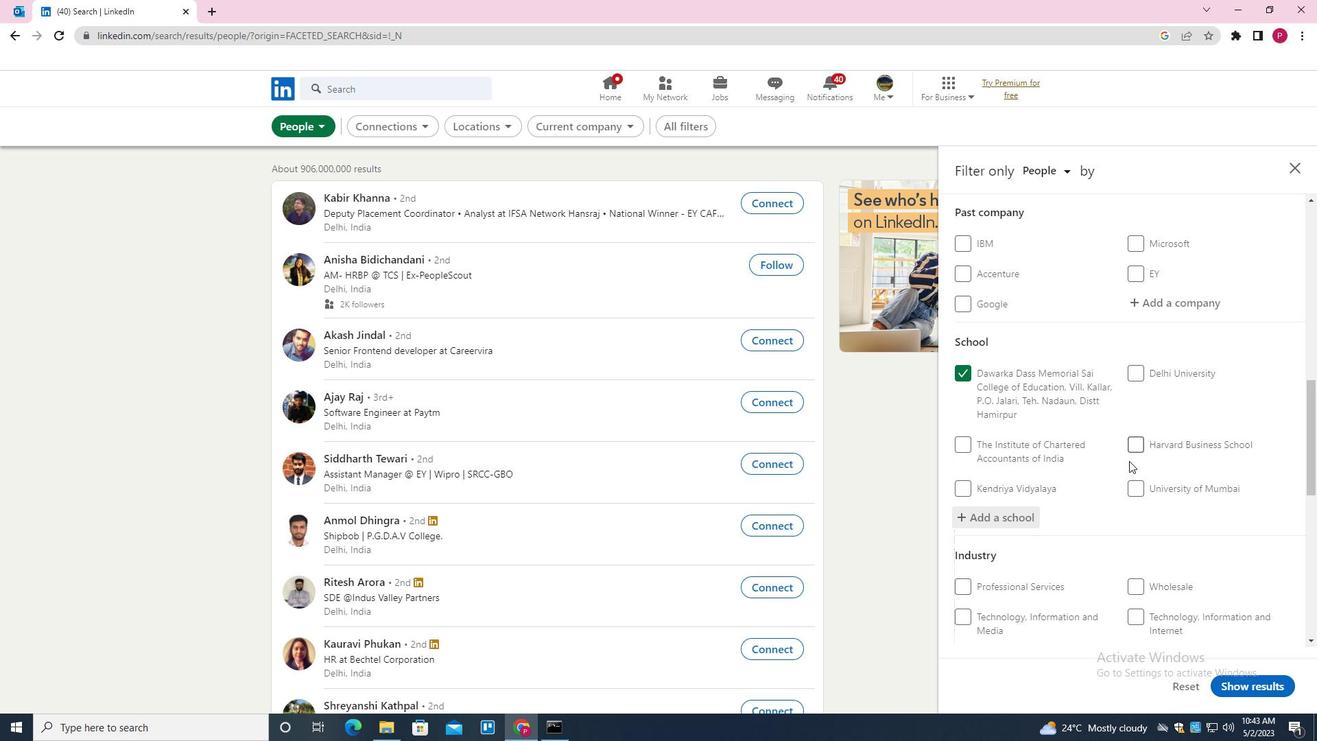 
Action: Mouse scrolled (1129, 460) with delta (0, 0)
Screenshot: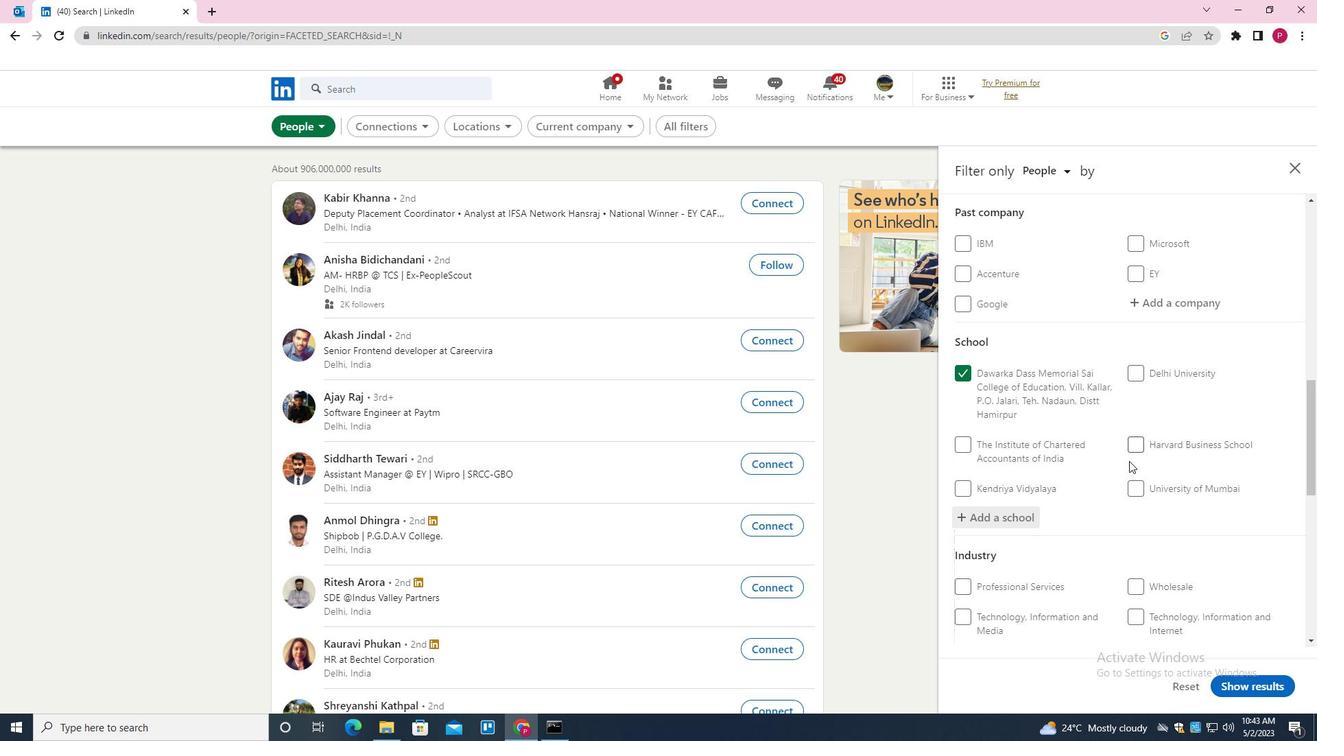
Action: Mouse scrolled (1129, 460) with delta (0, 0)
Screenshot: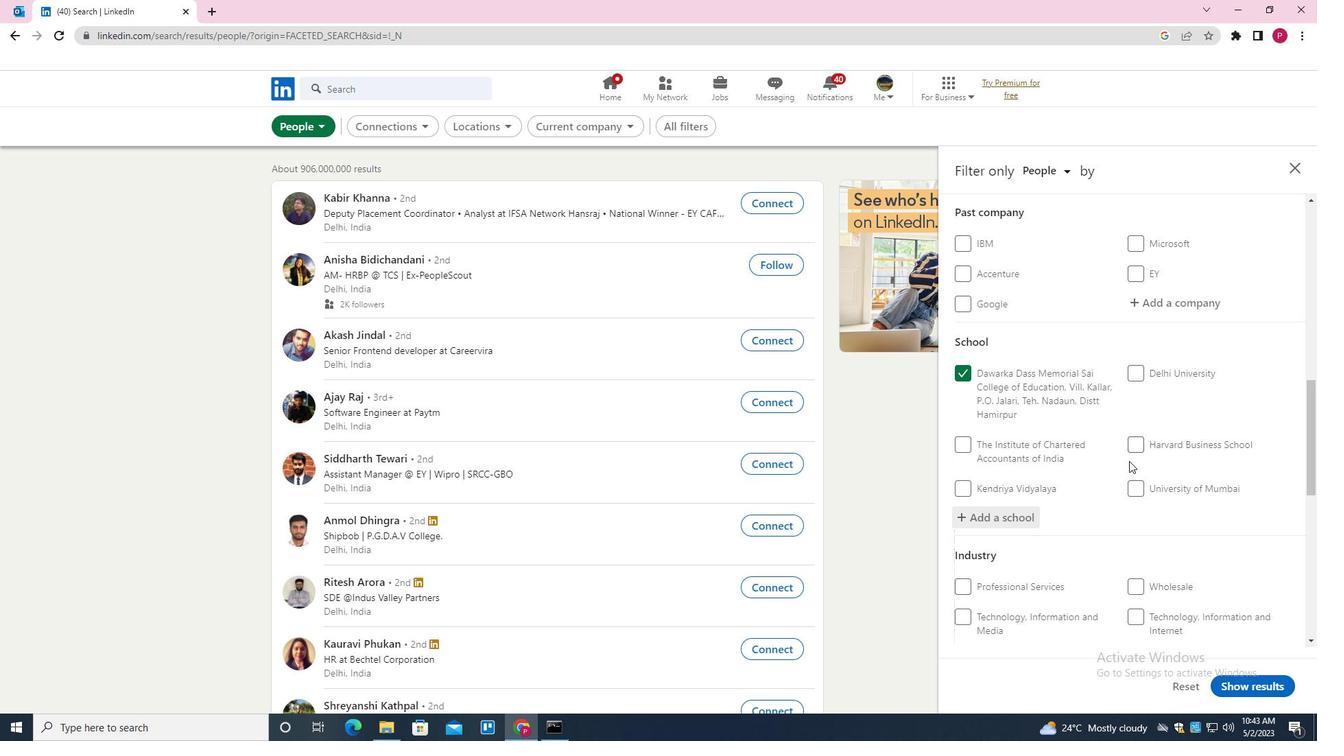 
Action: Mouse scrolled (1129, 460) with delta (0, 0)
Screenshot: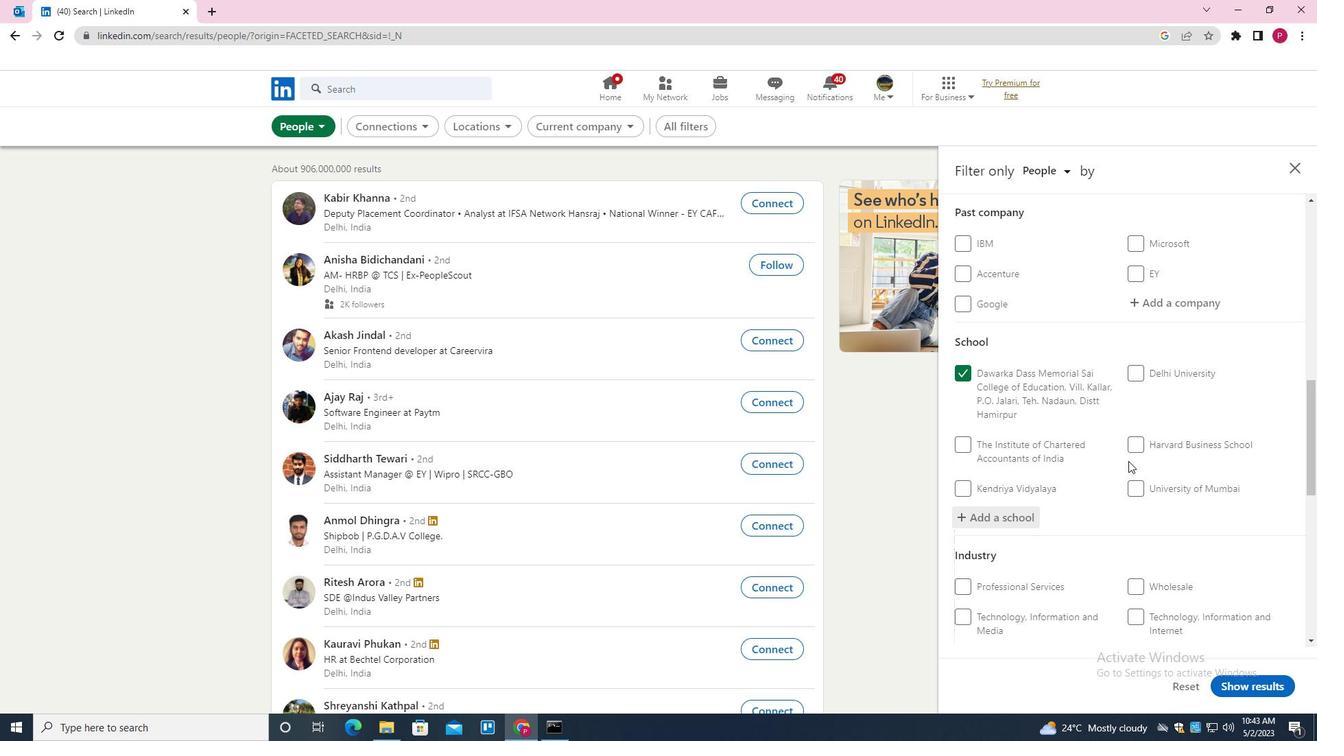 
Action: Mouse scrolled (1129, 460) with delta (0, 0)
Screenshot: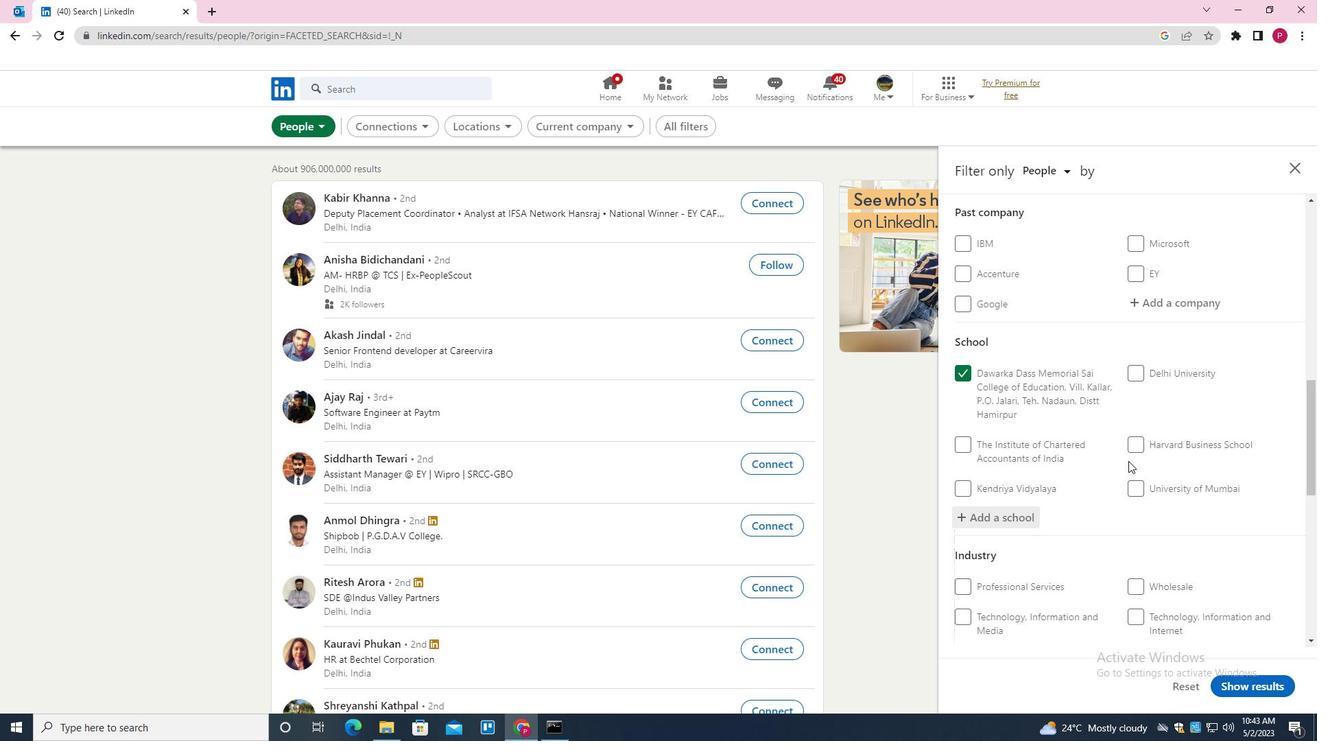 
Action: Mouse moved to (1192, 310)
Screenshot: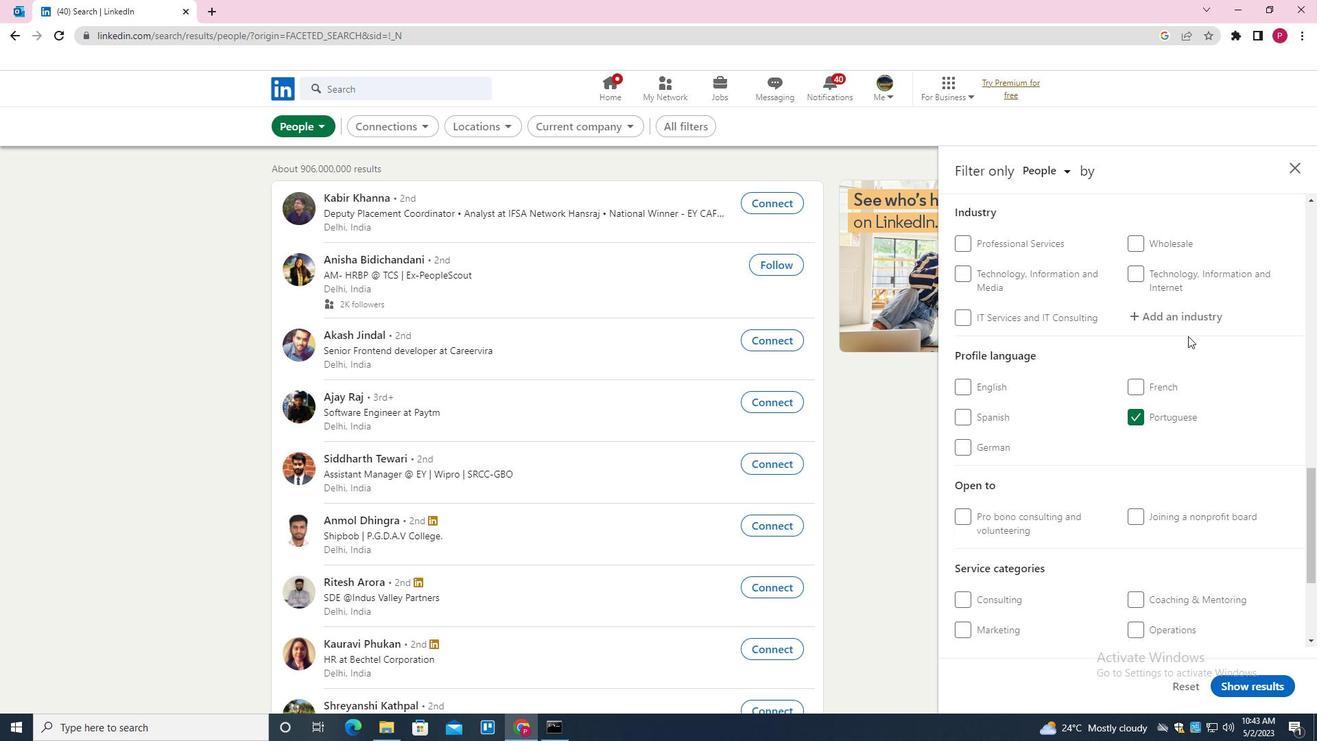 
Action: Mouse pressed left at (1192, 310)
Screenshot: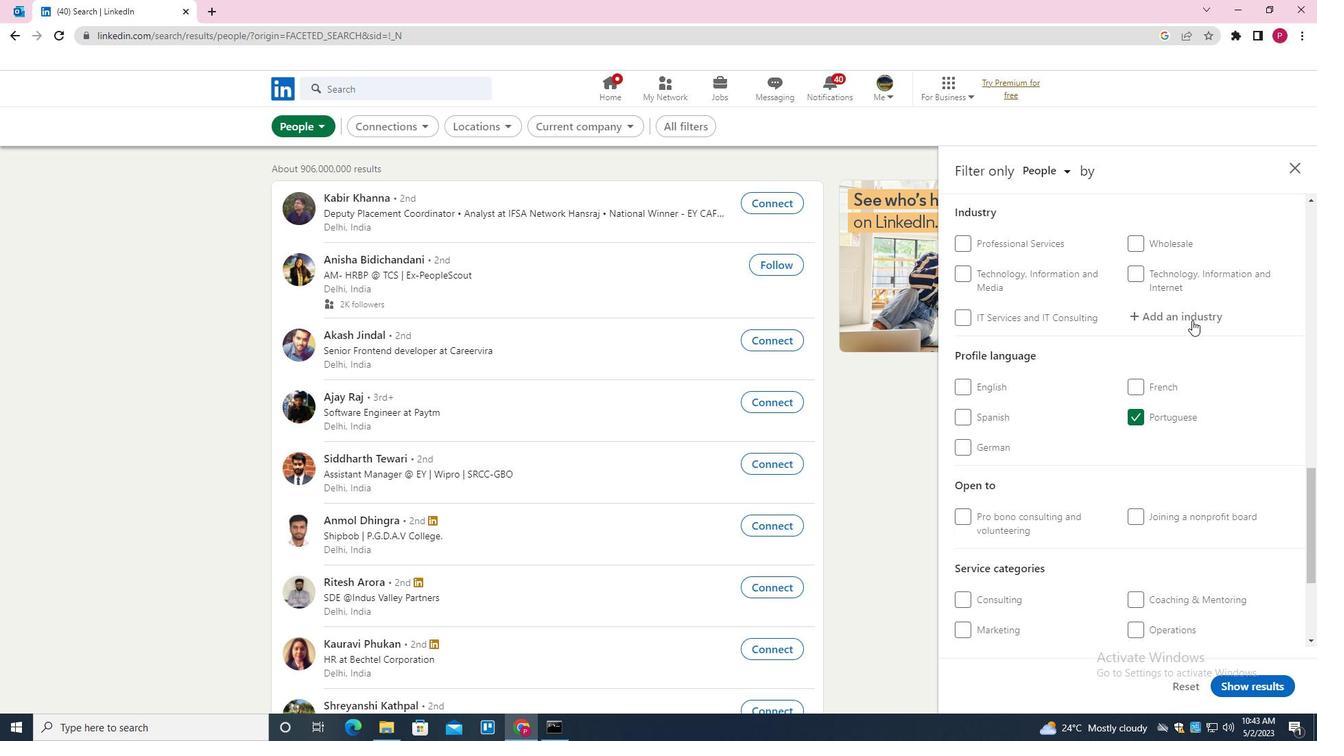 
Action: Key pressed <Key.shift><Key.shift><Key.shift><Key.shift><Key.shift><Key.shift><Key.shift><Key.shift><Key.shift><Key.shift><Key.shift><Key.shift><Key.shift><Key.shift>IT<Key.down><Key.down><Key.enter>
Screenshot: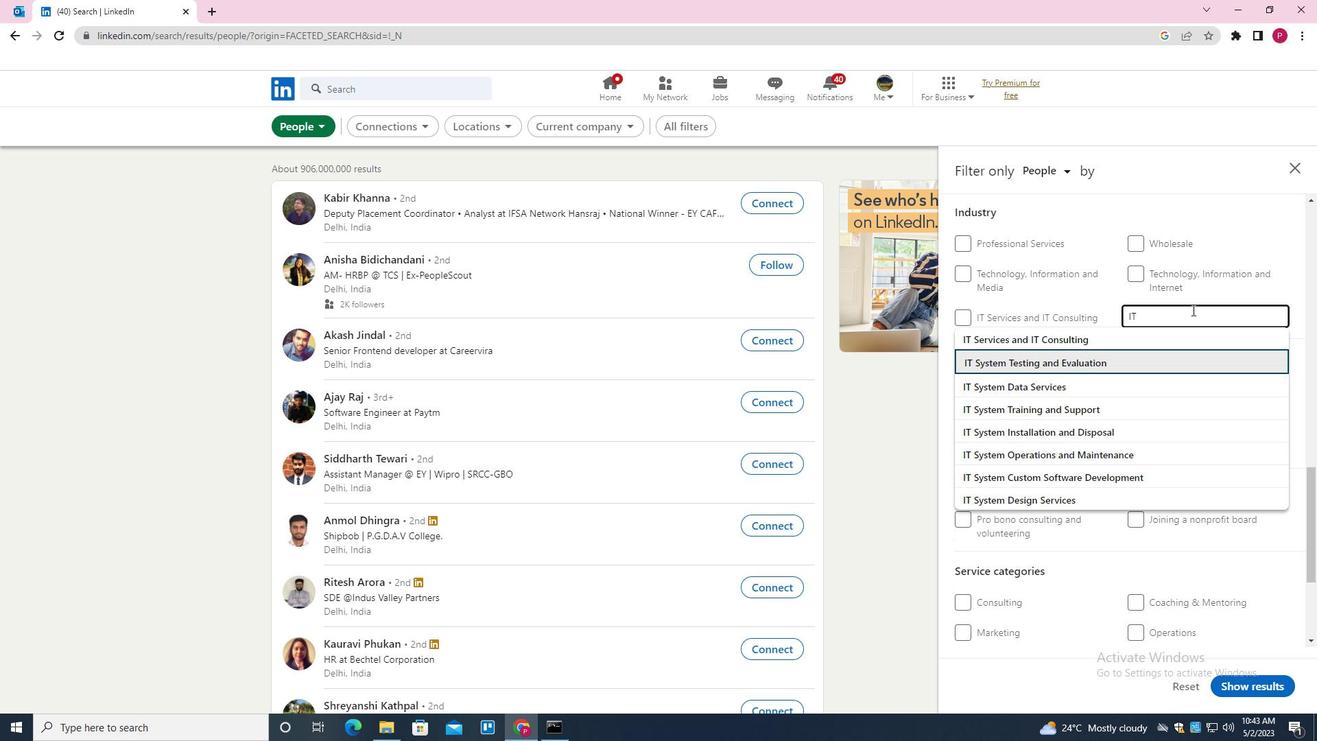 
Action: Mouse moved to (1145, 346)
Screenshot: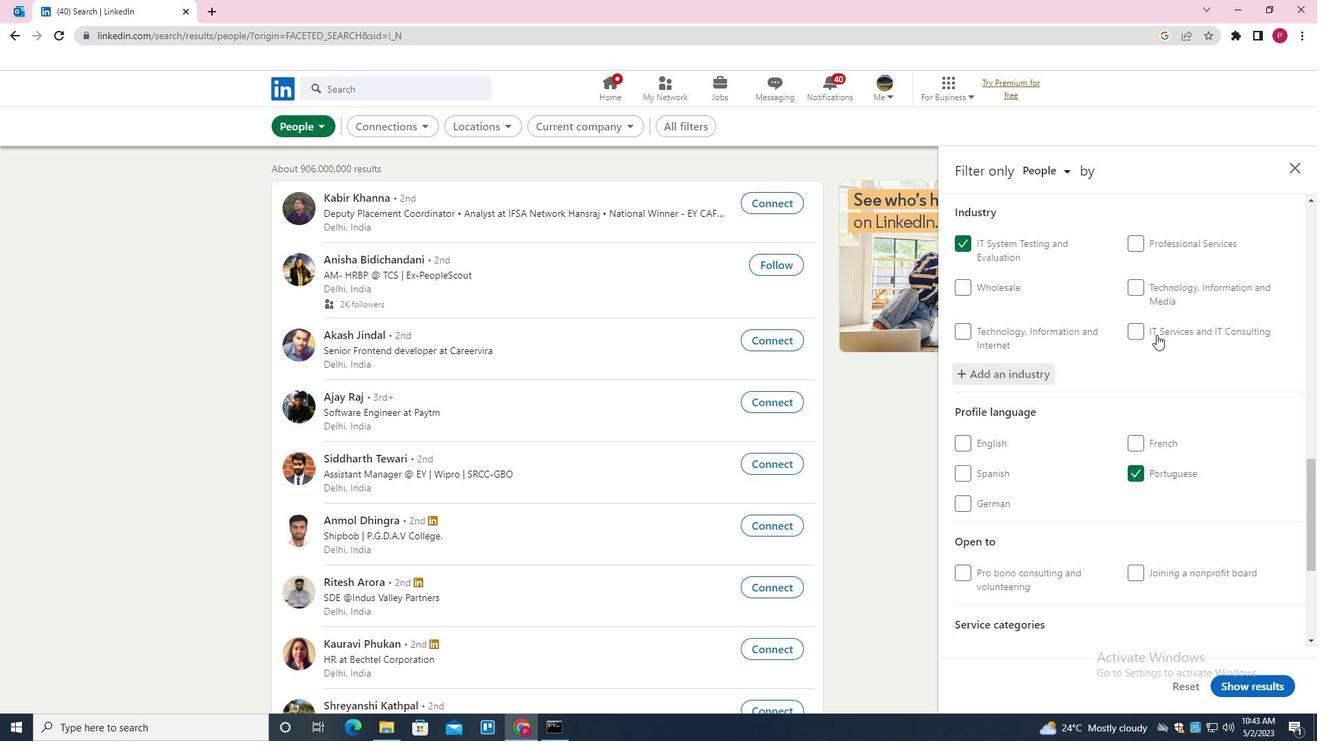 
Action: Mouse scrolled (1145, 345) with delta (0, 0)
Screenshot: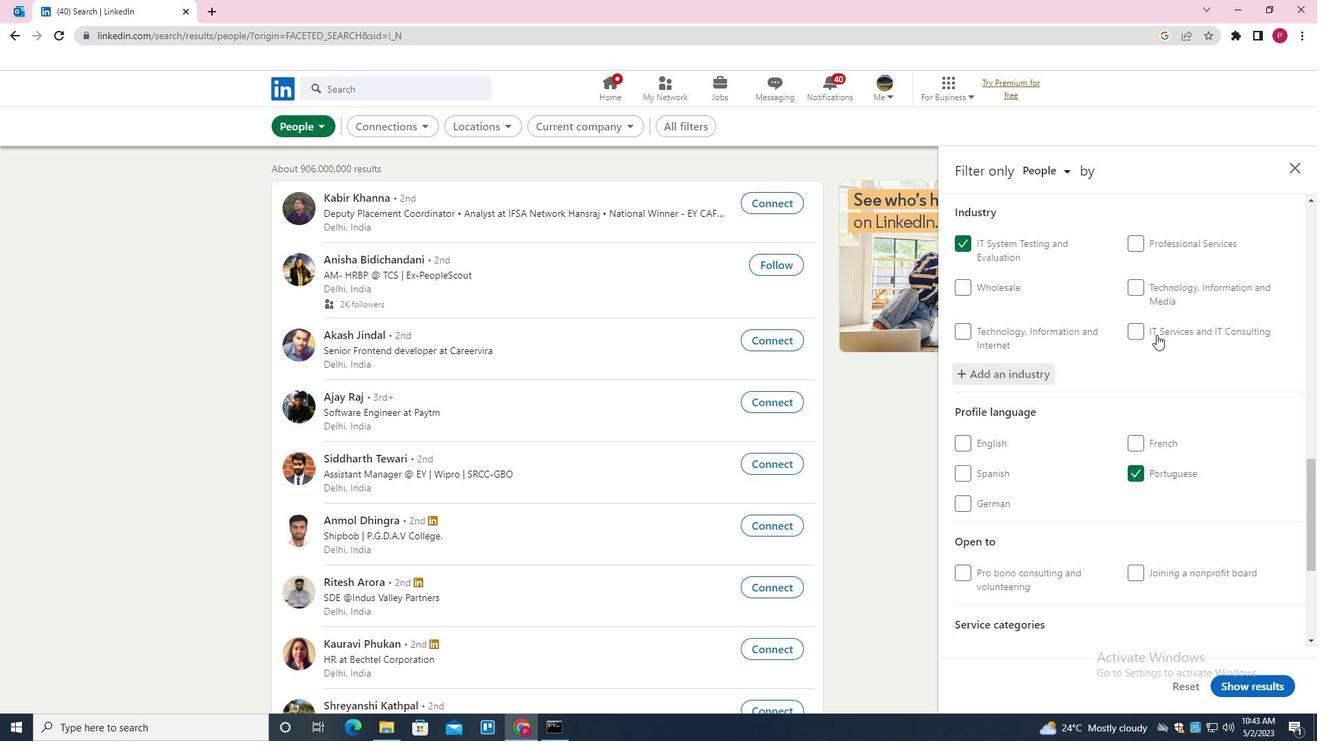 
Action: Mouse scrolled (1145, 345) with delta (0, 0)
Screenshot: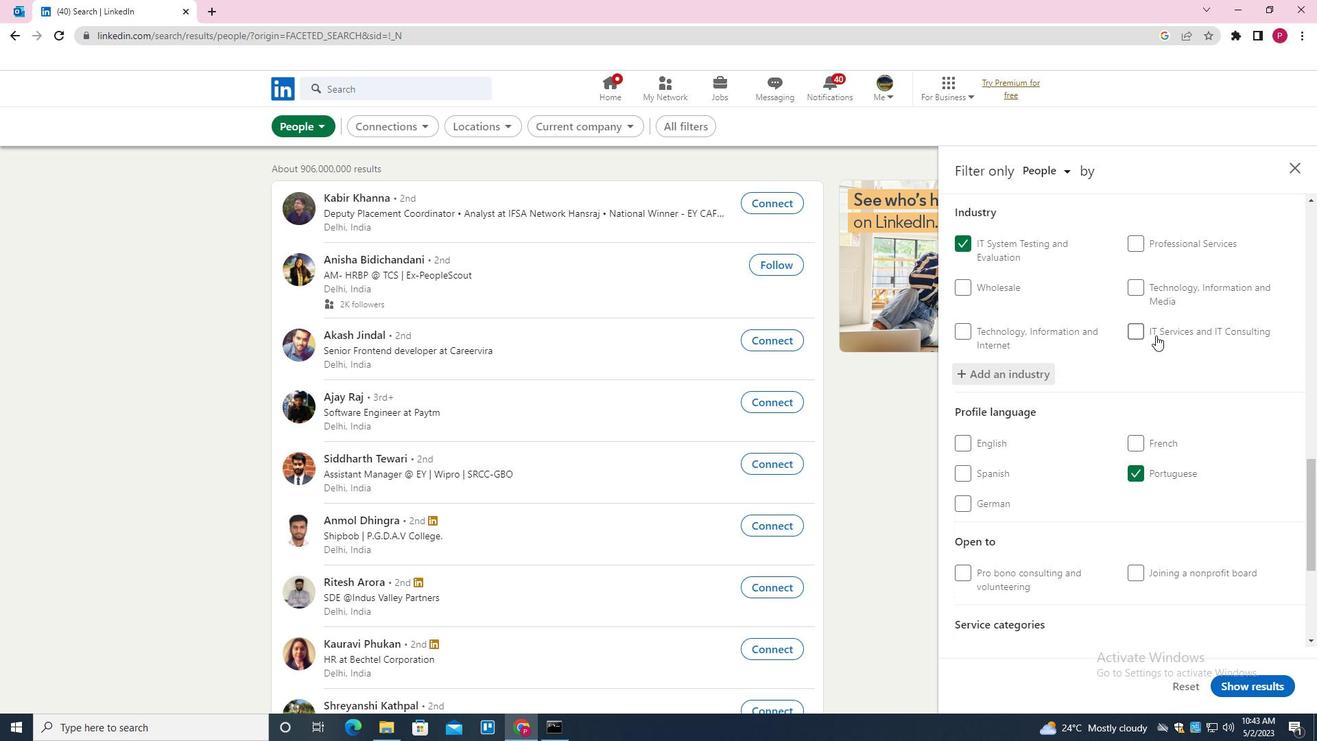 
Action: Mouse moved to (1145, 346)
Screenshot: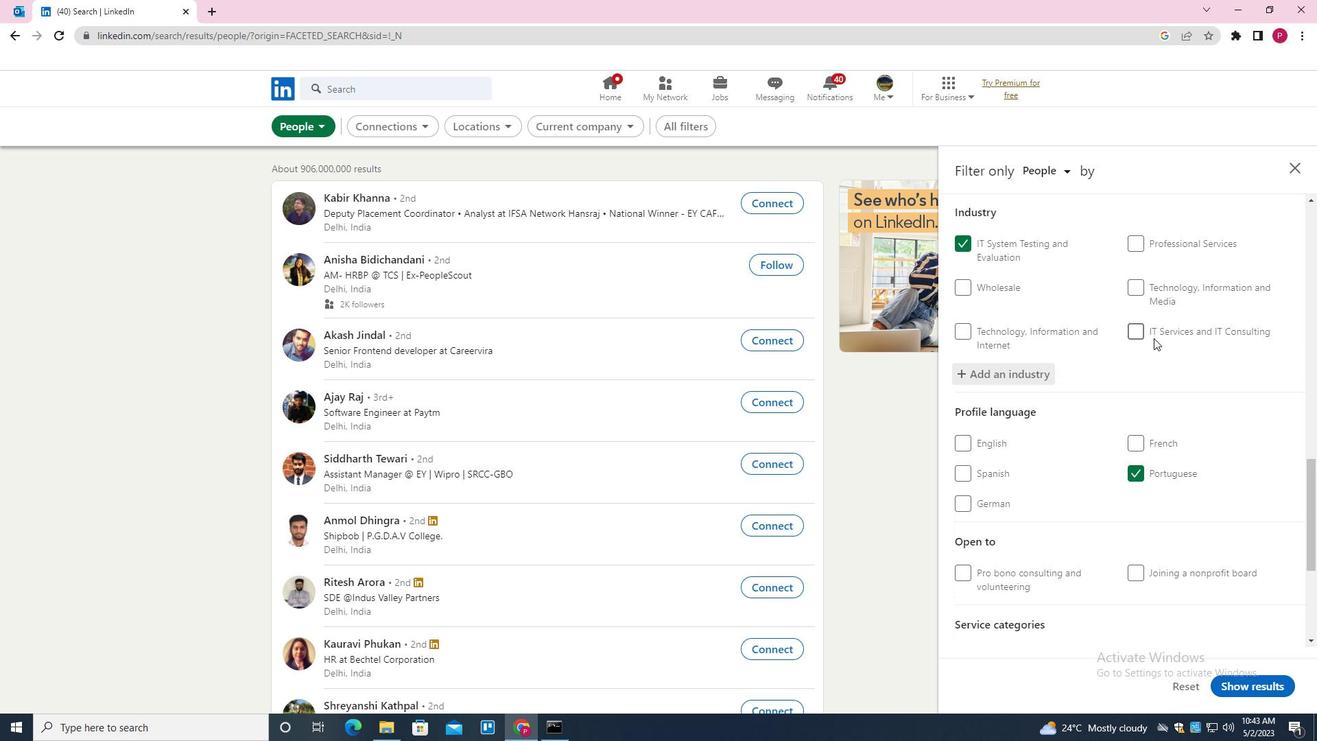 
Action: Mouse scrolled (1145, 345) with delta (0, 0)
Screenshot: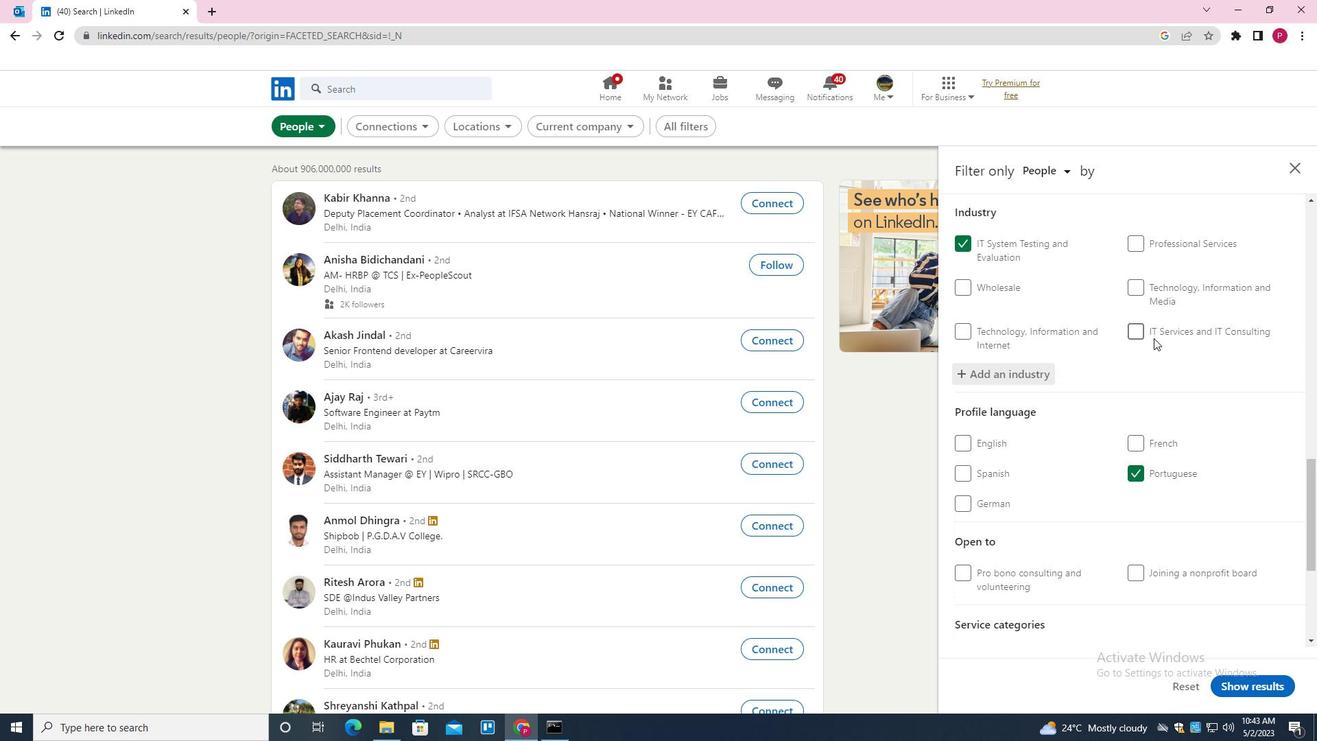 
Action: Mouse scrolled (1145, 345) with delta (0, 0)
Screenshot: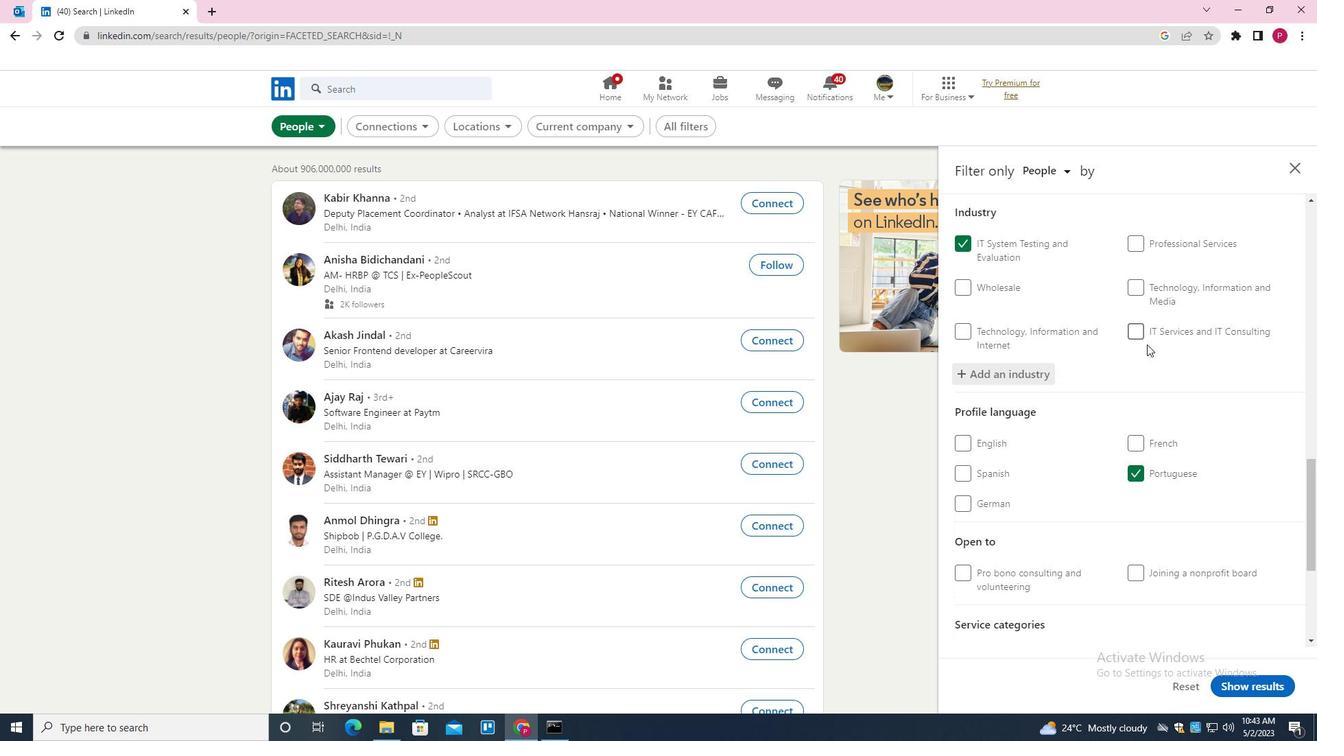 
Action: Mouse moved to (1184, 452)
Screenshot: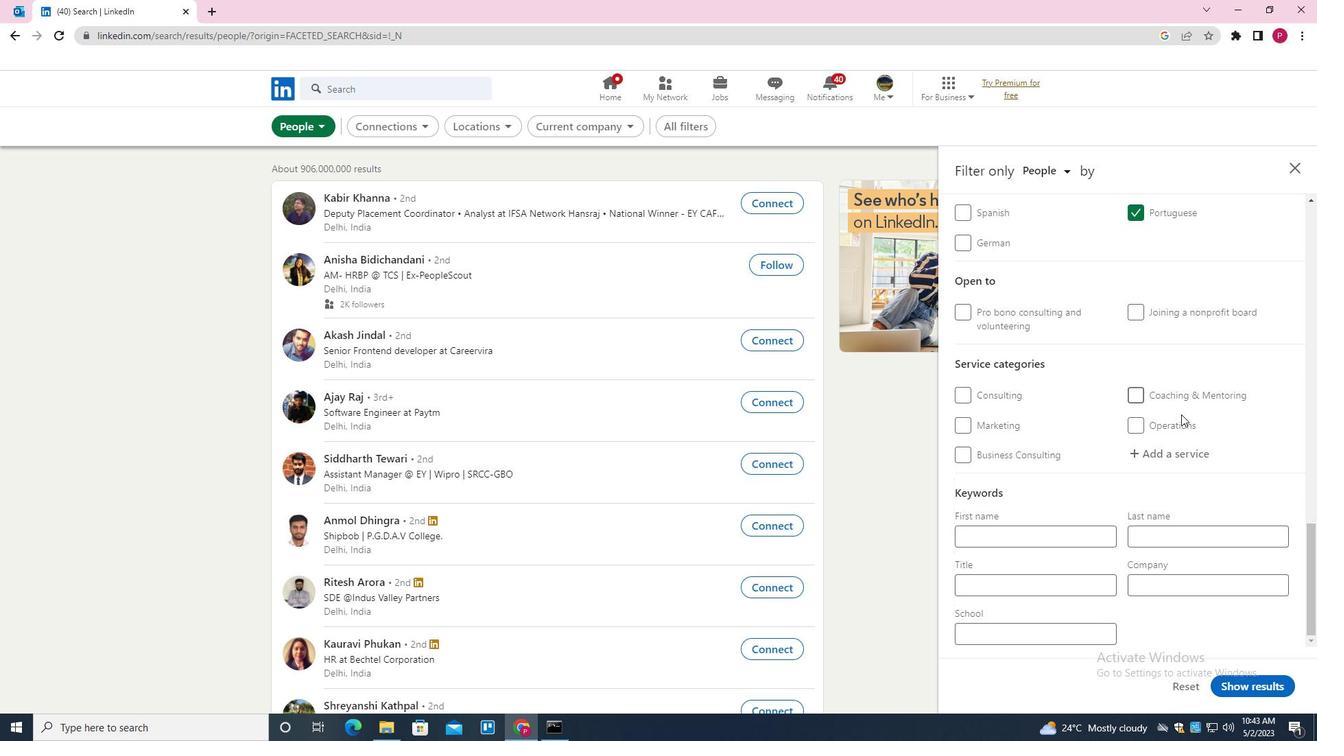 
Action: Mouse pressed left at (1184, 452)
Screenshot: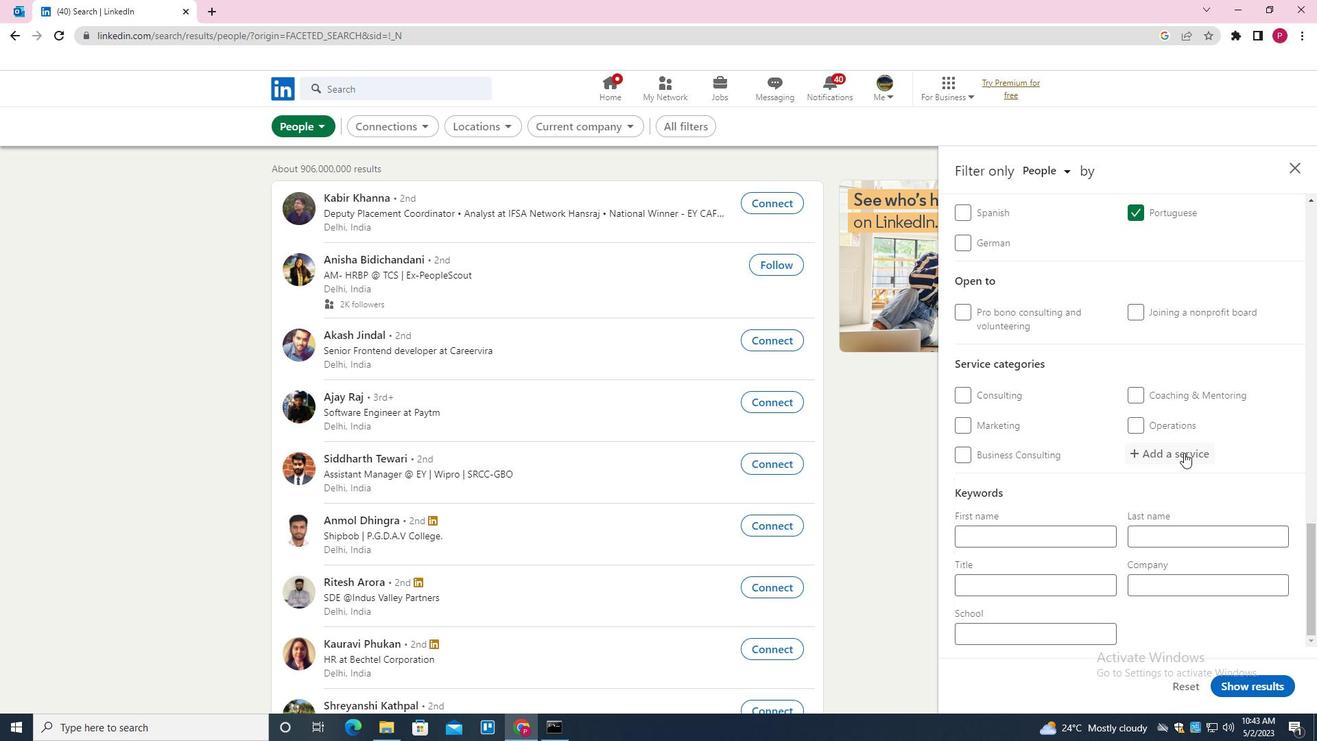 
Action: Key pressed <Key.shift><Key.shift><Key.shift><Key.shift><Key.shift><Key.shift>FILE<Key.space><Key.shift>MANAGEMENT<Key.down><Key.enter>
Screenshot: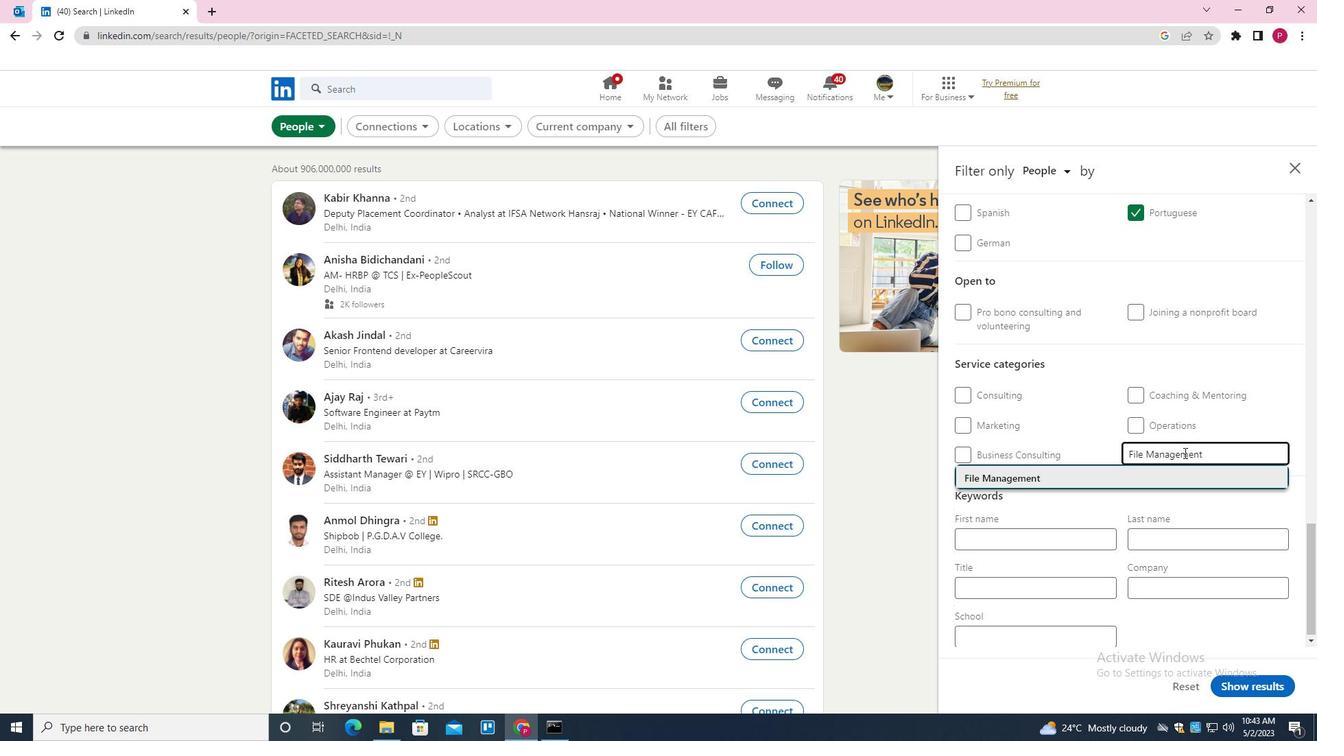 
Action: Mouse moved to (1189, 452)
Screenshot: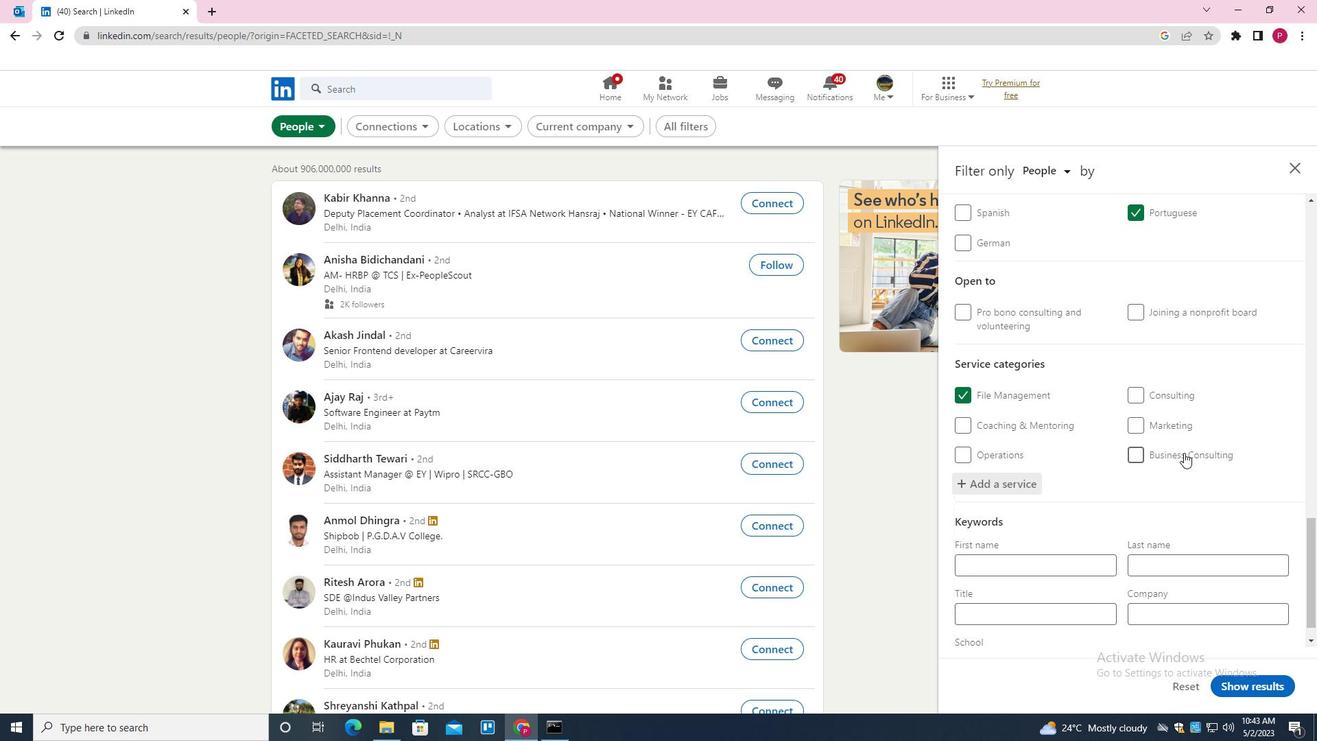 
Action: Mouse scrolled (1189, 451) with delta (0, 0)
Screenshot: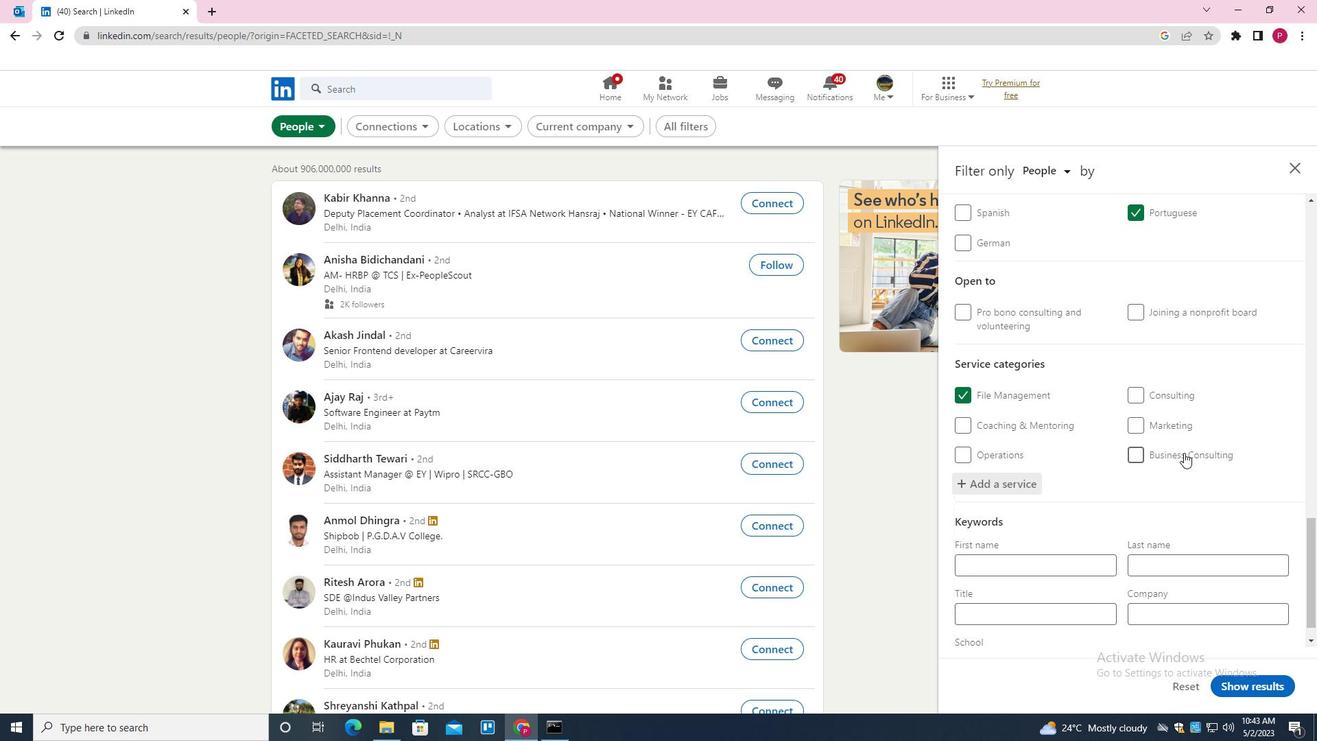 
Action: Mouse scrolled (1189, 451) with delta (0, 0)
Screenshot: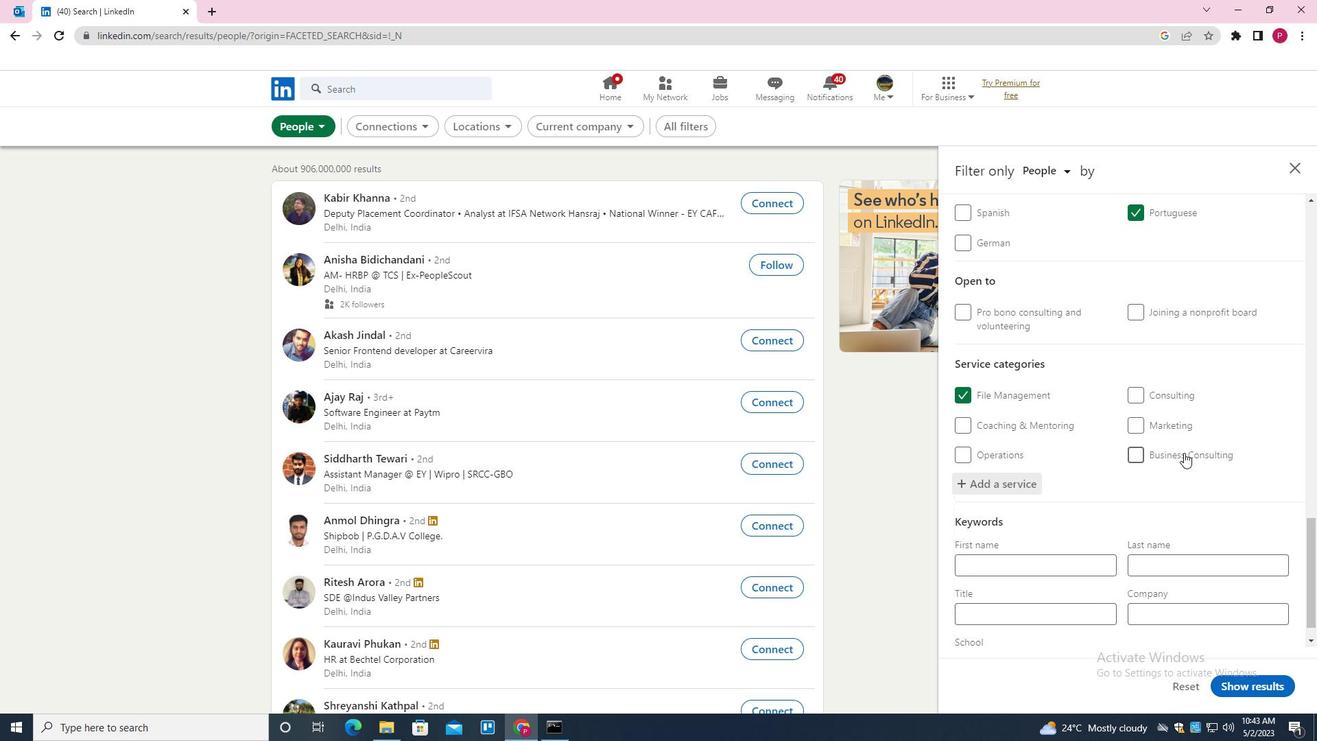 
Action: Mouse scrolled (1189, 451) with delta (0, 0)
Screenshot: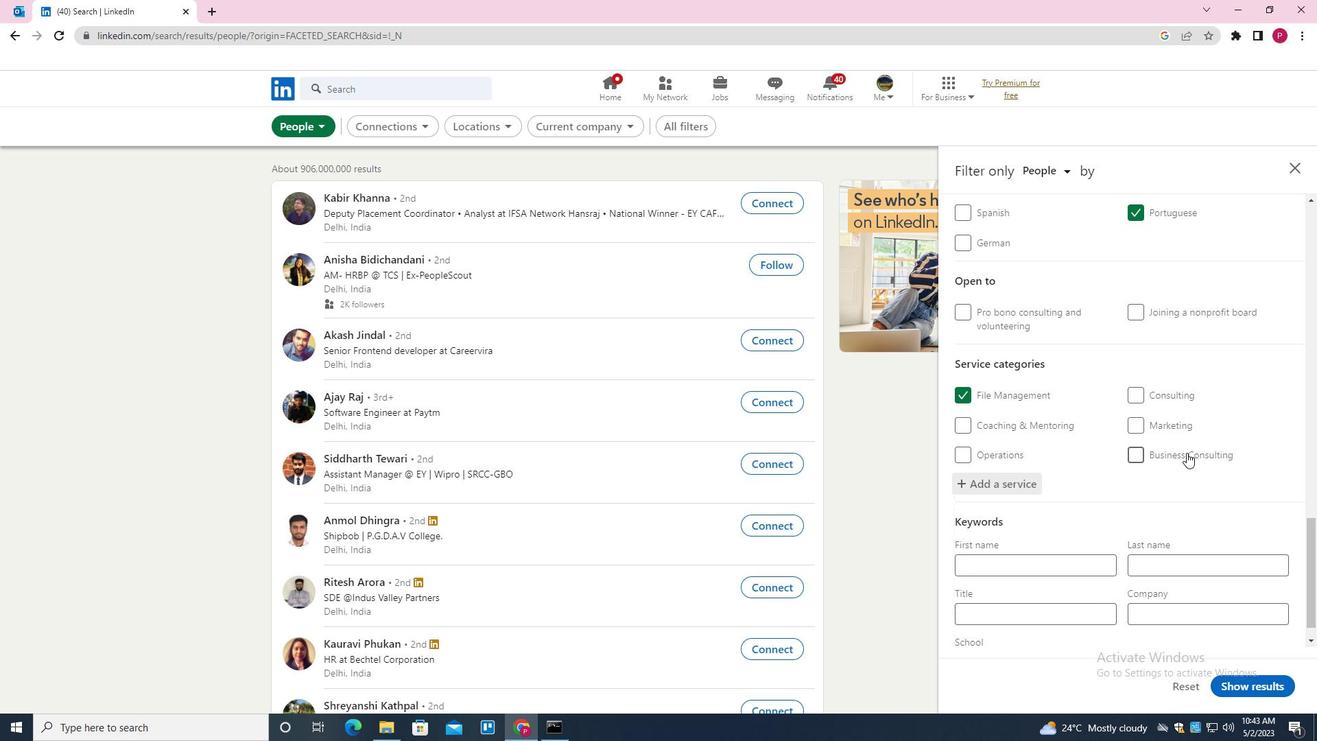 
Action: Mouse moved to (1189, 452)
Screenshot: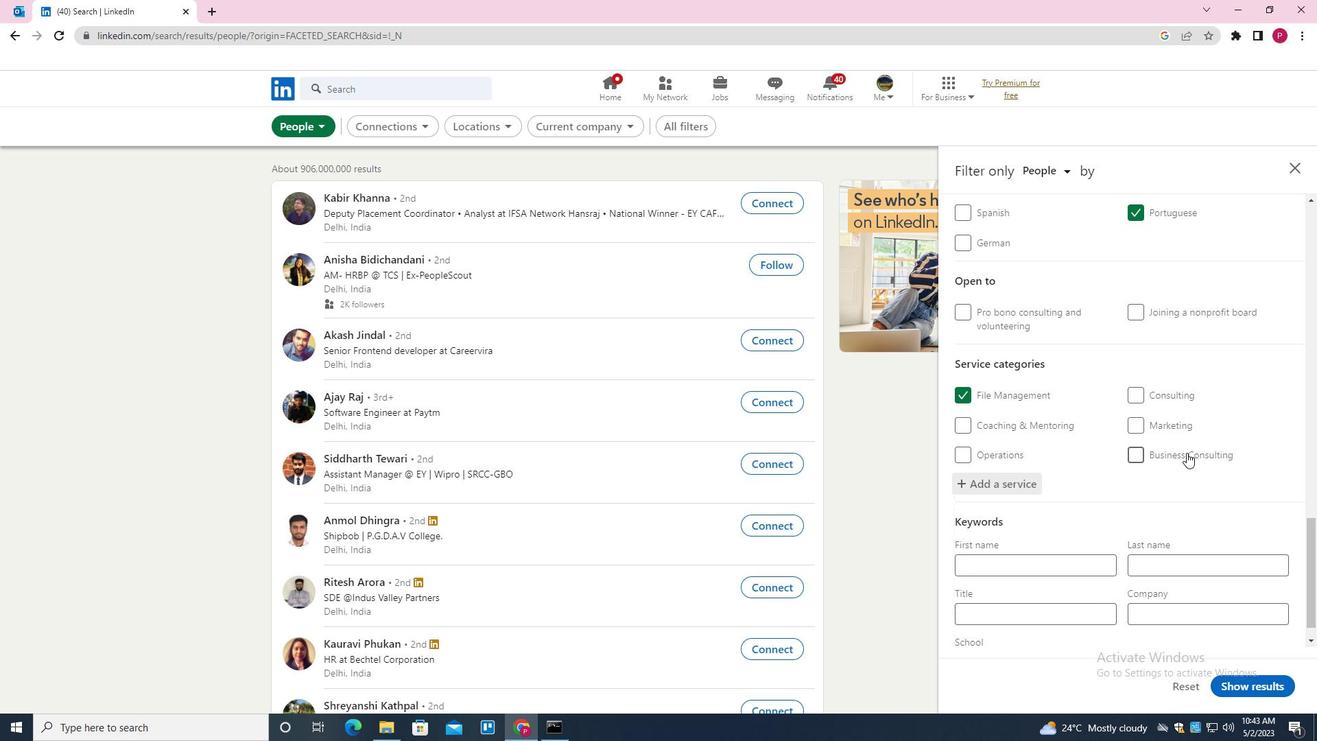 
Action: Mouse scrolled (1189, 451) with delta (0, 0)
Screenshot: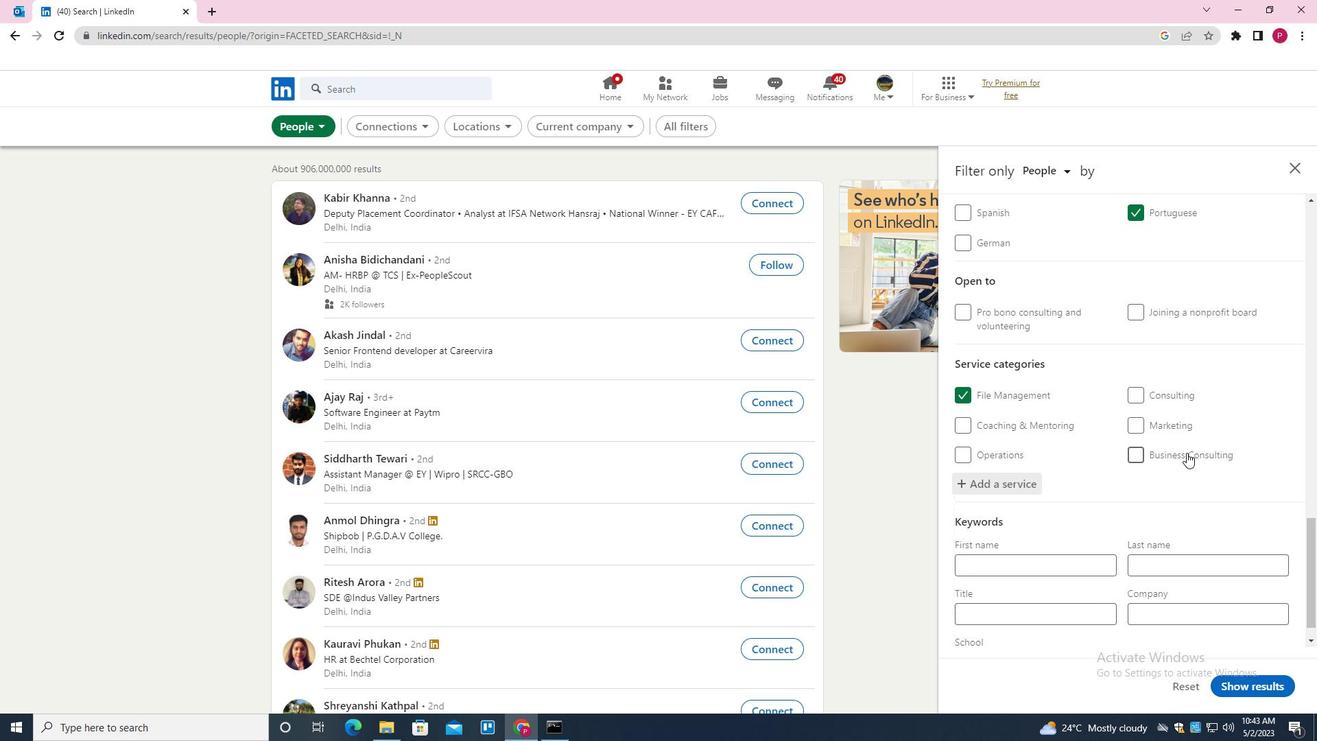 
Action: Mouse moved to (1188, 452)
Screenshot: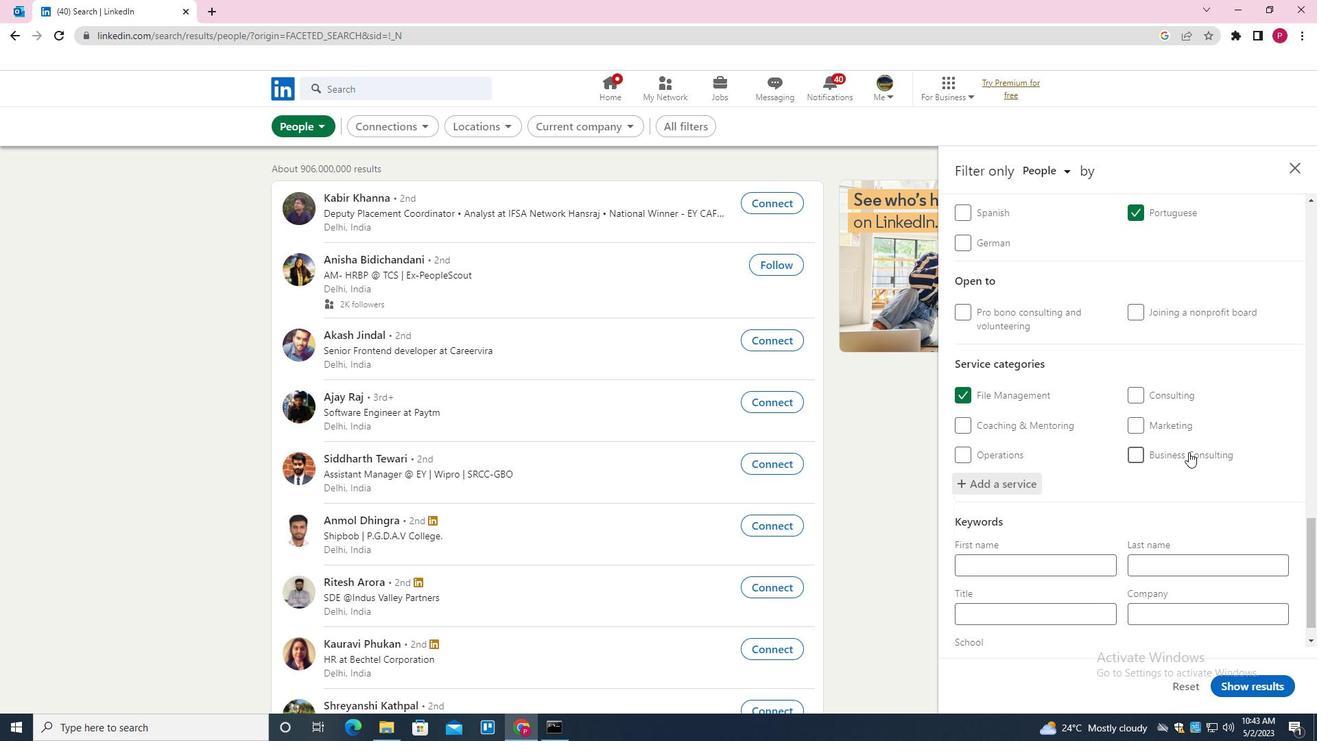 
Action: Mouse scrolled (1188, 452) with delta (0, 0)
Screenshot: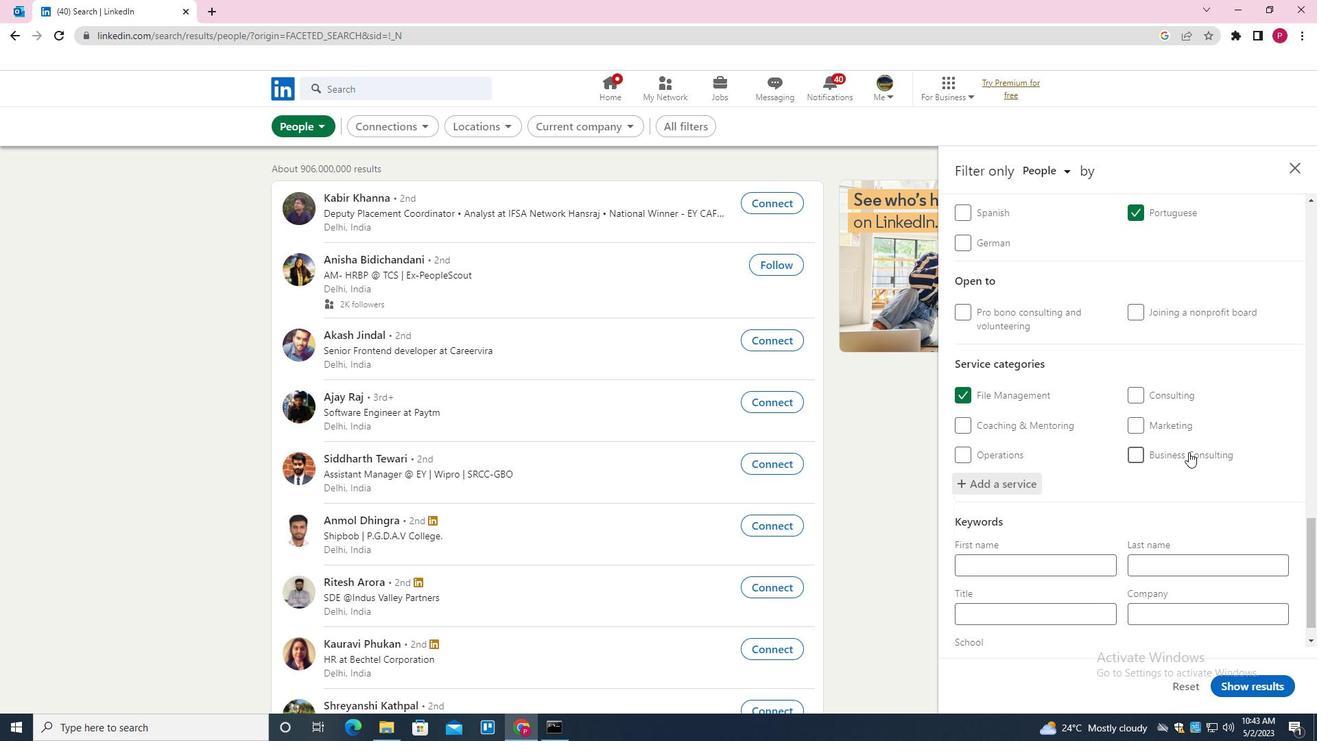 
Action: Mouse moved to (1094, 575)
Screenshot: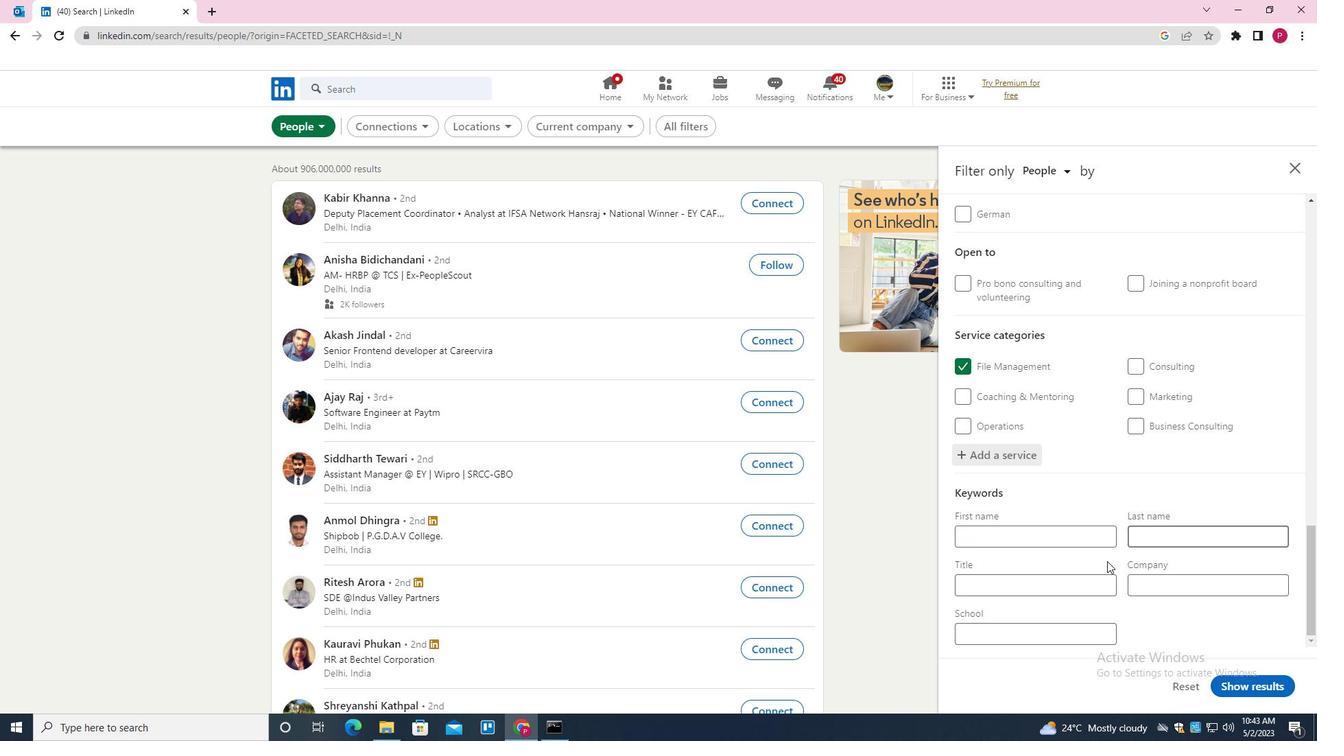 
Action: Mouse pressed left at (1094, 575)
Screenshot: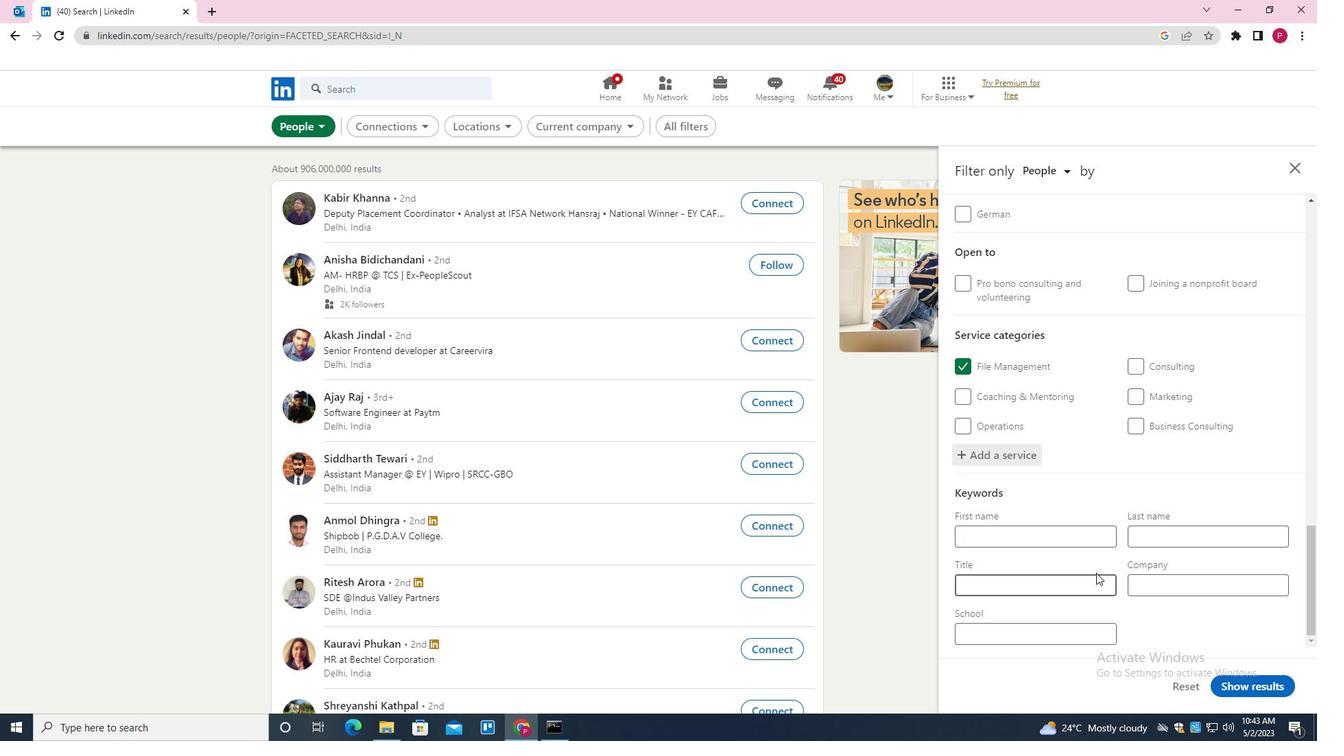 
Action: Mouse moved to (1098, 571)
Screenshot: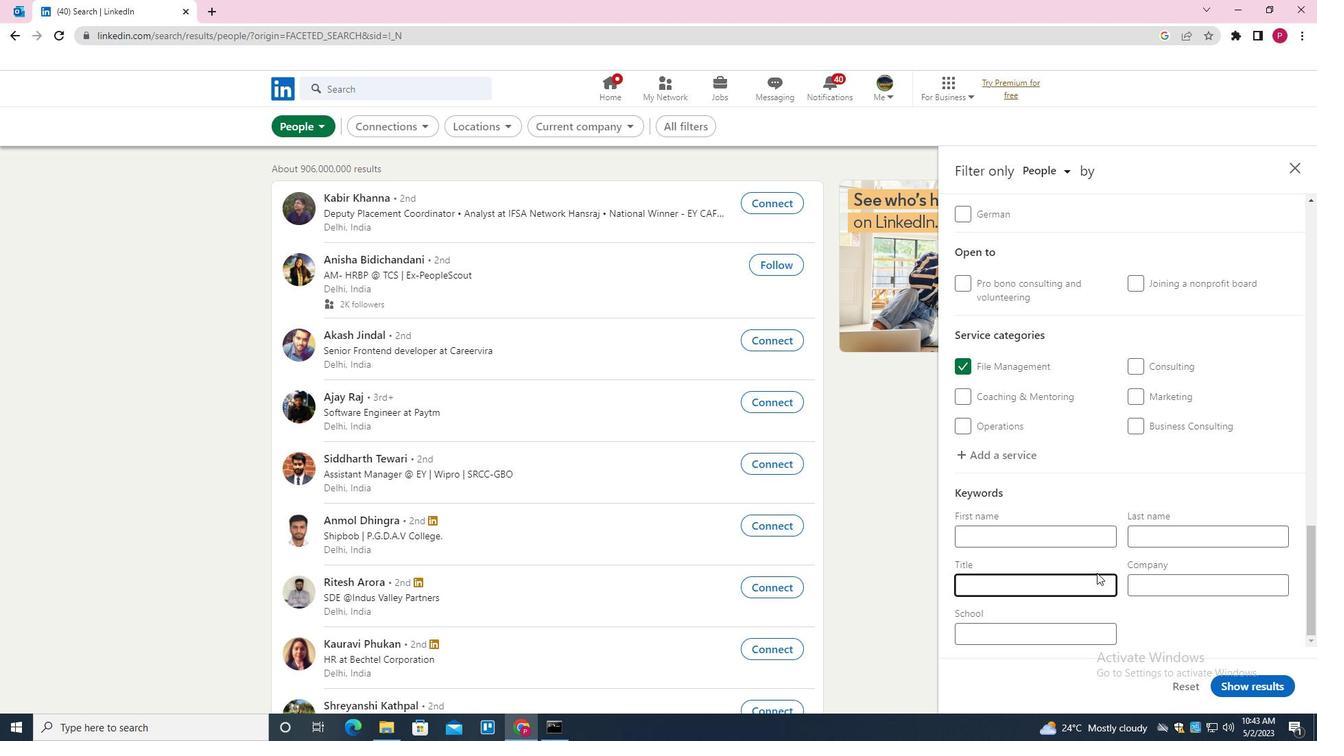 
Action: Key pressed <Key.shift><Key.shift><Key.shift><Key.shift><Key.shift><Key.shift><Key.shift>B2
Screenshot: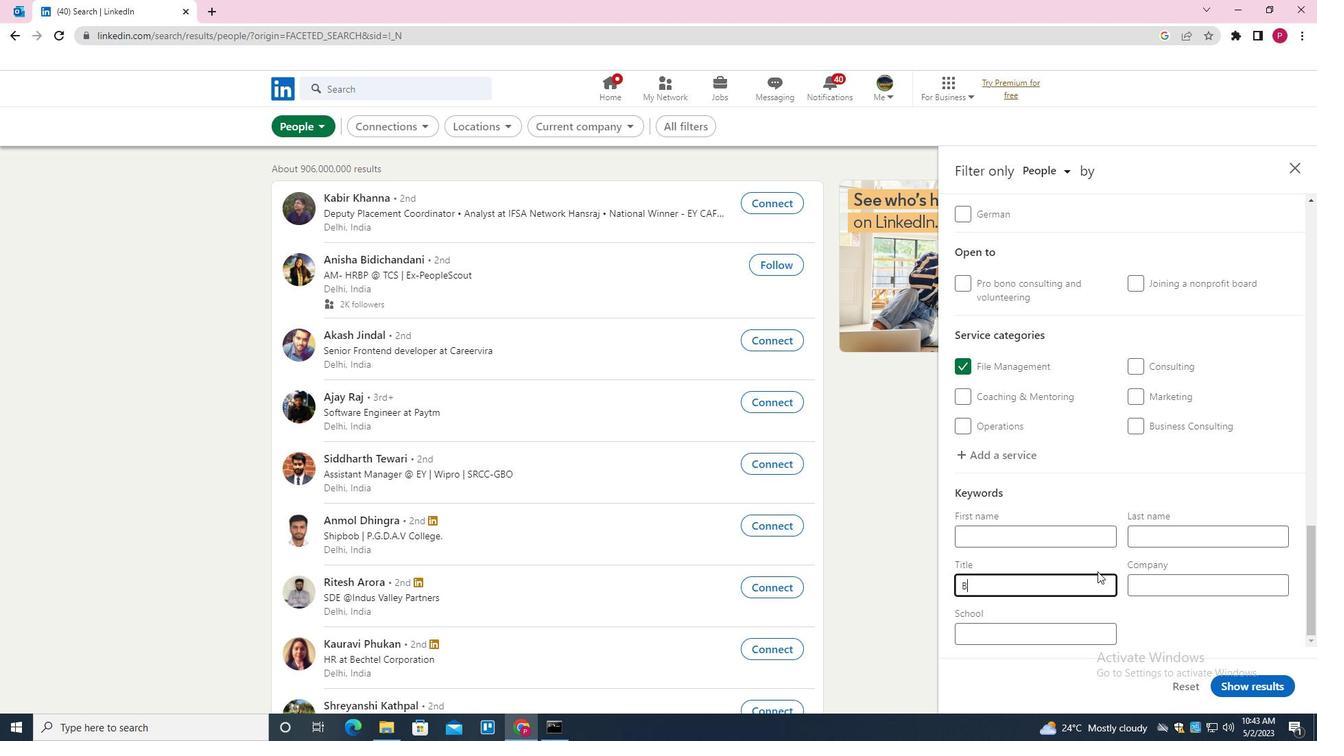 
Action: Mouse moved to (1098, 571)
Screenshot: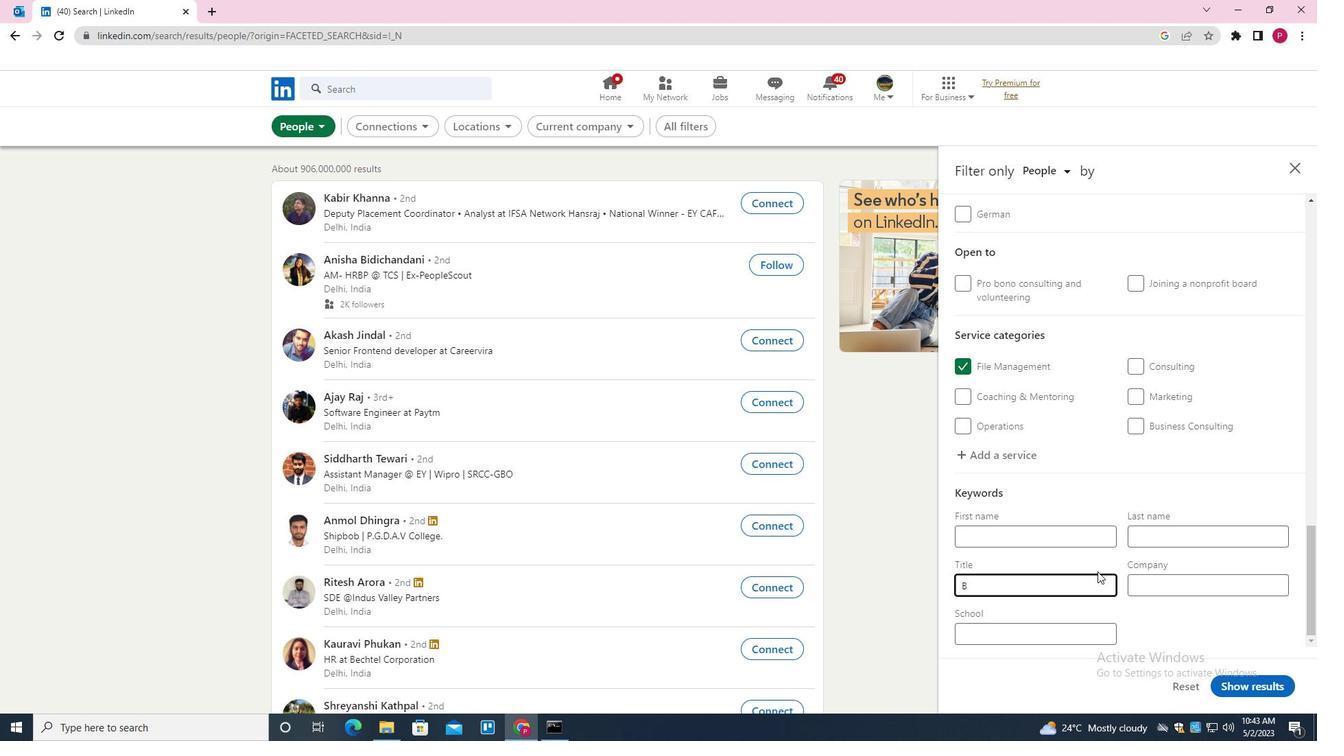 
Action: Key pressed <Key.shift>B<Key.space><Key.shift>SALES<Key.space><Key.shift>SPECIALIST
Screenshot: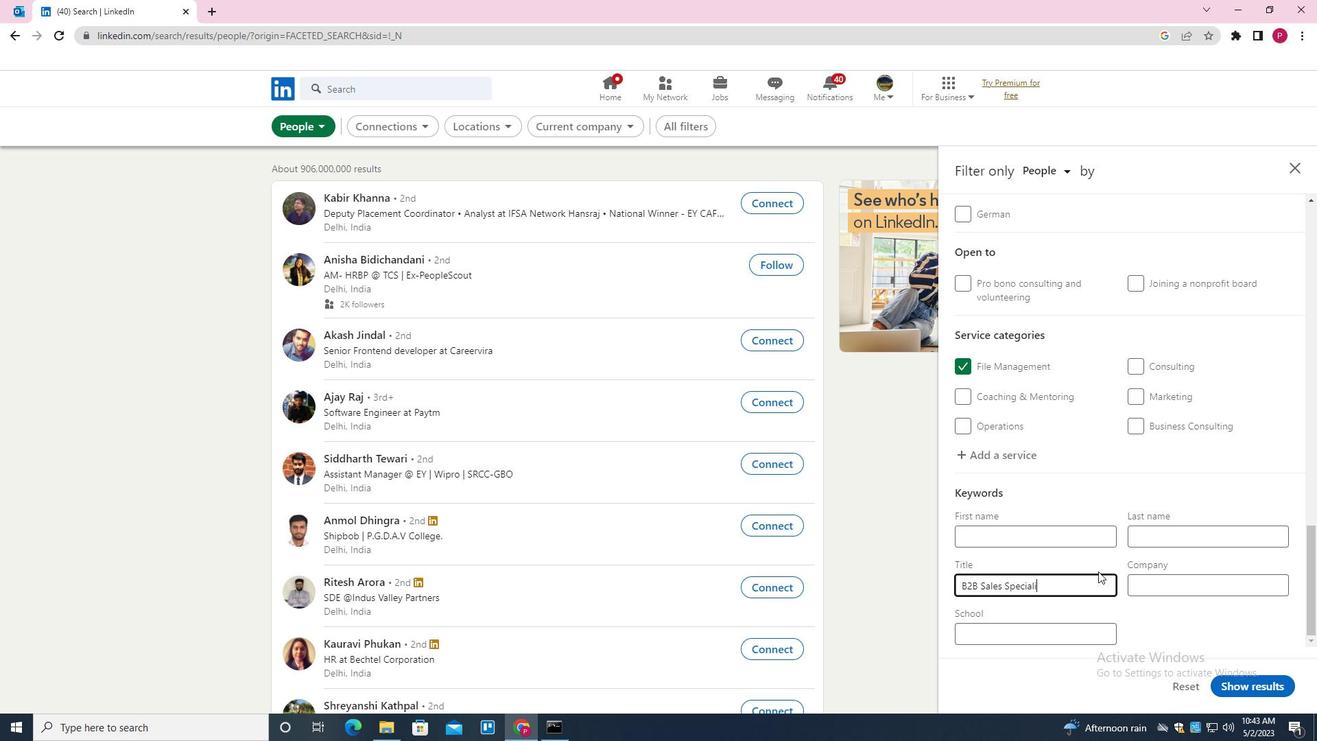 
Action: Mouse moved to (1255, 685)
Screenshot: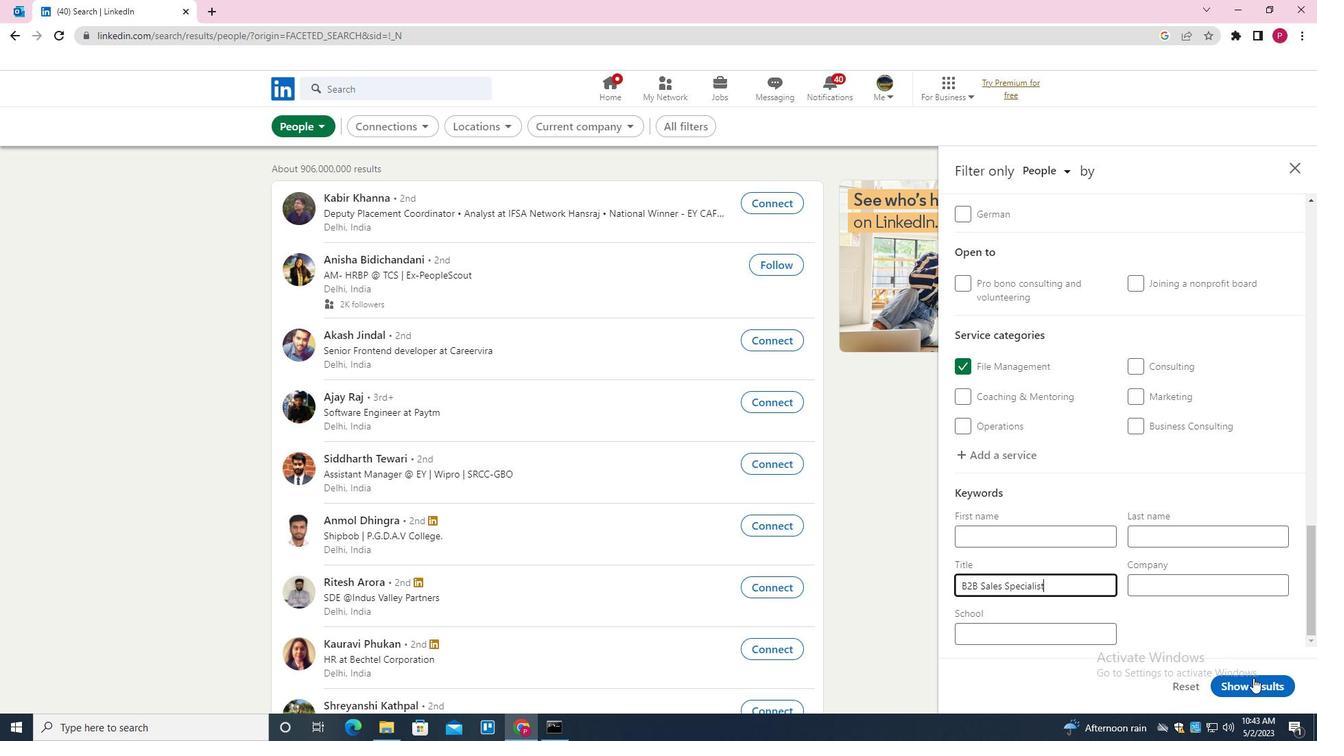 
Action: Mouse pressed left at (1255, 685)
Screenshot: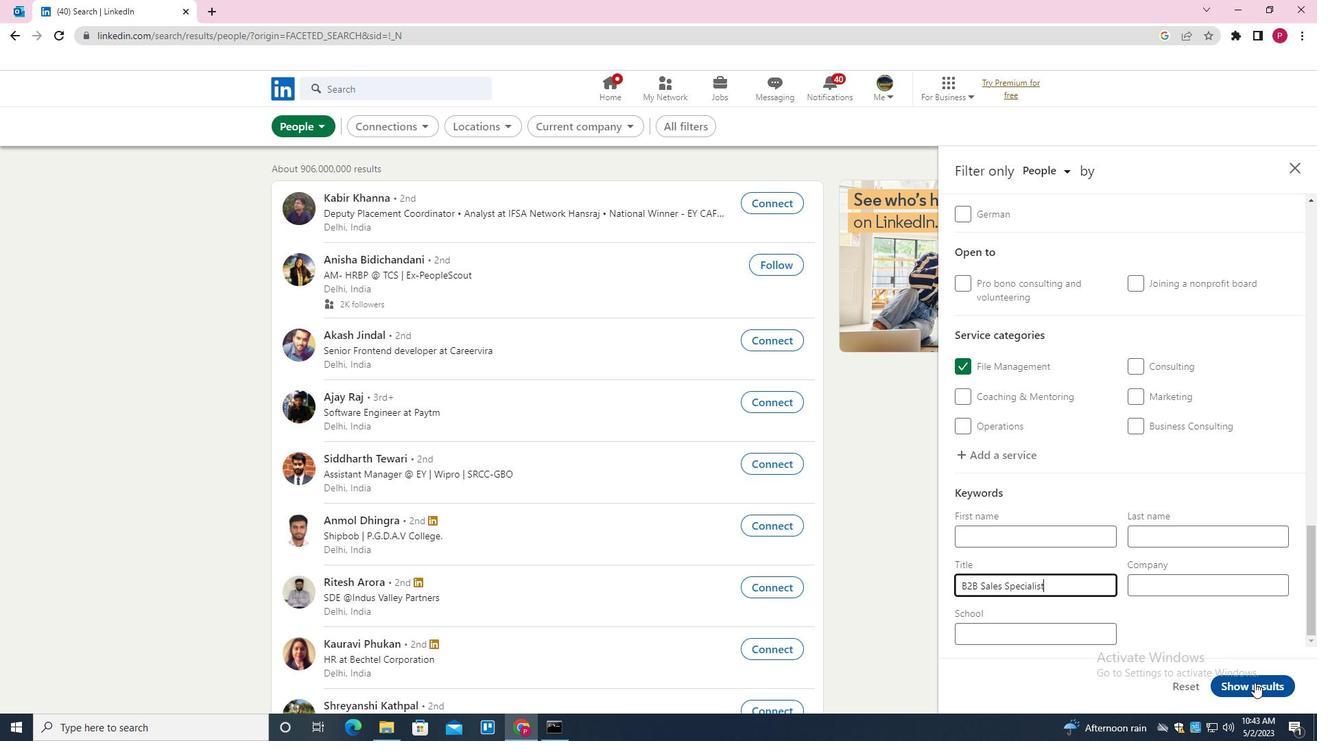 
Action: Mouse moved to (663, 366)
Screenshot: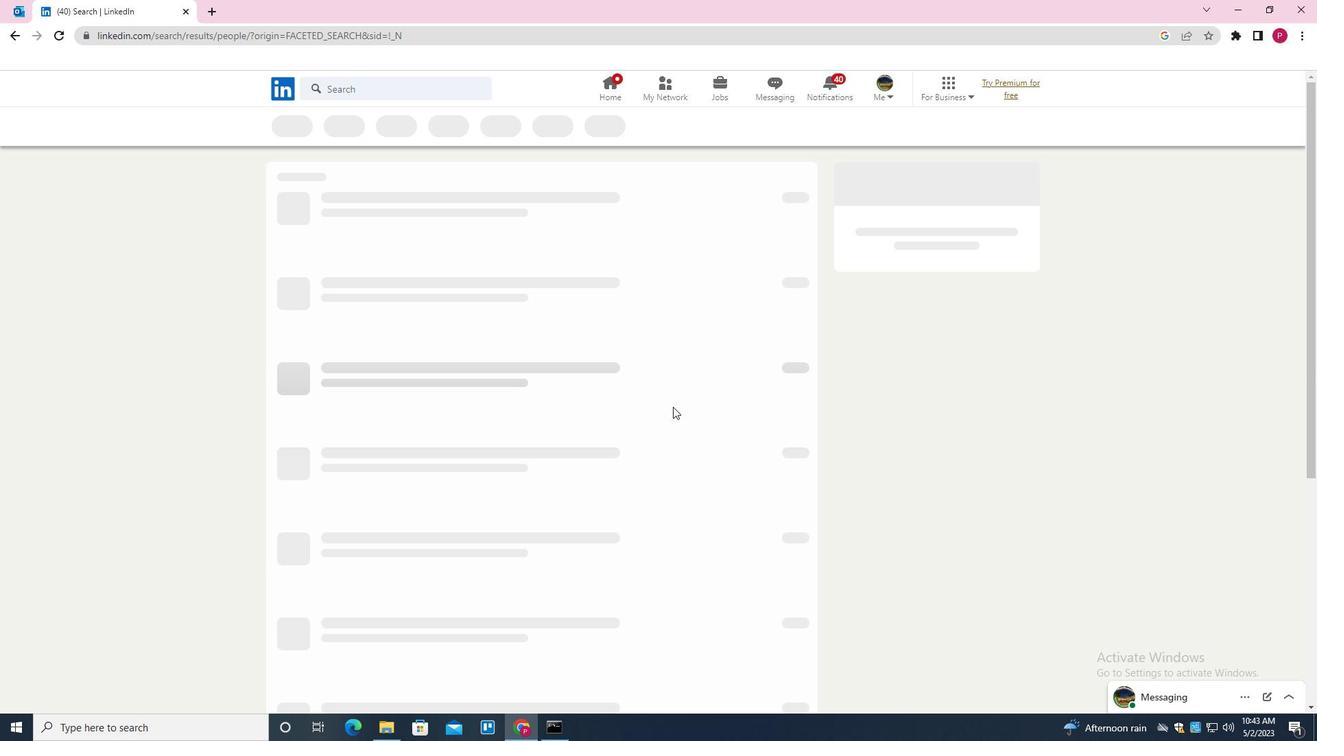 
